 Task: Reply to email with the signature Andrew Lee with the subject Sales pitch from softage.1@softage.net with the message I wanted to confirm the schedule for the upcoming training sessions. Undo the message and rewrite the message as Please note that we will need to reschedule our meeting. Send the email
Action: Mouse moved to (433, 551)
Screenshot: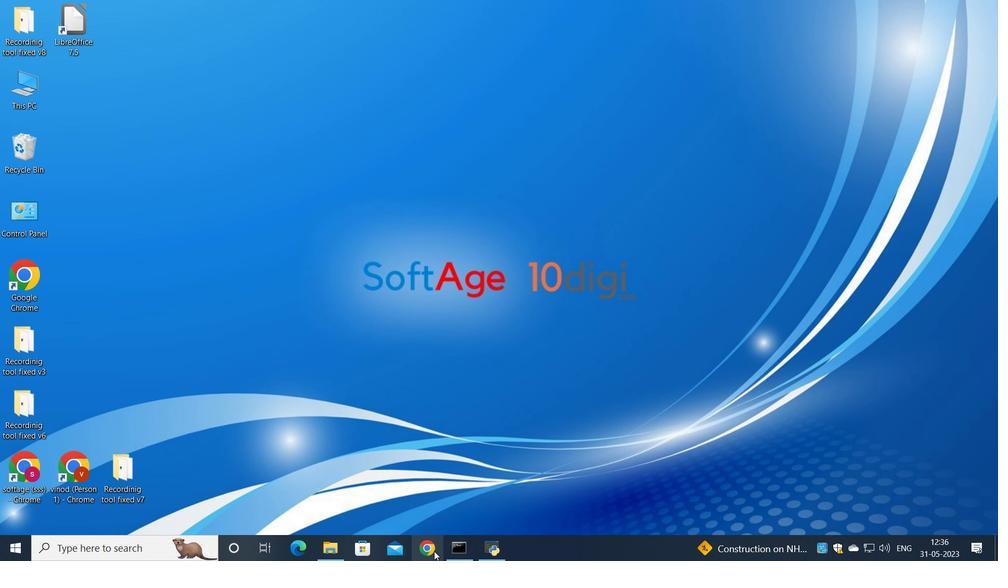 
Action: Mouse pressed left at (433, 551)
Screenshot: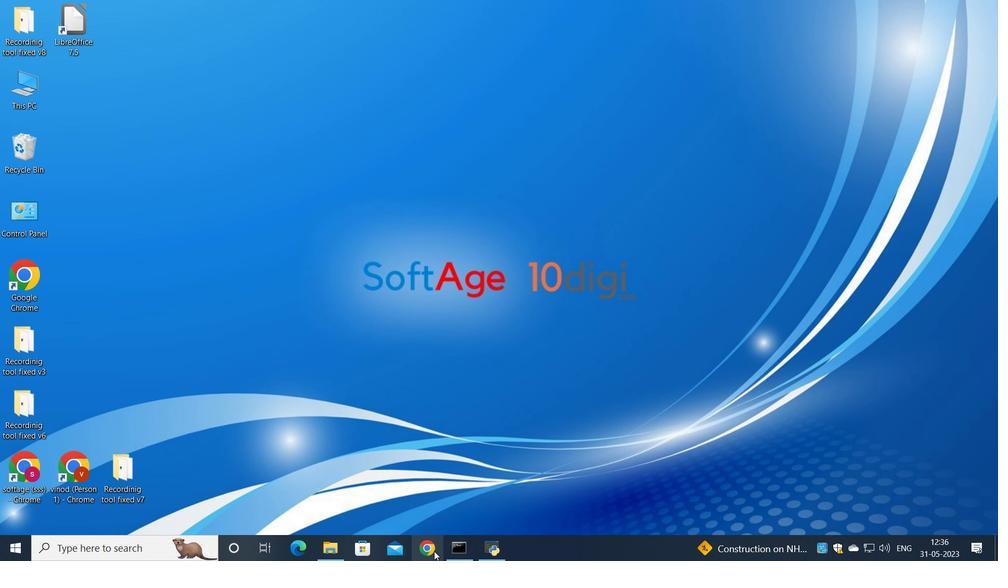 
Action: Mouse moved to (433, 318)
Screenshot: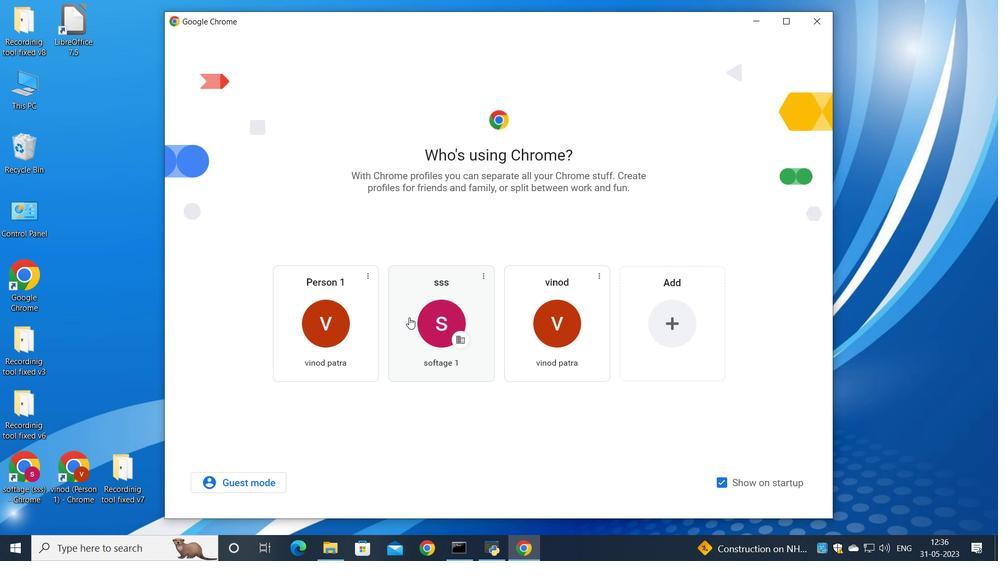 
Action: Mouse pressed left at (433, 318)
Screenshot: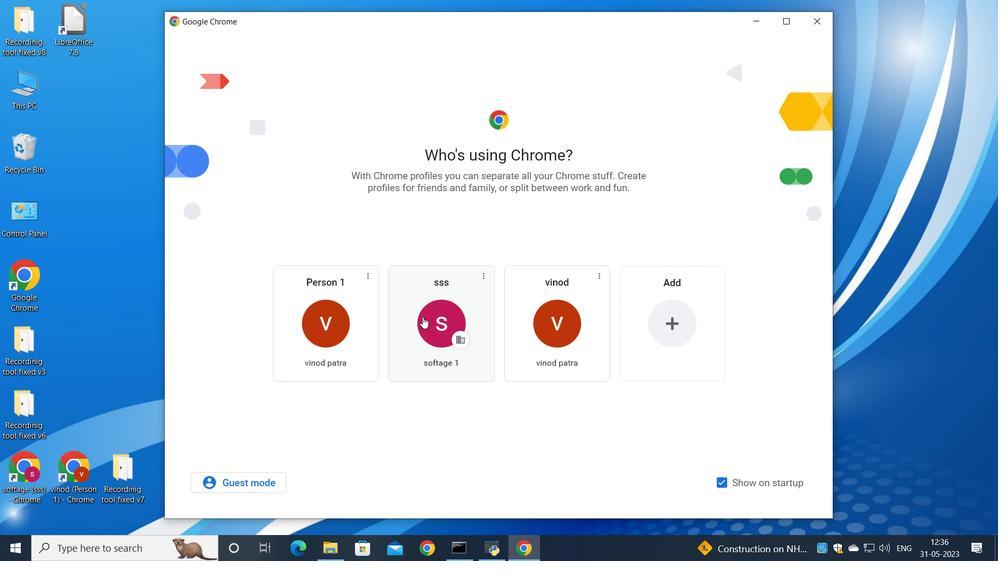 
Action: Mouse moved to (877, 58)
Screenshot: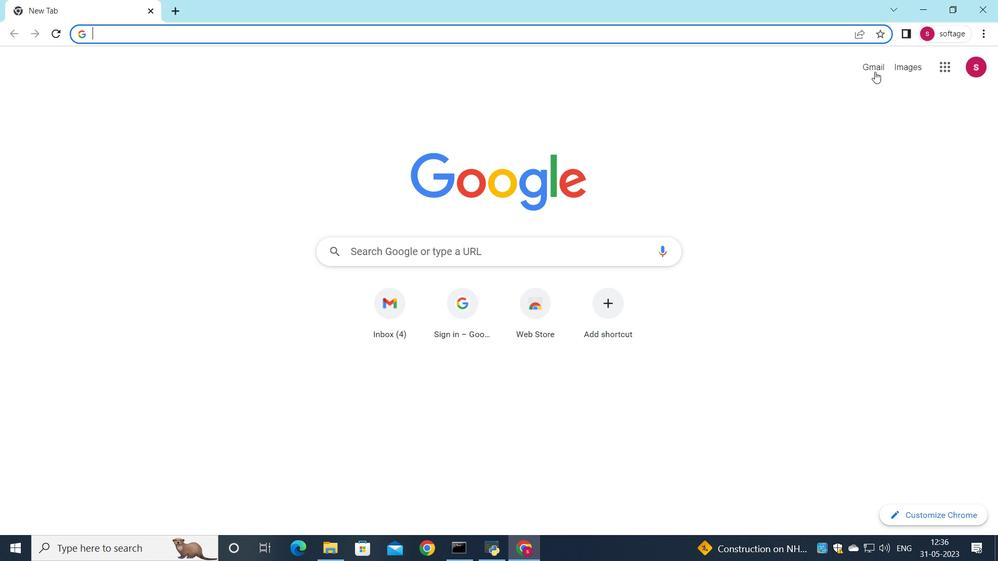 
Action: Mouse pressed left at (877, 58)
Screenshot: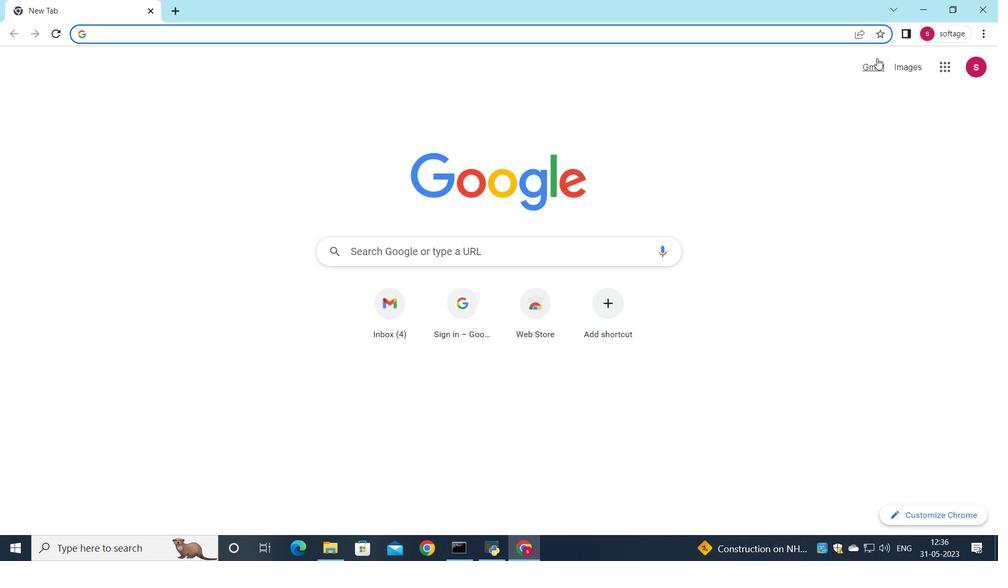 
Action: Mouse moved to (851, 86)
Screenshot: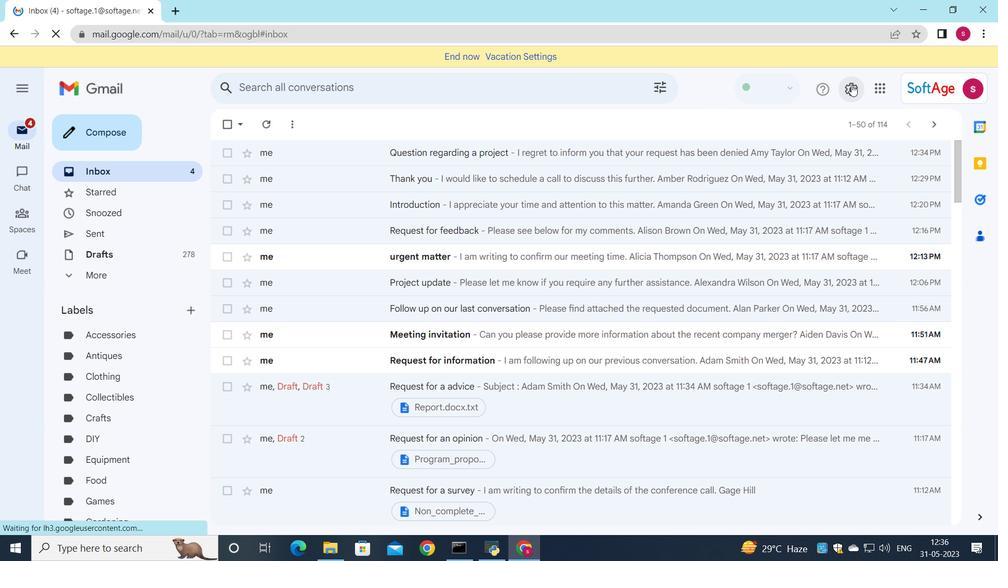 
Action: Mouse pressed left at (851, 86)
Screenshot: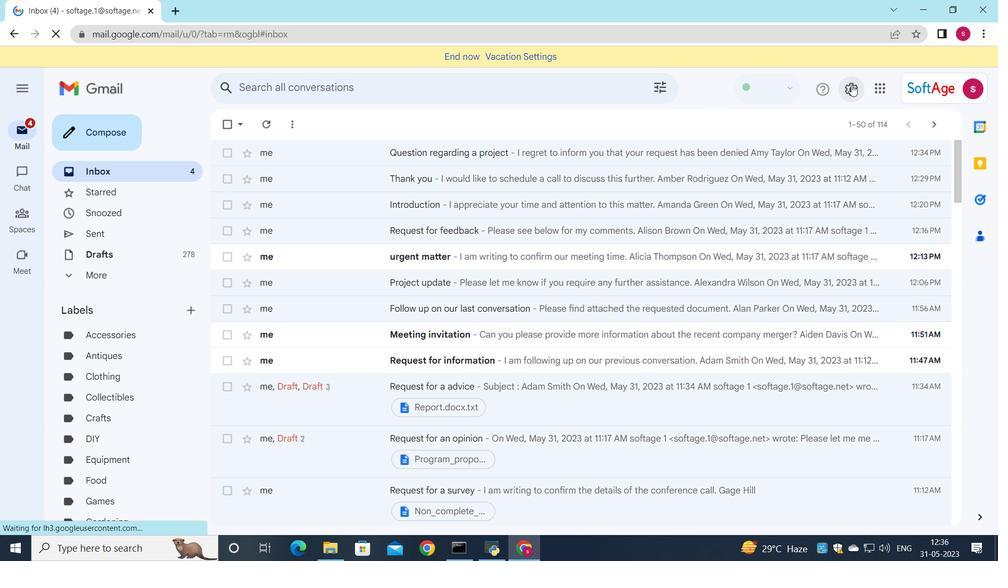
Action: Mouse moved to (852, 158)
Screenshot: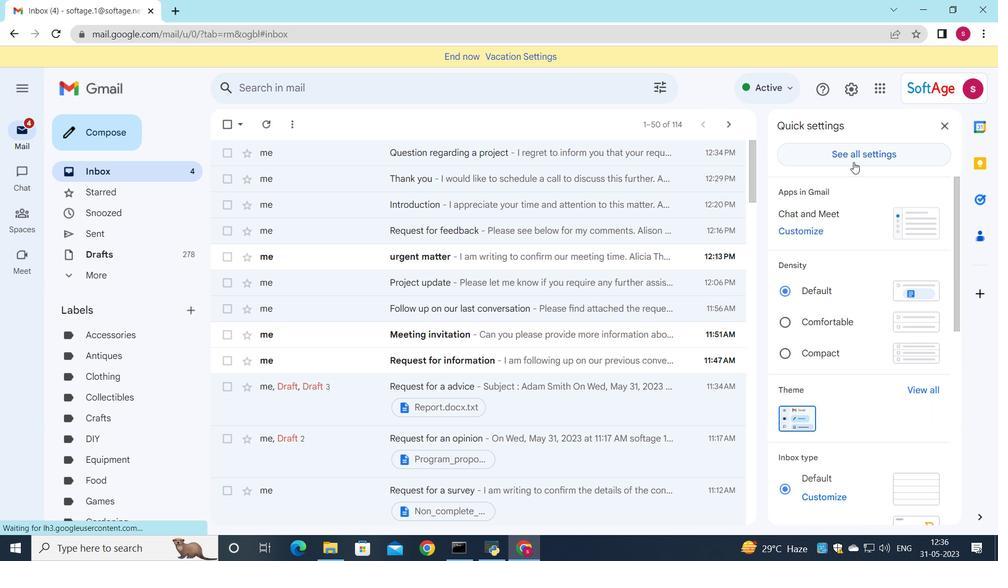 
Action: Mouse pressed left at (852, 158)
Screenshot: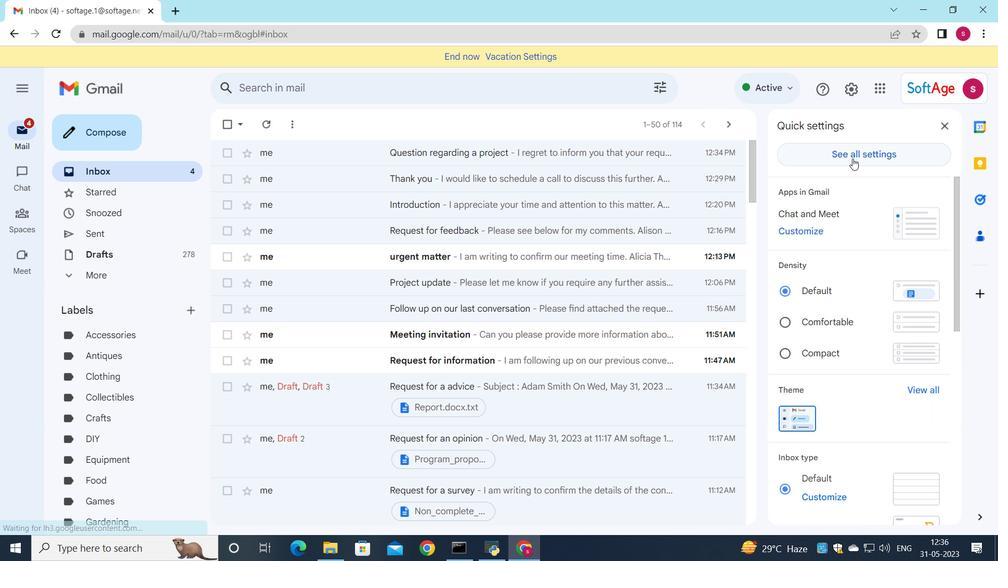 
Action: Mouse moved to (452, 242)
Screenshot: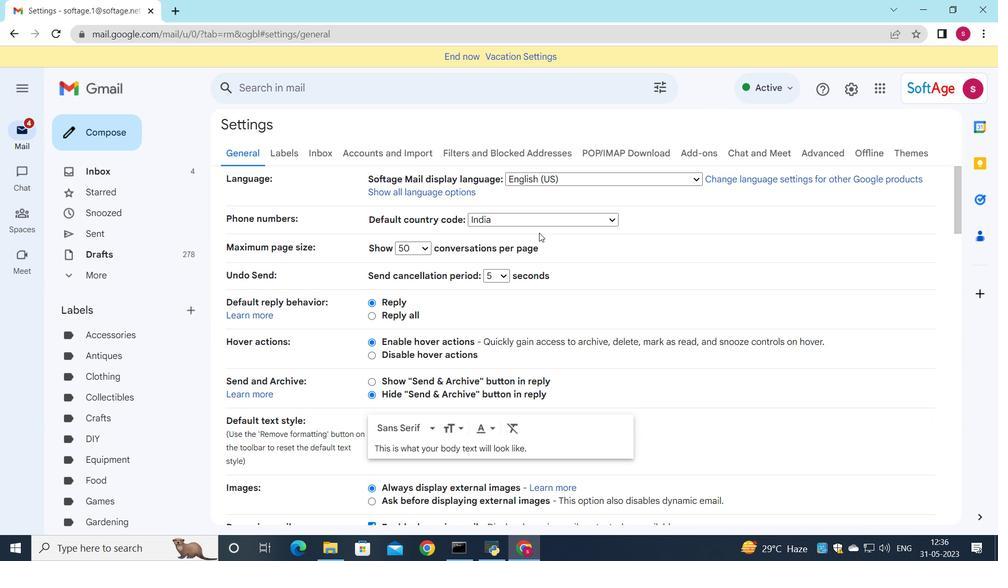 
Action: Mouse scrolled (452, 240) with delta (0, 0)
Screenshot: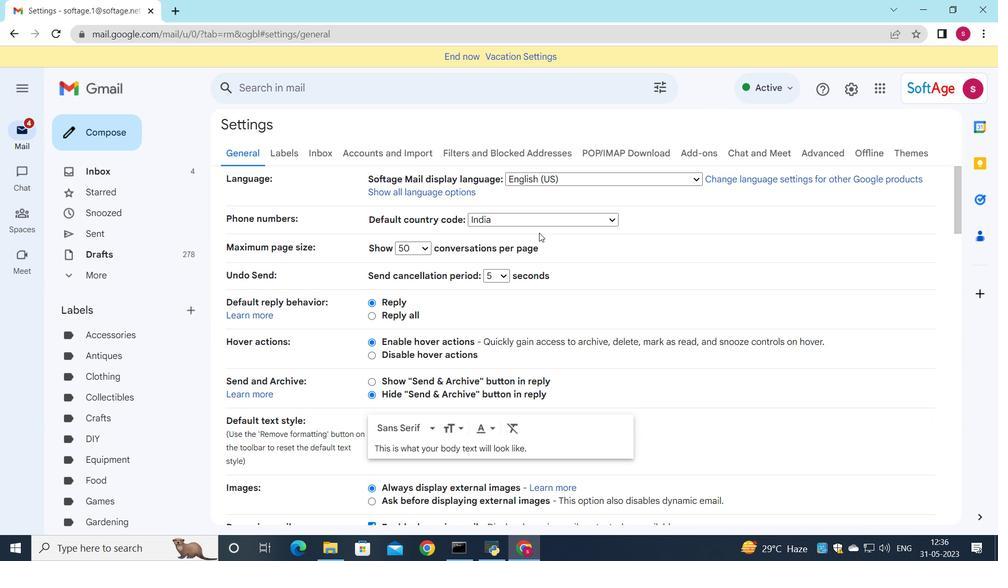 
Action: Mouse scrolled (452, 240) with delta (0, 0)
Screenshot: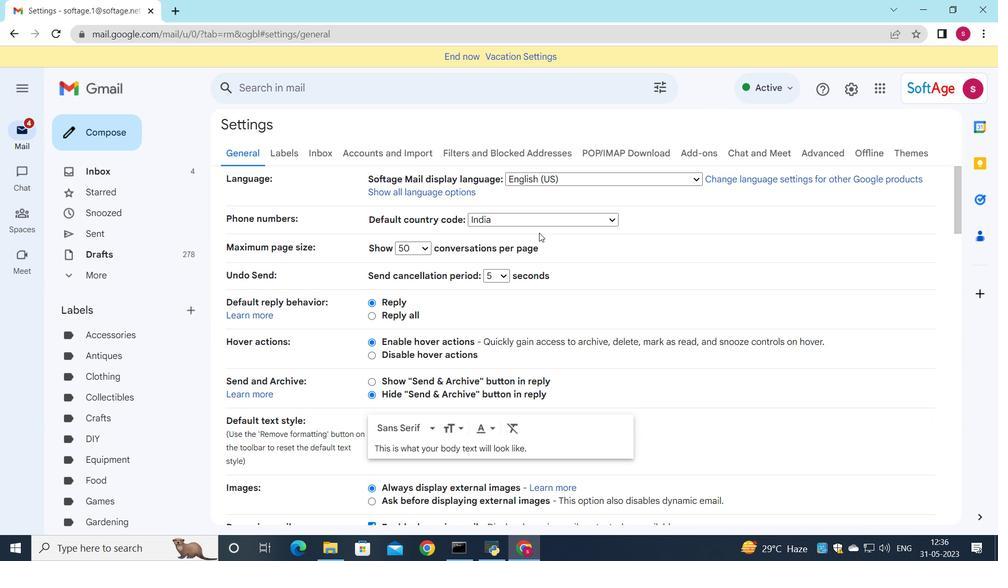 
Action: Mouse scrolled (452, 240) with delta (0, 0)
Screenshot: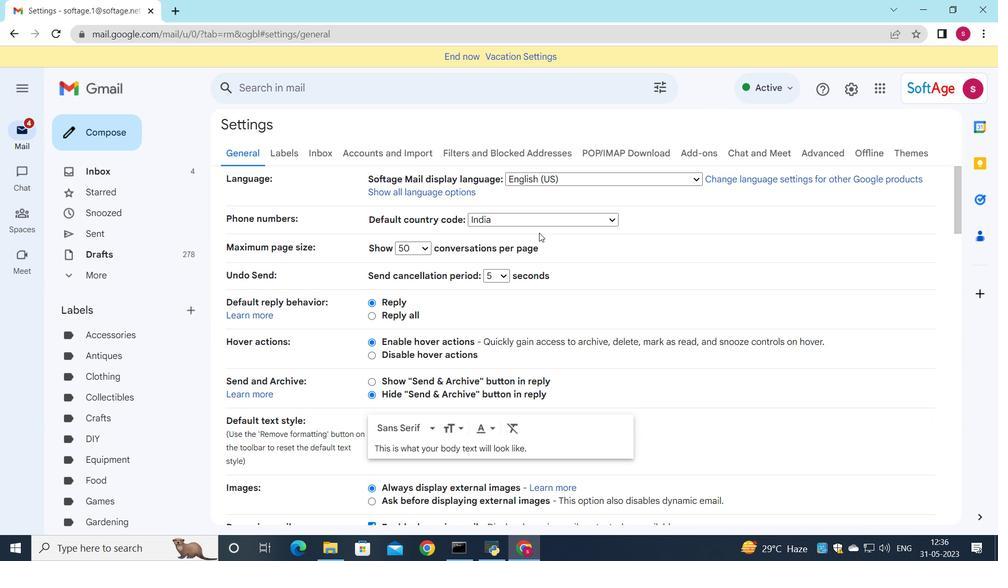
Action: Mouse scrolled (452, 240) with delta (0, 0)
Screenshot: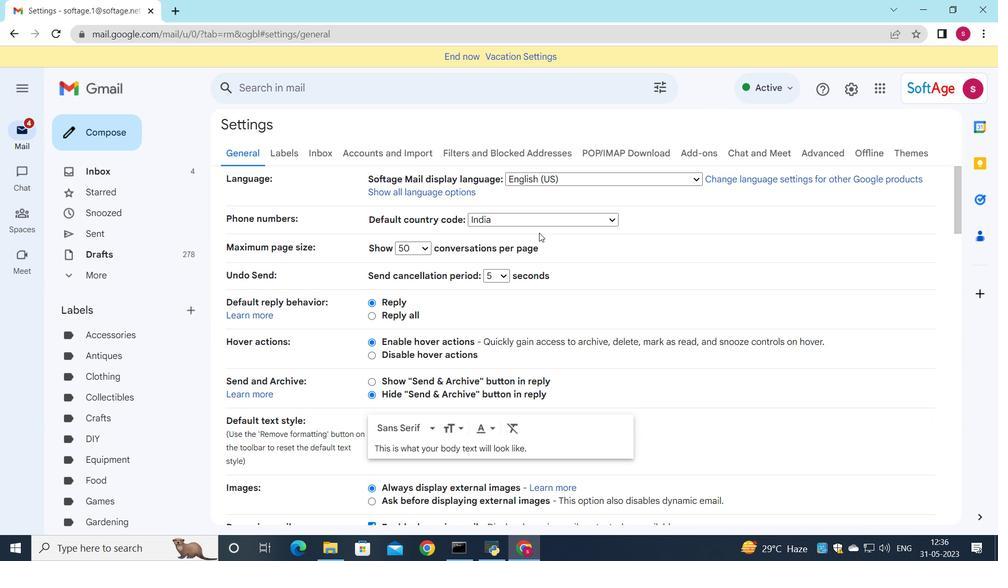 
Action: Mouse scrolled (452, 241) with delta (0, 0)
Screenshot: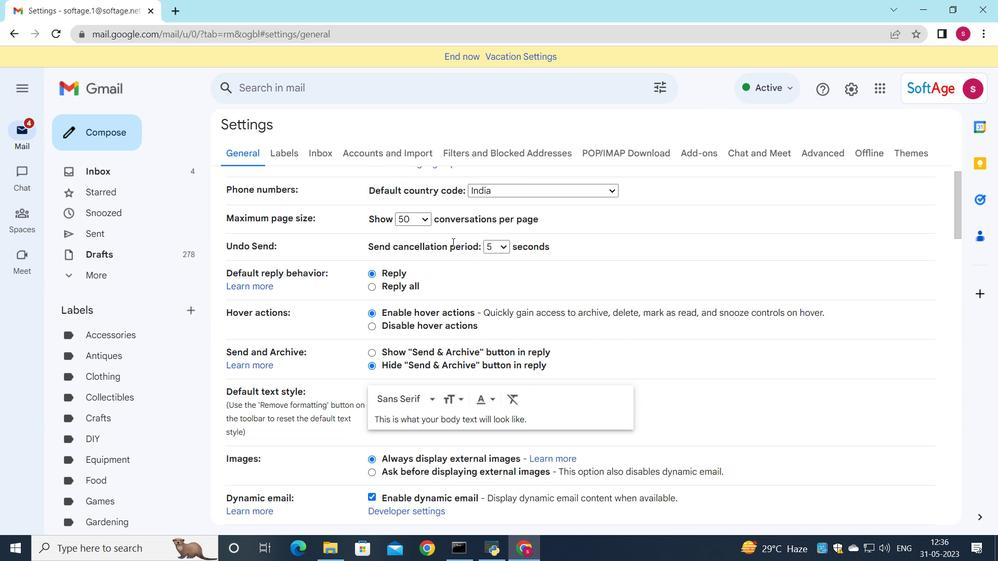
Action: Mouse moved to (474, 289)
Screenshot: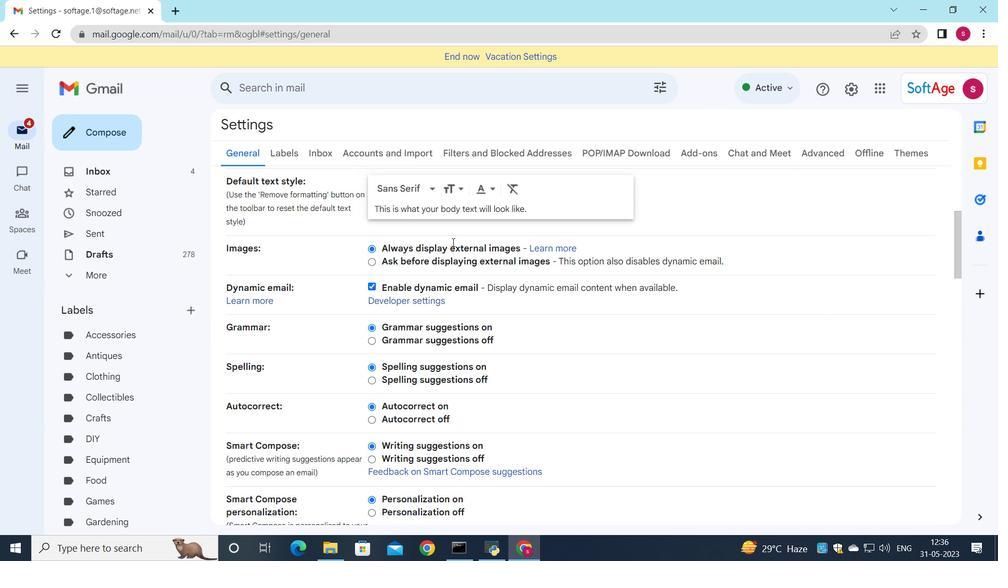 
Action: Mouse scrolled (474, 288) with delta (0, 0)
Screenshot: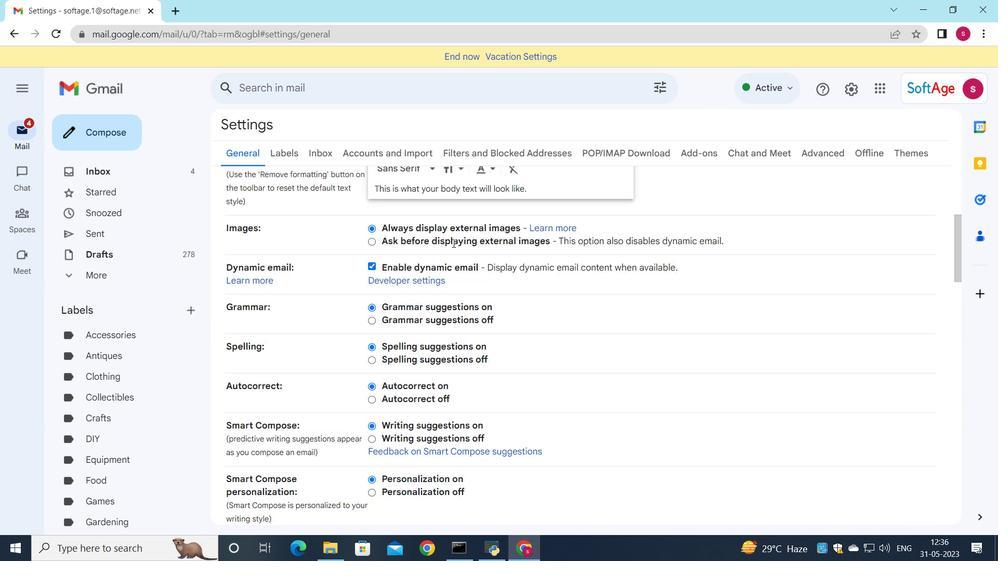 
Action: Mouse moved to (425, 394)
Screenshot: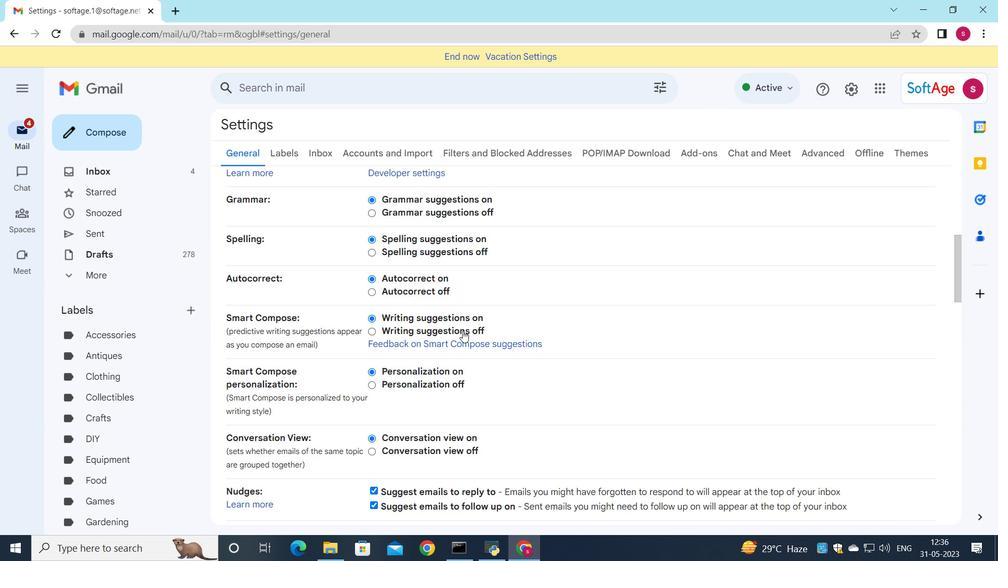 
Action: Mouse scrolled (425, 393) with delta (0, 0)
Screenshot: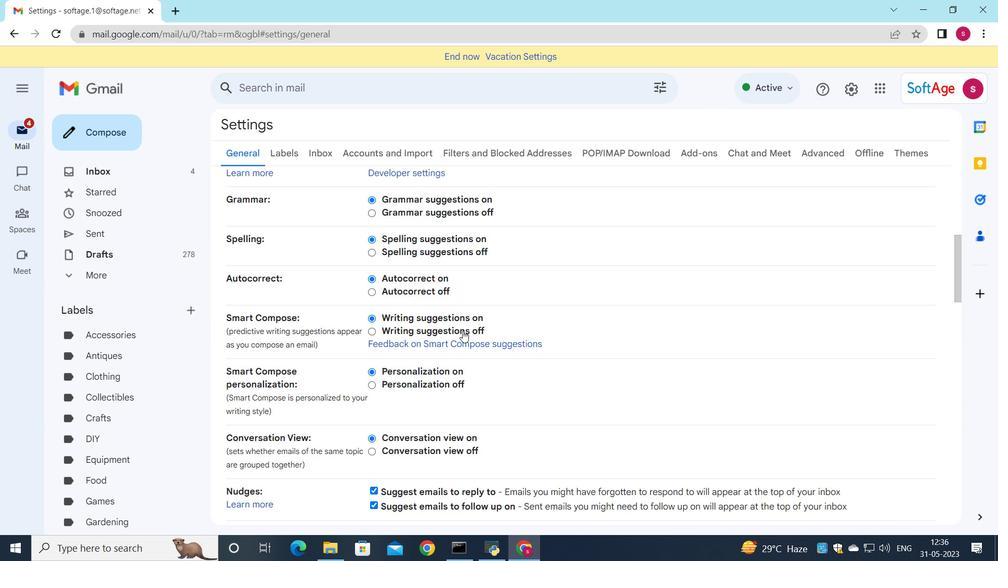 
Action: Mouse moved to (431, 405)
Screenshot: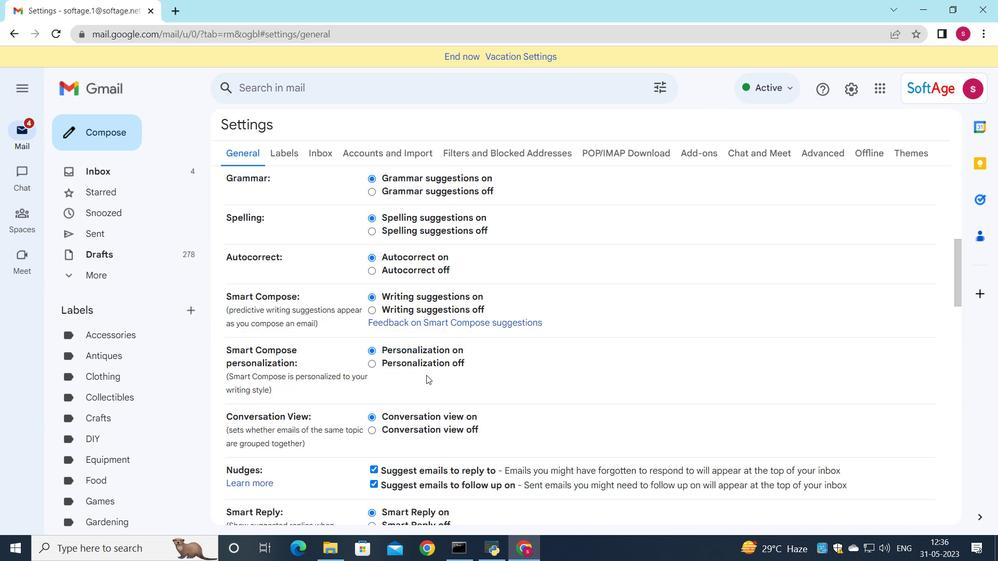 
Action: Mouse scrolled (431, 404) with delta (0, 0)
Screenshot: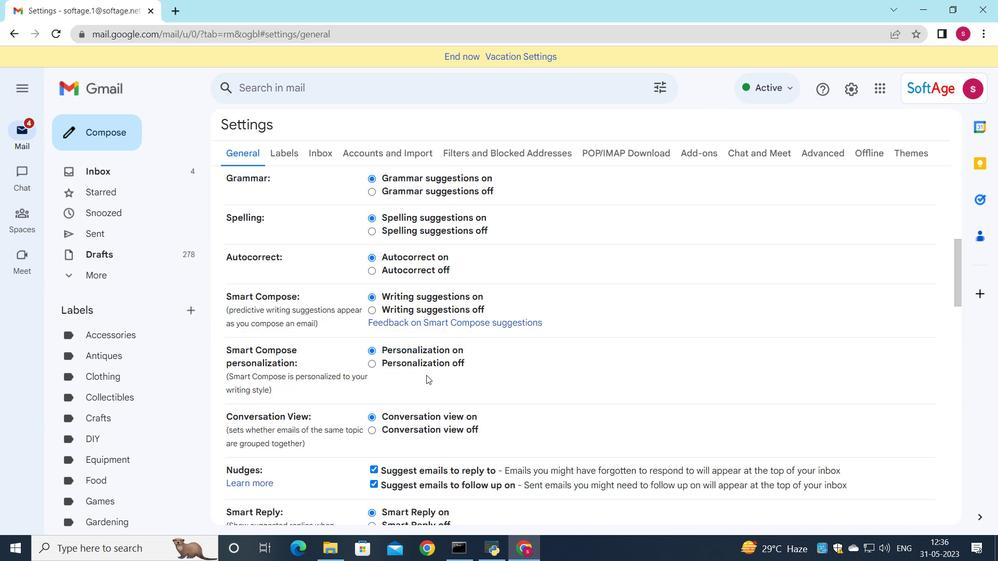 
Action: Mouse moved to (437, 408)
Screenshot: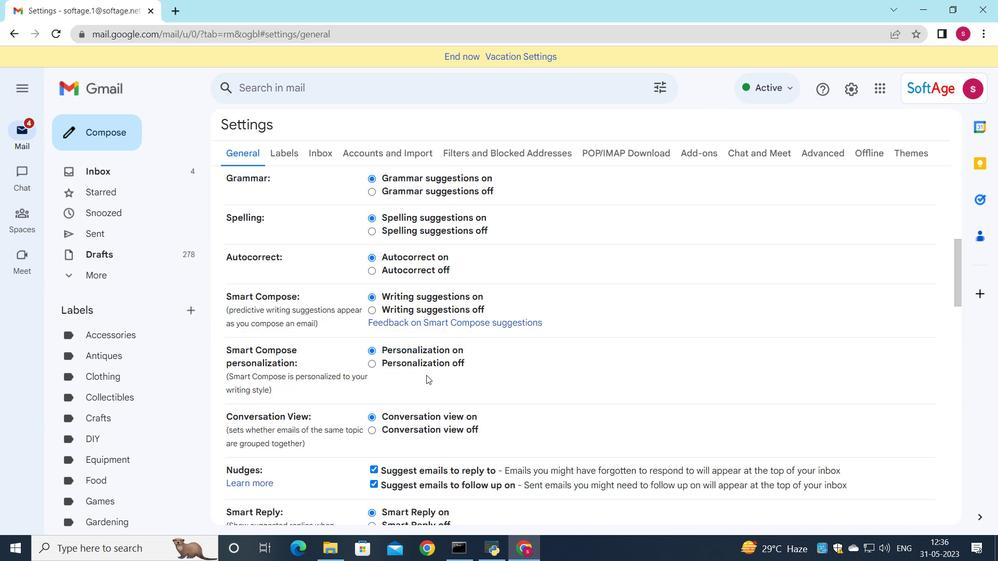 
Action: Mouse scrolled (437, 408) with delta (0, 0)
Screenshot: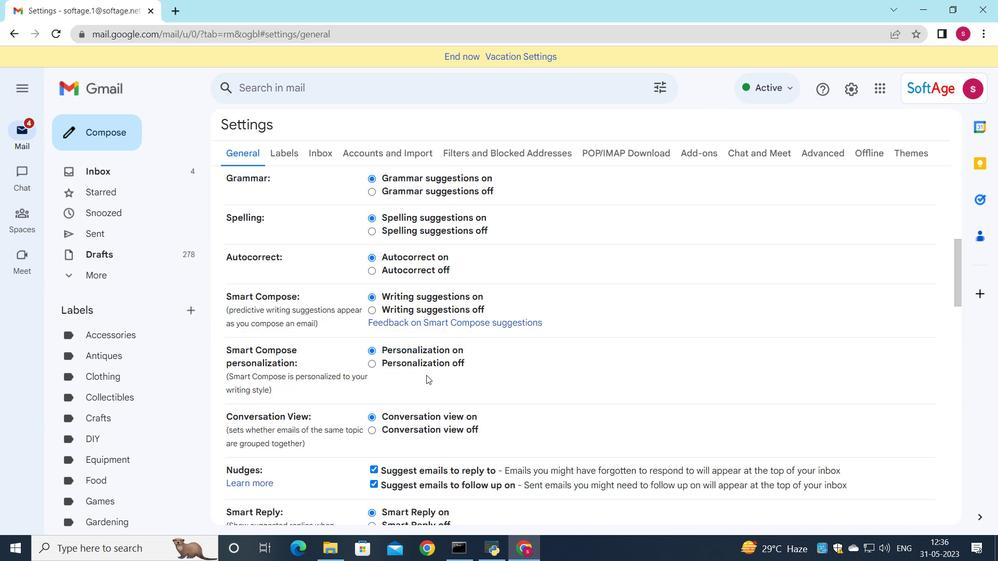 
Action: Mouse moved to (456, 410)
Screenshot: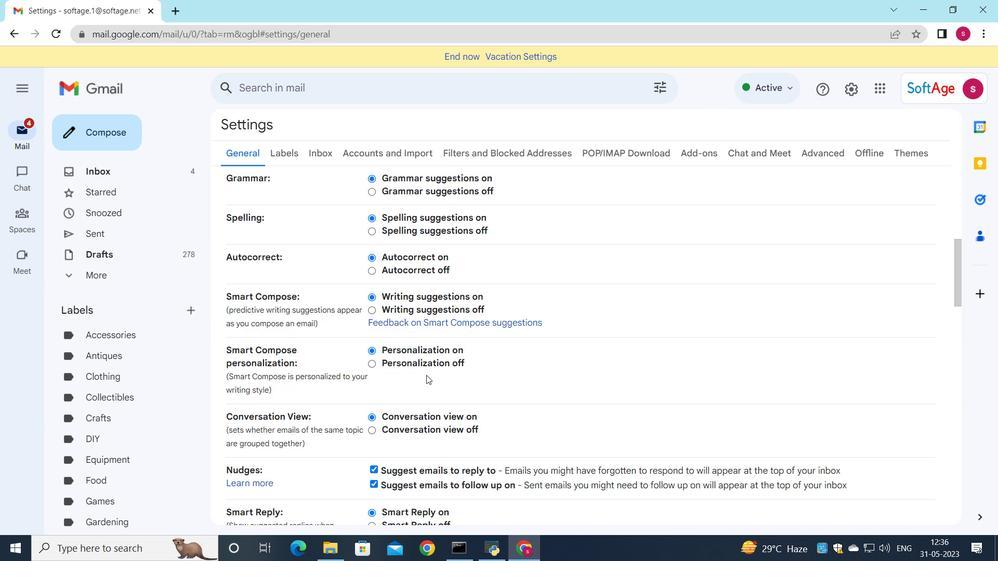 
Action: Mouse scrolled (456, 409) with delta (0, 0)
Screenshot: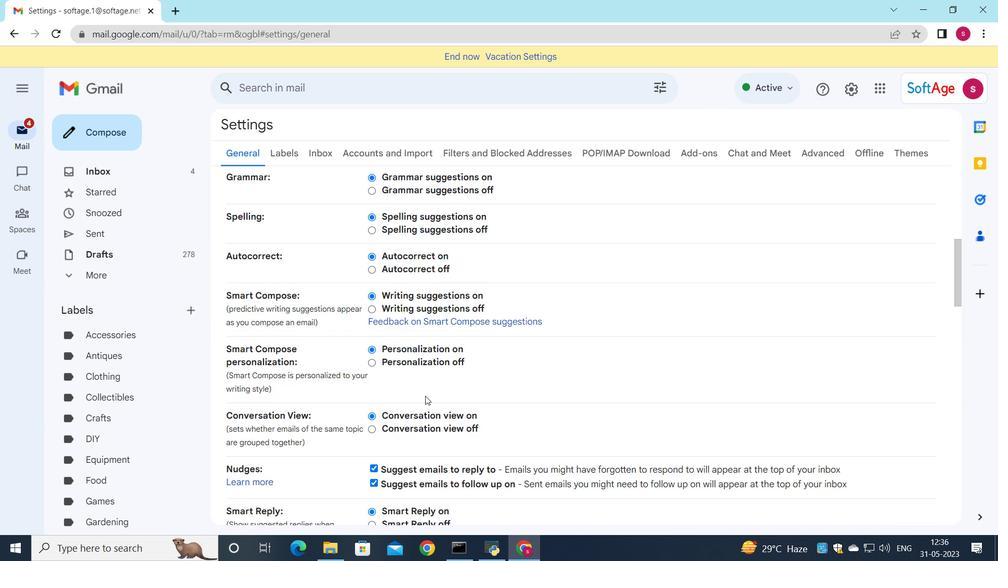 
Action: Mouse moved to (496, 400)
Screenshot: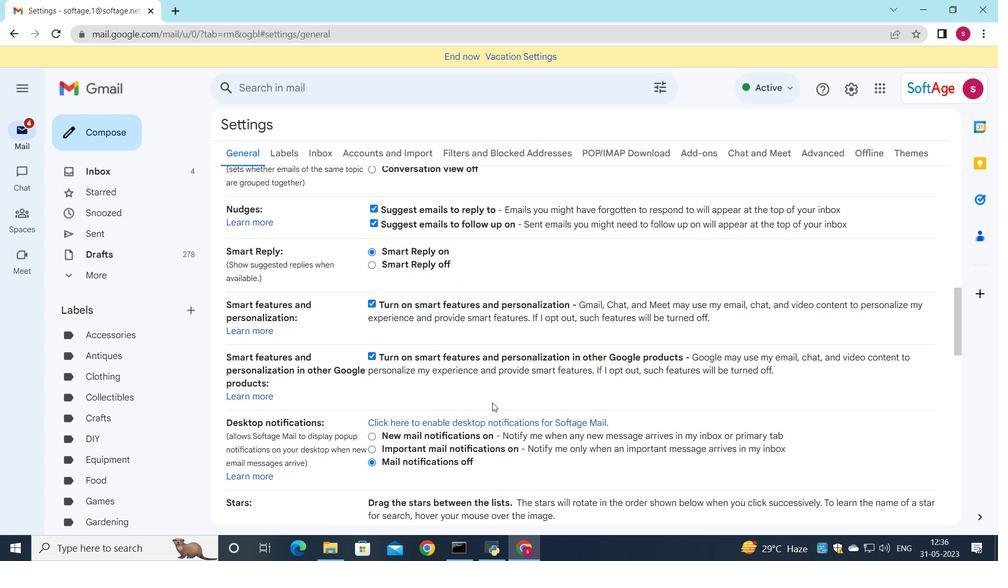 
Action: Mouse scrolled (496, 400) with delta (0, 0)
Screenshot: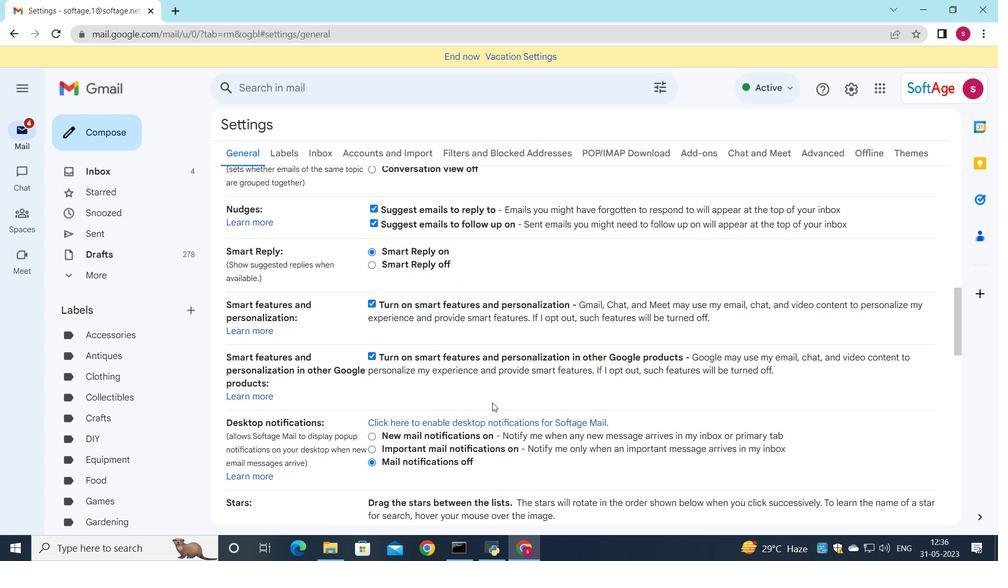 
Action: Mouse scrolled (496, 400) with delta (0, 0)
Screenshot: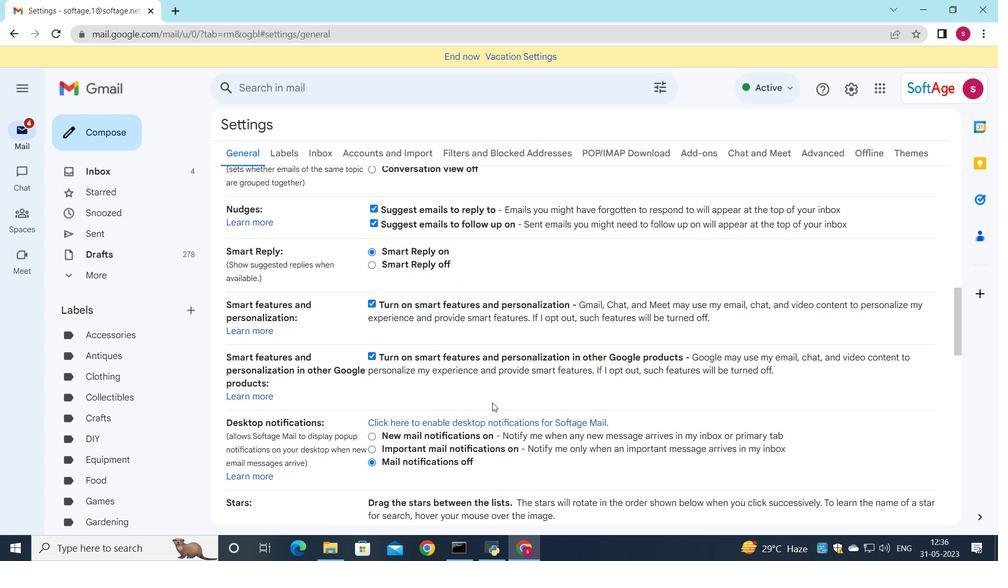 
Action: Mouse scrolled (496, 400) with delta (0, 0)
Screenshot: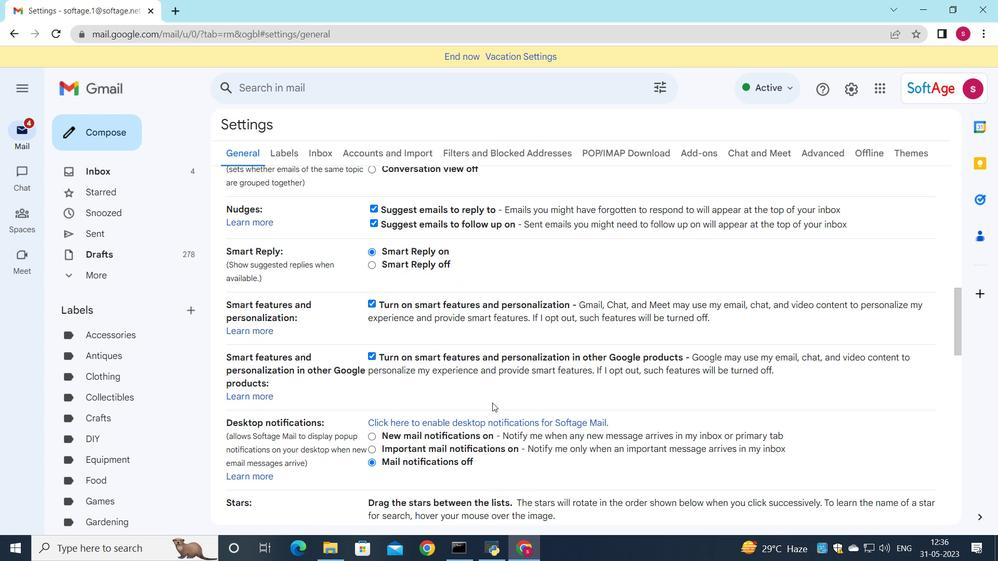 
Action: Mouse scrolled (496, 400) with delta (0, 0)
Screenshot: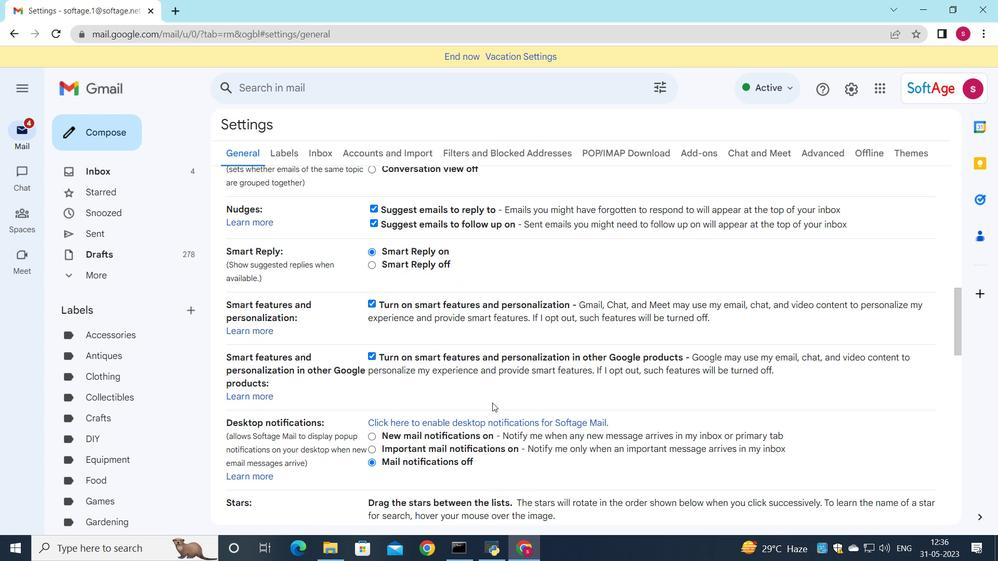 
Action: Mouse moved to (497, 395)
Screenshot: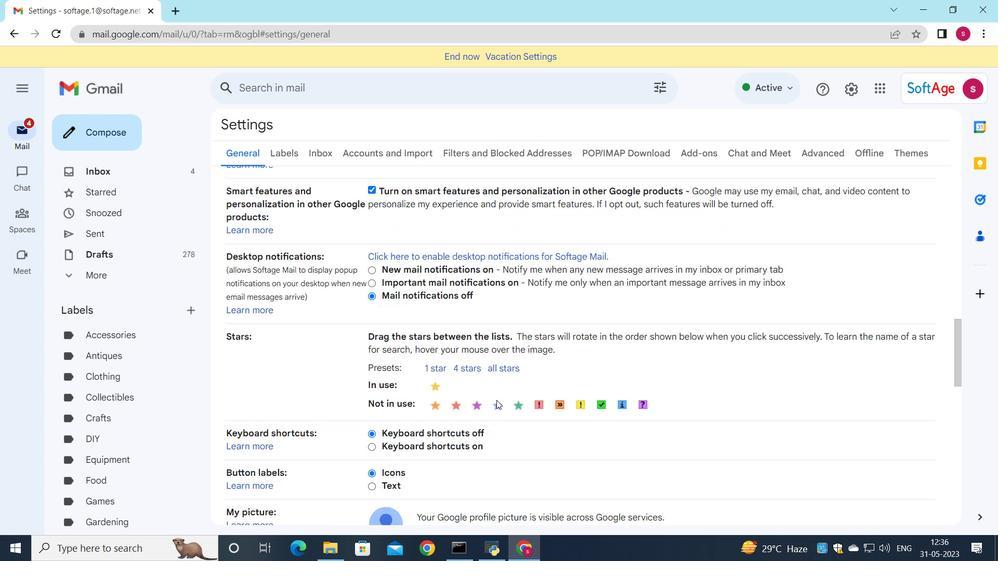 
Action: Mouse scrolled (497, 394) with delta (0, 0)
Screenshot: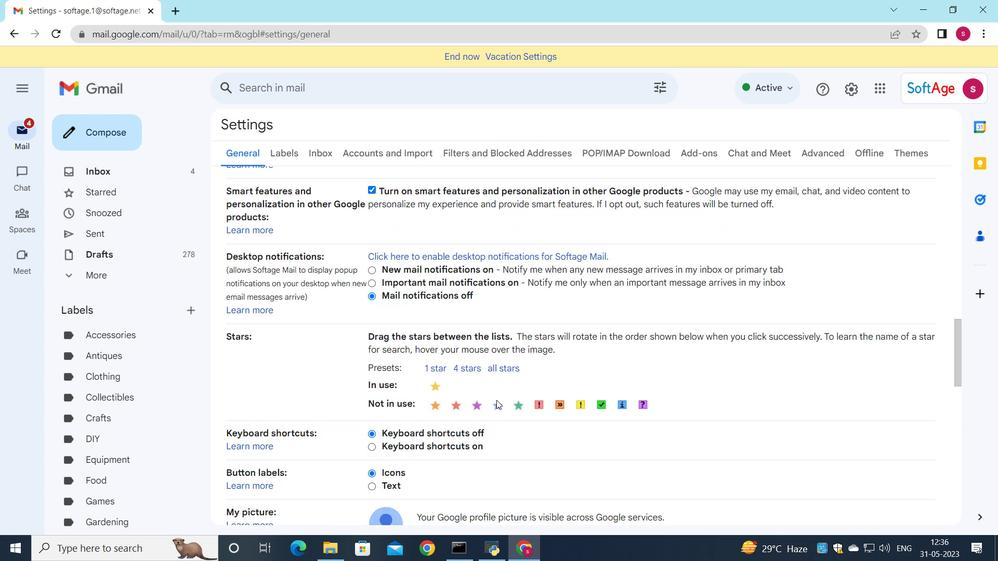 
Action: Mouse moved to (497, 395)
Screenshot: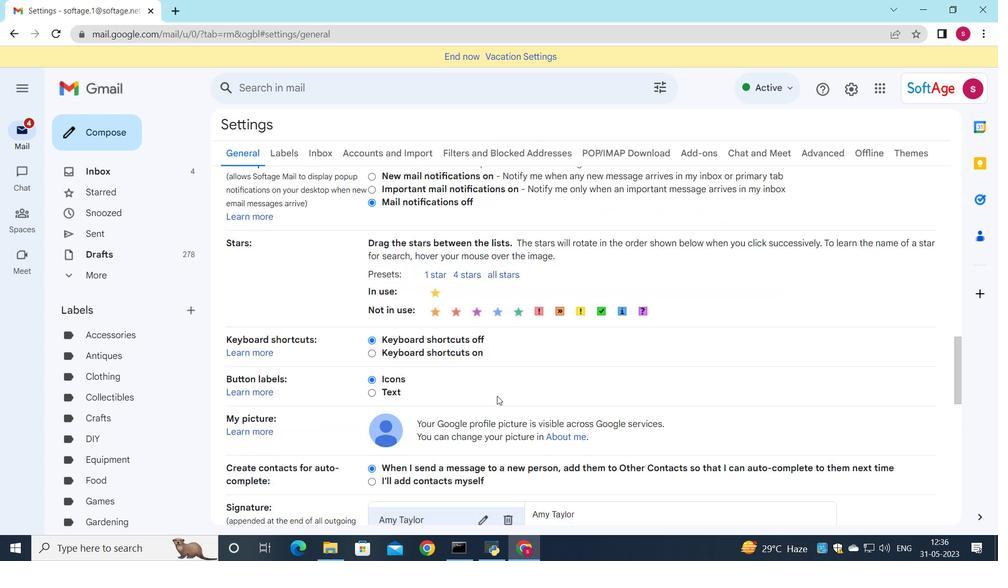 
Action: Mouse scrolled (497, 394) with delta (0, 0)
Screenshot: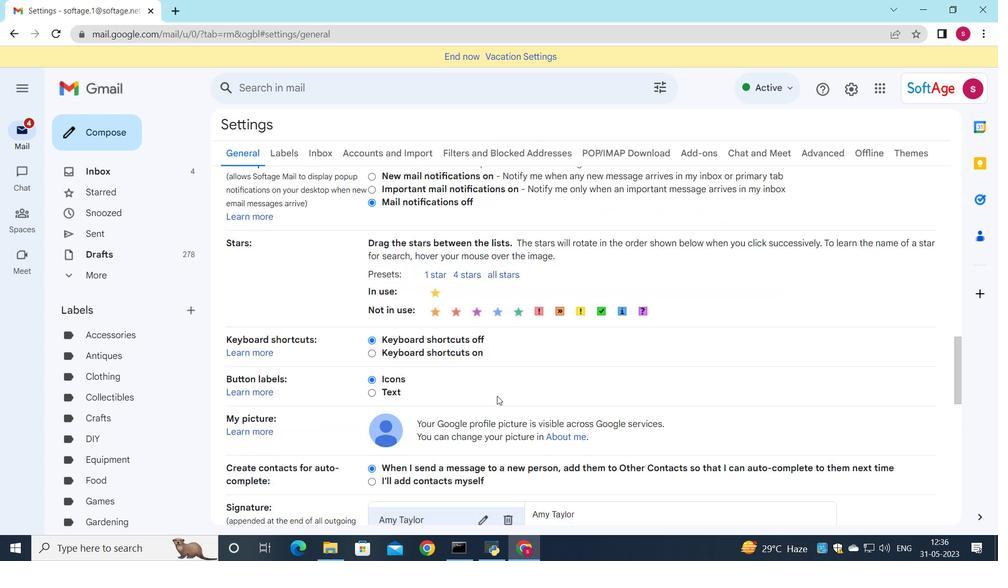 
Action: Mouse moved to (498, 395)
Screenshot: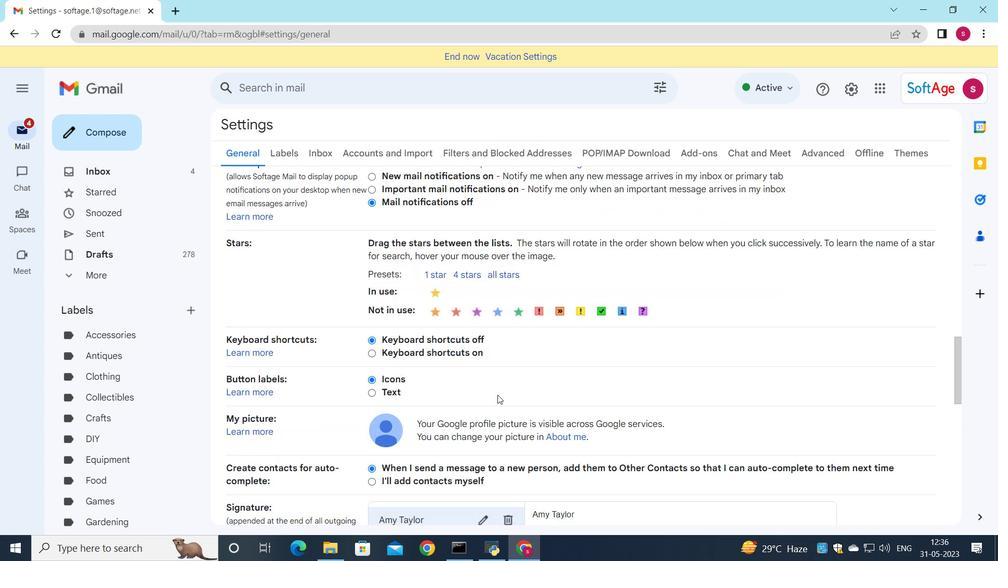 
Action: Mouse scrolled (498, 394) with delta (0, 0)
Screenshot: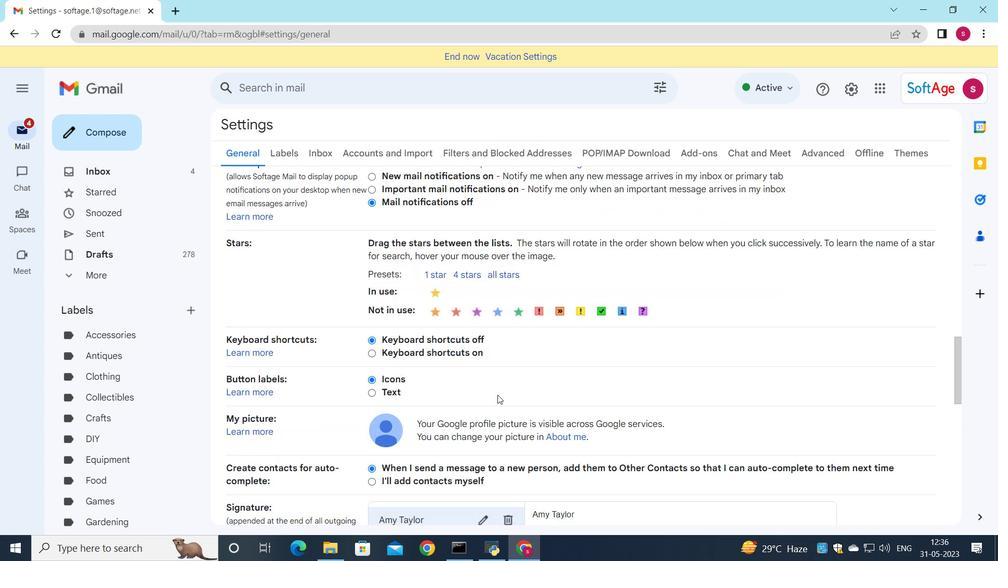 
Action: Mouse moved to (512, 327)
Screenshot: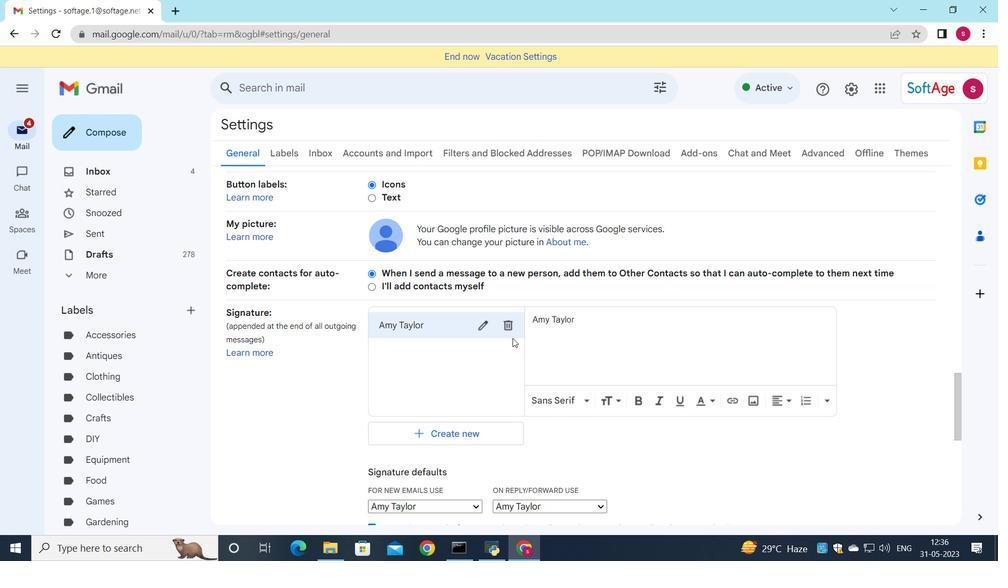 
Action: Mouse pressed left at (512, 327)
Screenshot: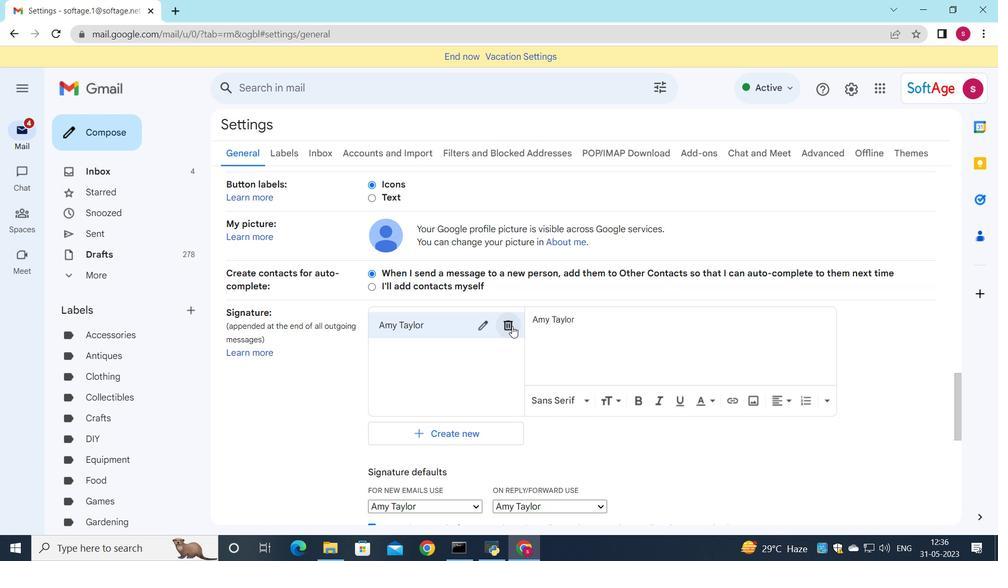 
Action: Mouse moved to (595, 327)
Screenshot: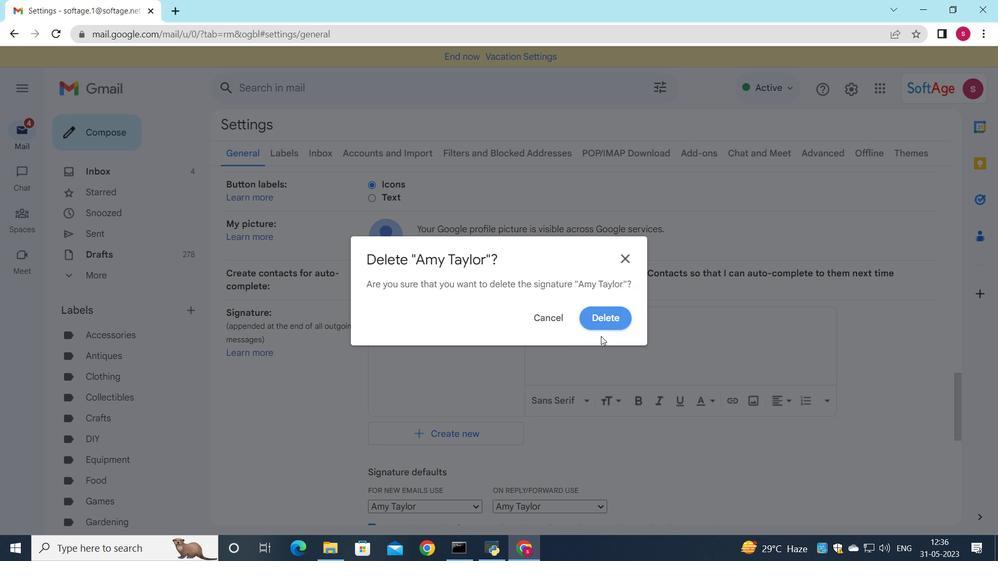 
Action: Mouse pressed left at (595, 327)
Screenshot: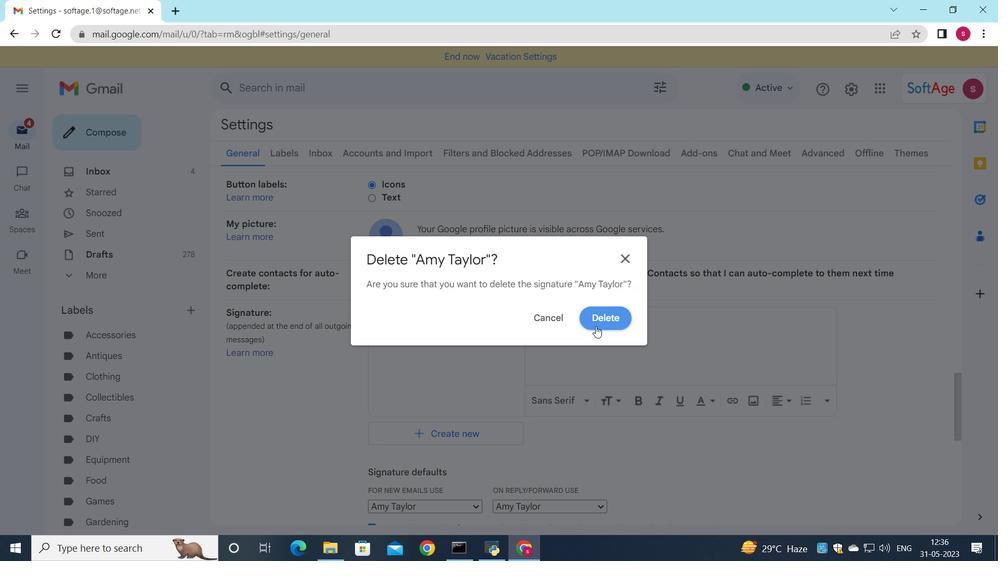 
Action: Mouse moved to (431, 345)
Screenshot: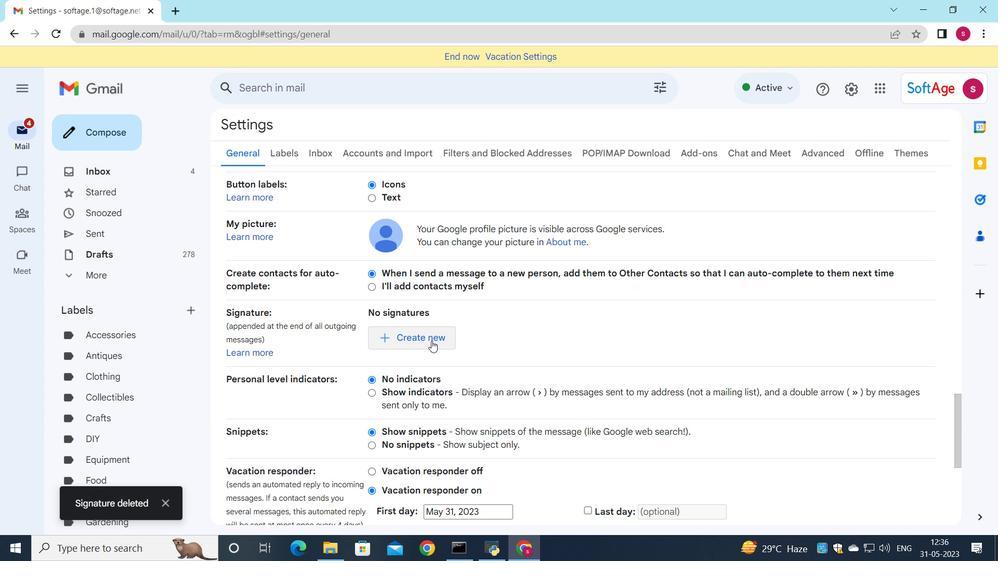 
Action: Mouse pressed left at (431, 345)
Screenshot: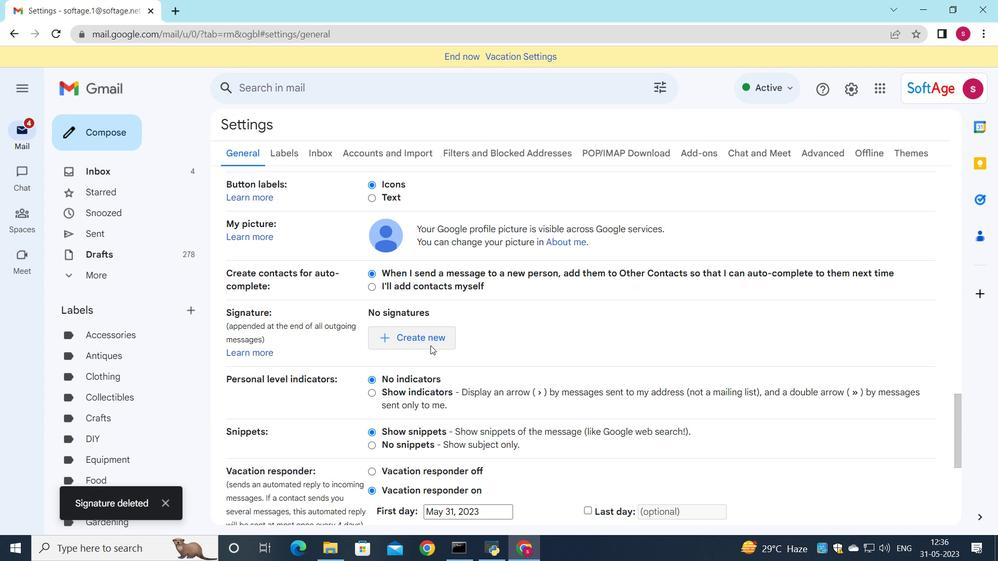 
Action: Mouse moved to (738, 350)
Screenshot: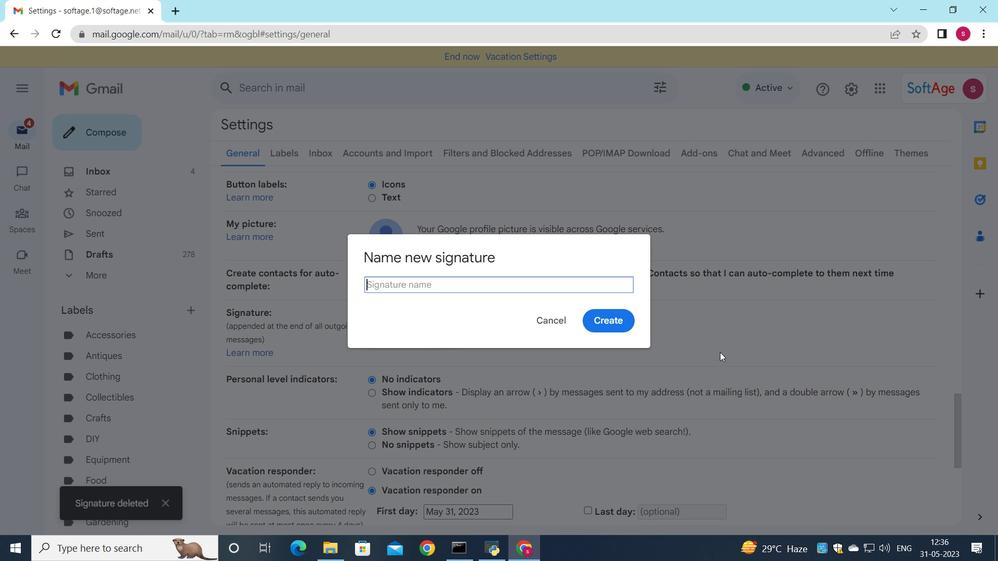 
Action: Key pressed <Key.shift>an<Key.backspace><Key.backspace><Key.shift>Andrew<Key.space><Key.shift>Lee
Screenshot: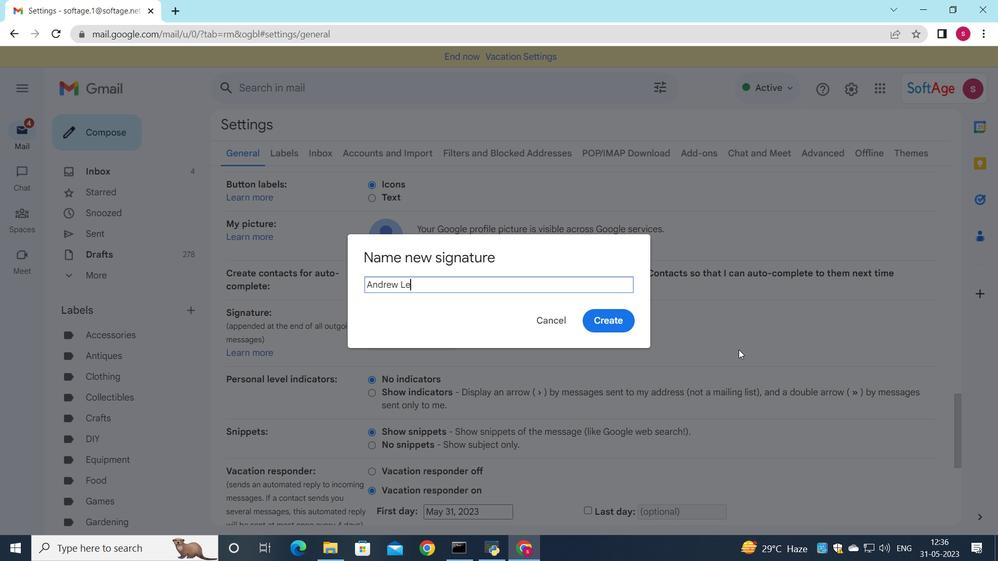
Action: Mouse moved to (607, 316)
Screenshot: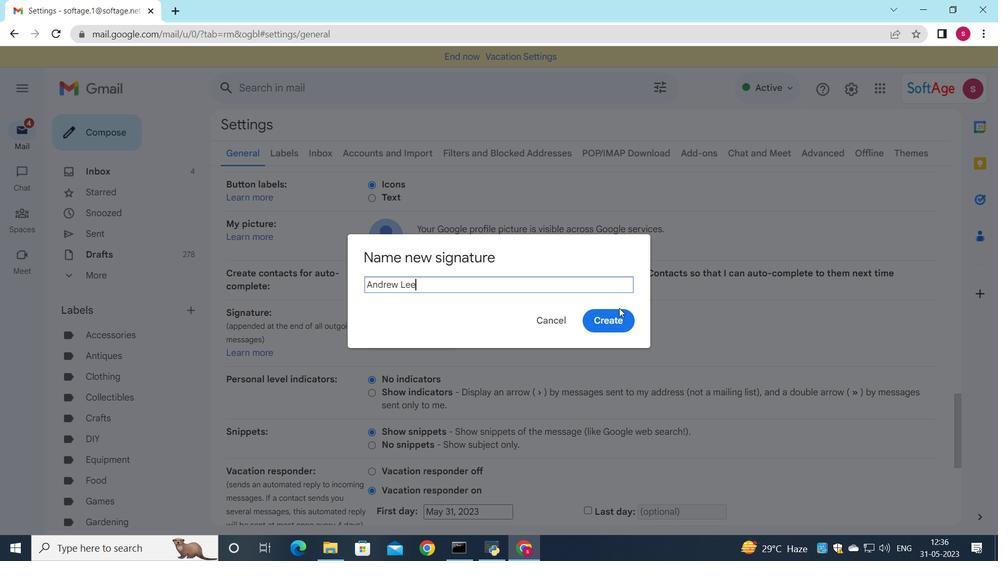 
Action: Mouse pressed left at (607, 316)
Screenshot: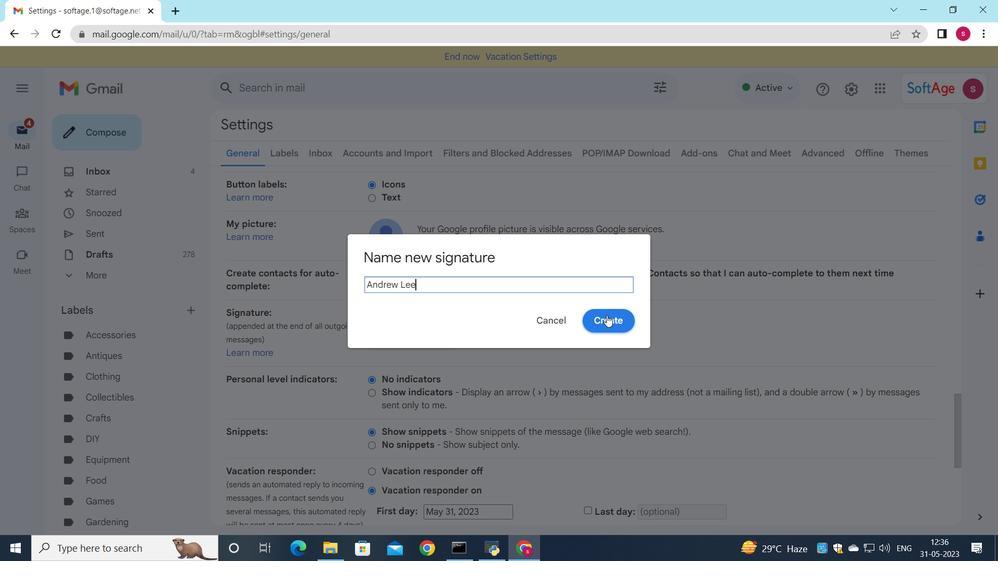 
Action: Mouse pressed left at (607, 316)
Screenshot: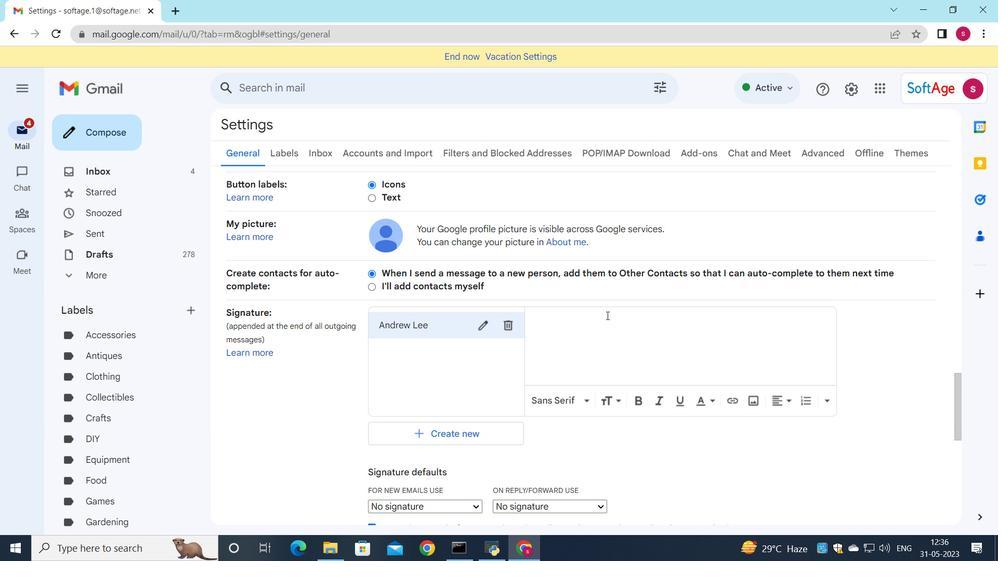 
Action: Mouse moved to (593, 332)
Screenshot: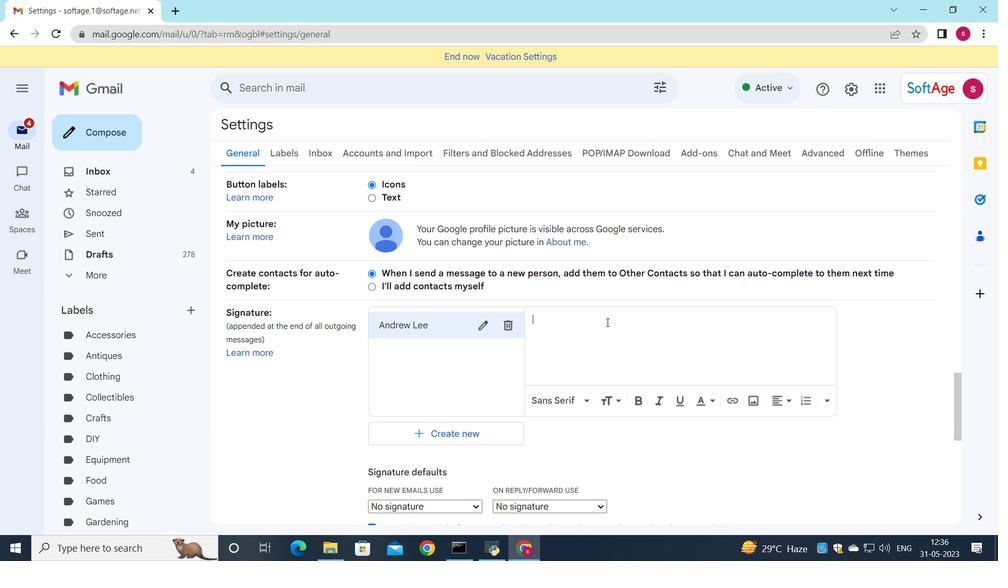 
Action: Key pressed <Key.shift>andrew<Key.space><Key.shift>lee
Screenshot: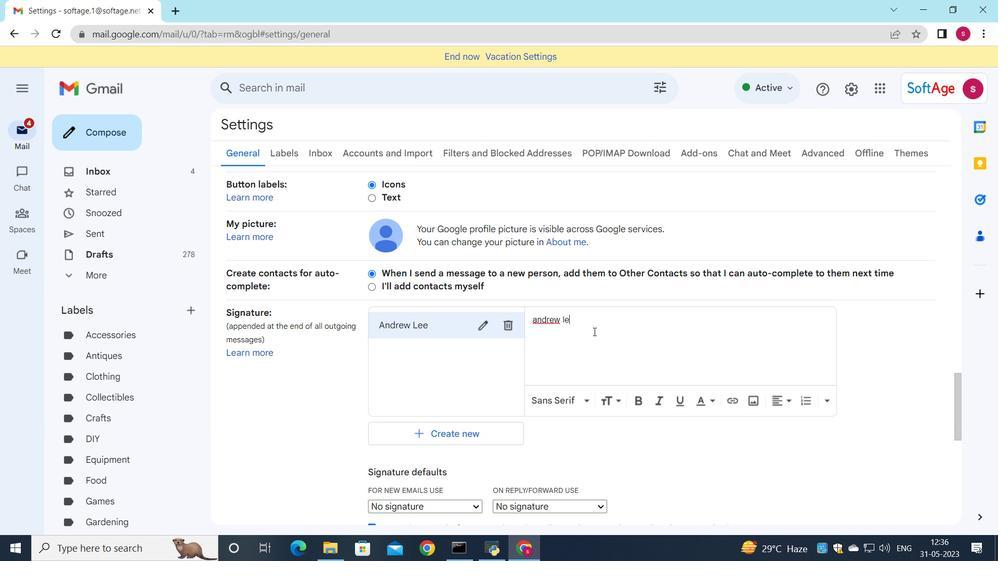 
Action: Mouse moved to (538, 323)
Screenshot: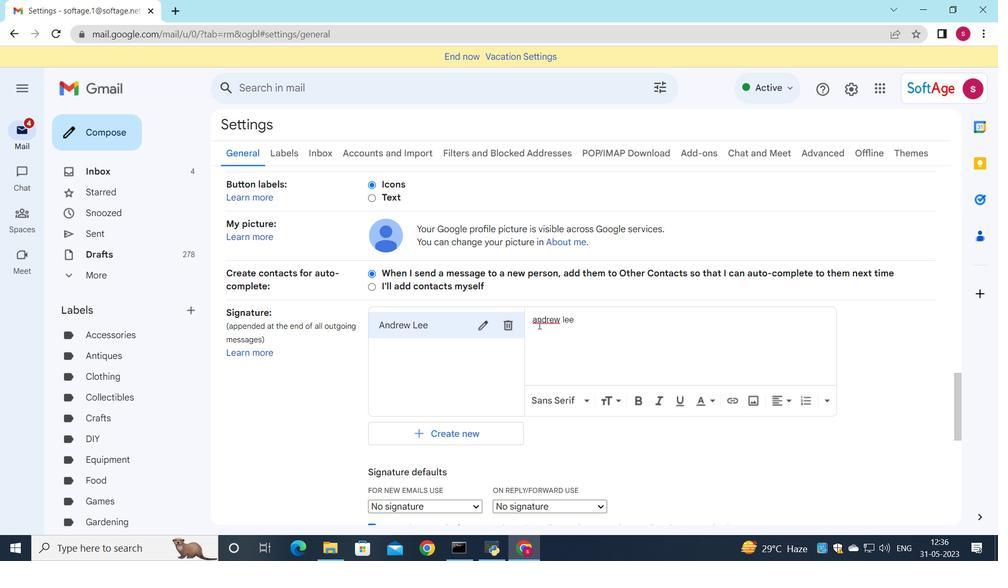 
Action: Mouse pressed left at (538, 323)
Screenshot: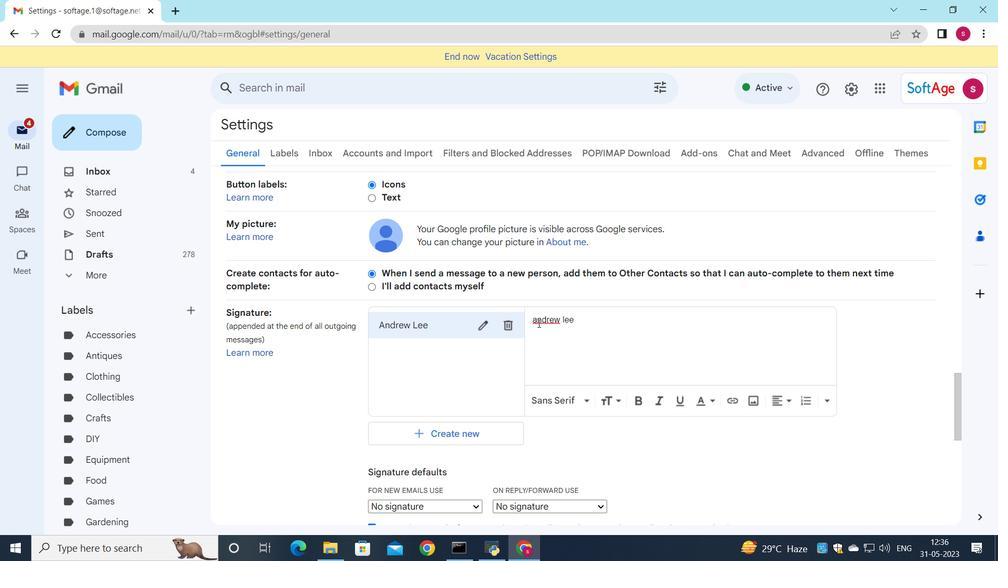 
Action: Key pressed <Key.backspace><Key.shift>A
Screenshot: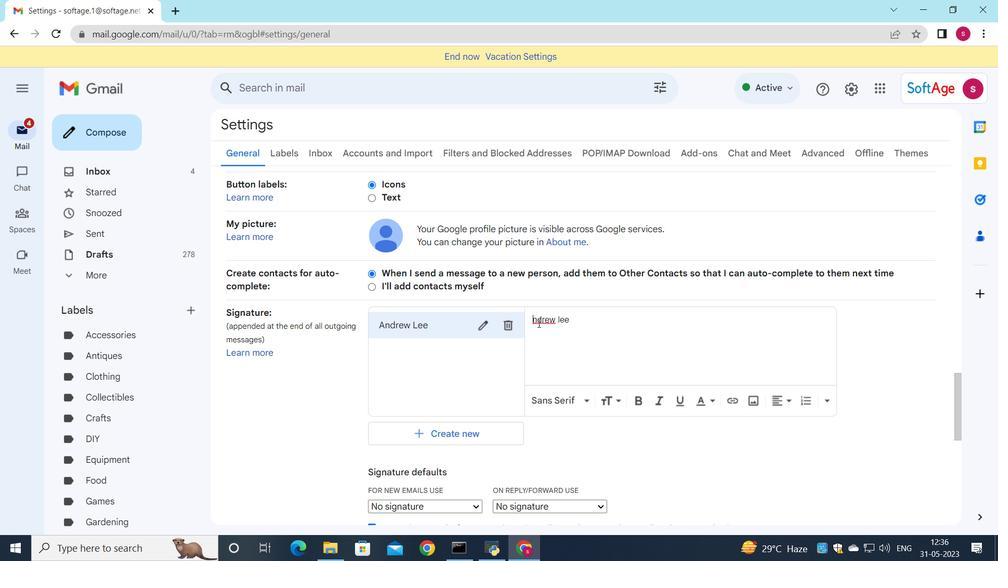 
Action: Mouse moved to (565, 318)
Screenshot: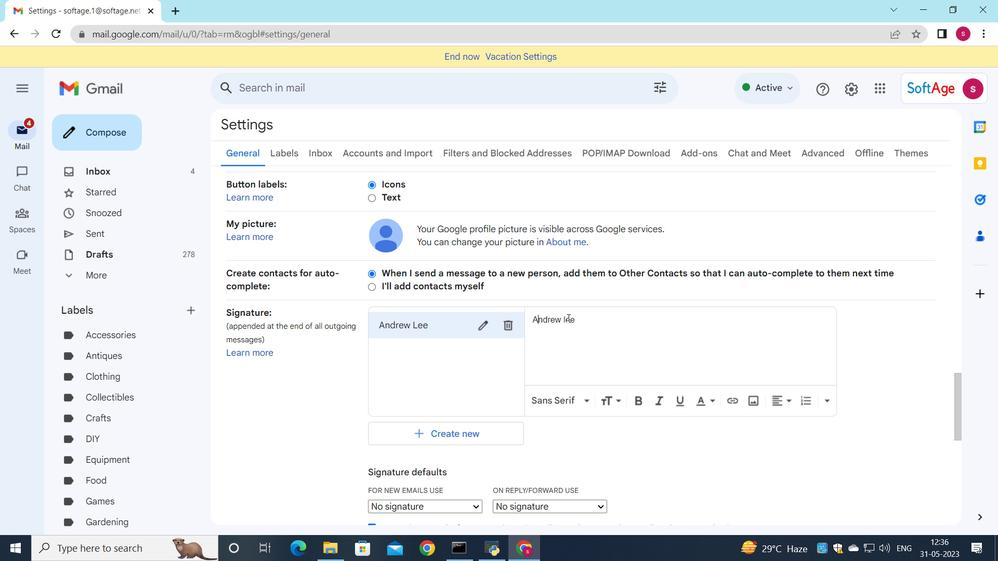 
Action: Mouse pressed left at (565, 318)
Screenshot: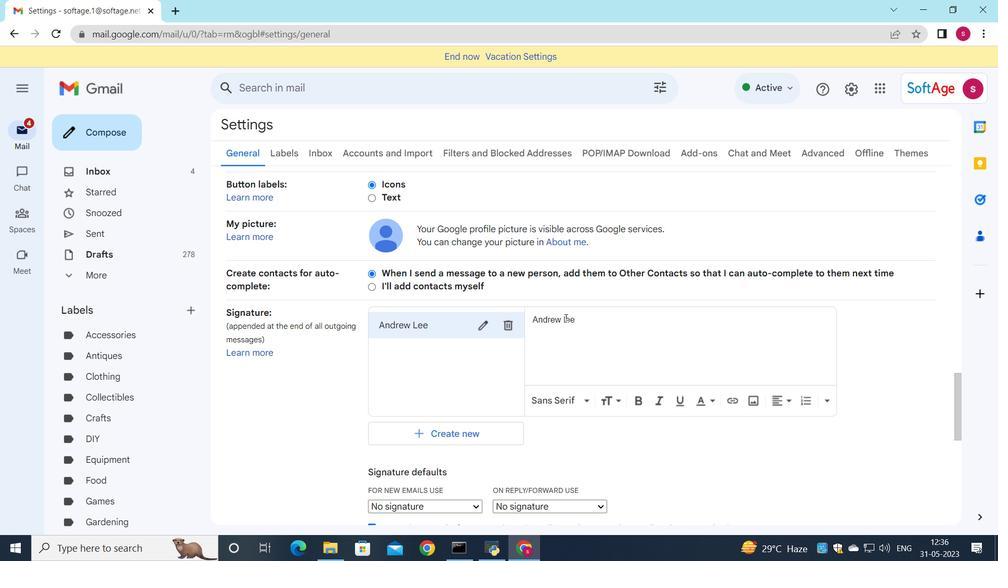 
Action: Key pressed <Key.backspace><Key.shift>L
Screenshot: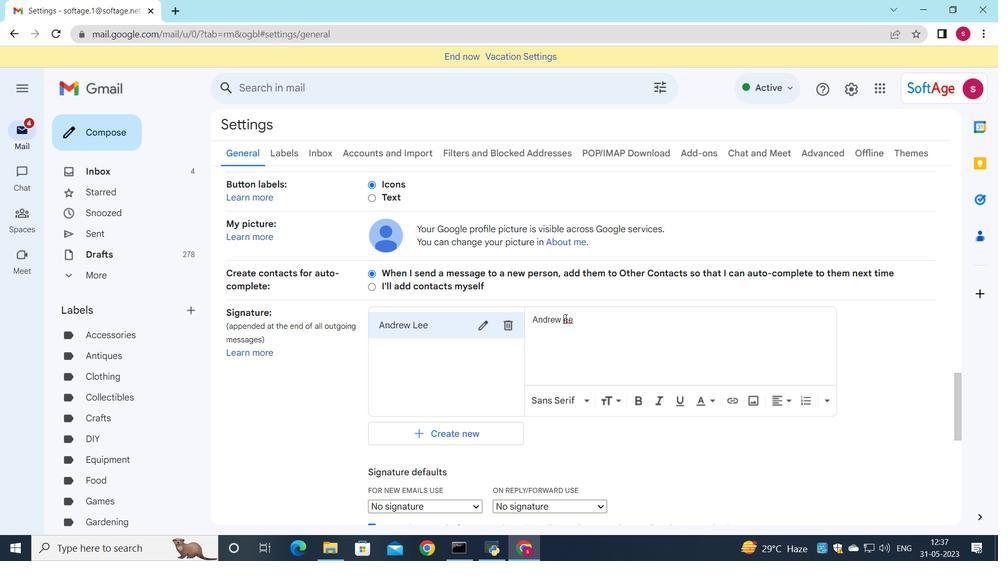
Action: Mouse moved to (431, 508)
Screenshot: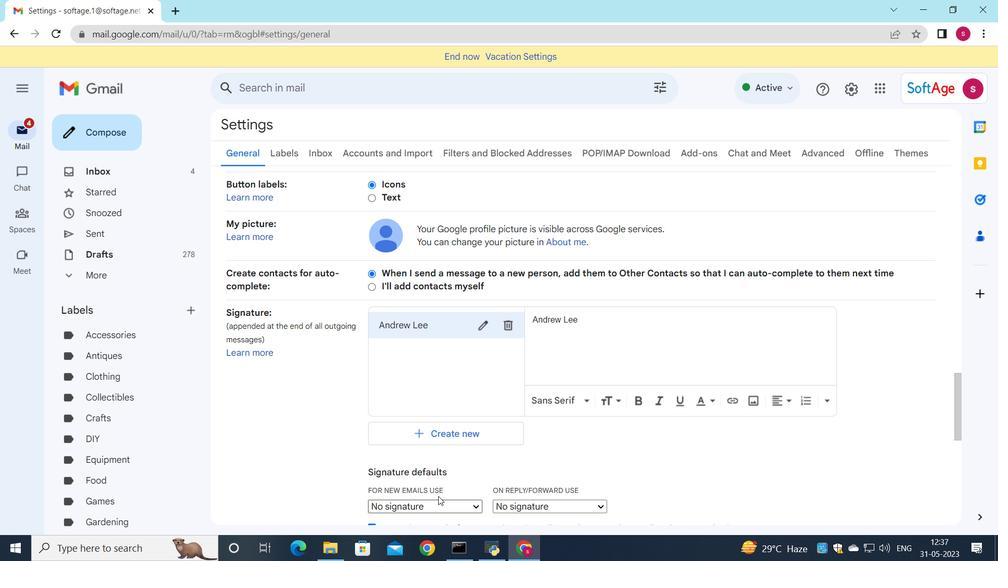 
Action: Mouse pressed left at (431, 508)
Screenshot: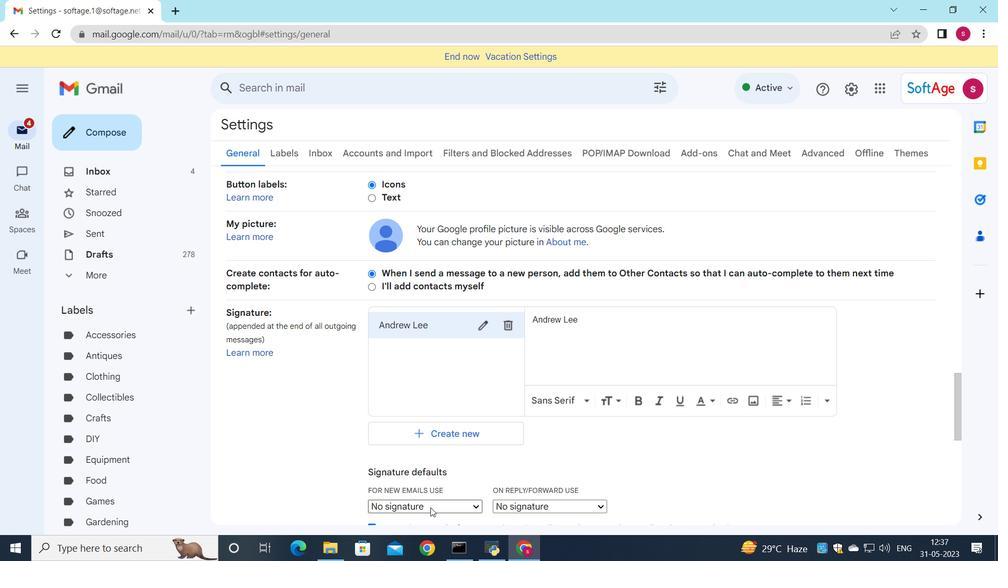 
Action: Mouse moved to (434, 499)
Screenshot: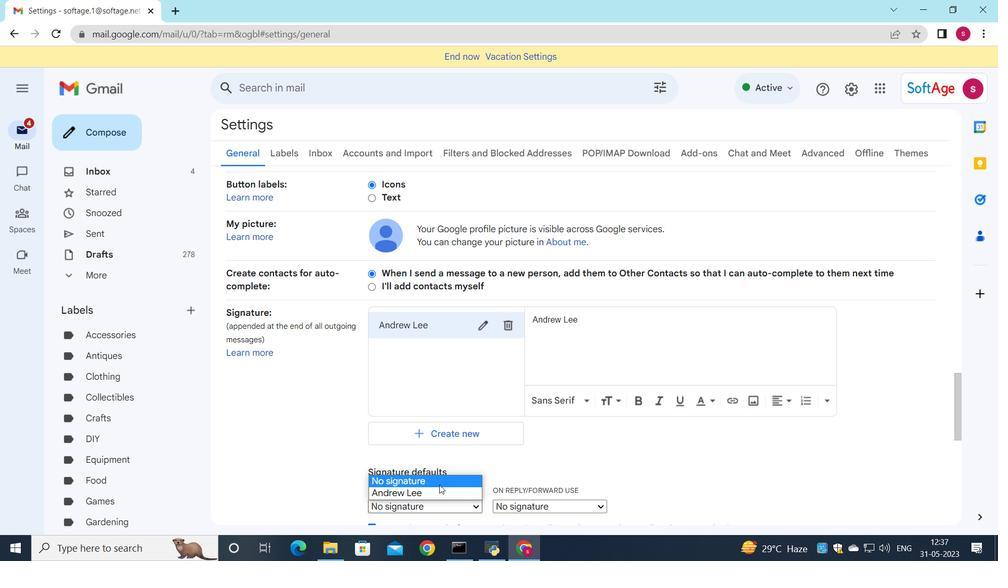 
Action: Mouse pressed left at (434, 499)
Screenshot: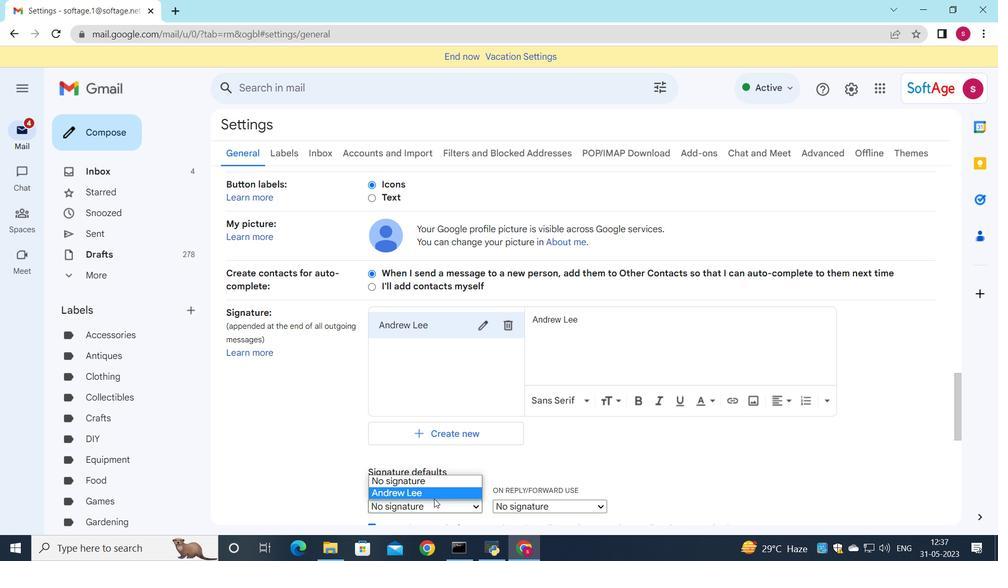 
Action: Mouse moved to (513, 506)
Screenshot: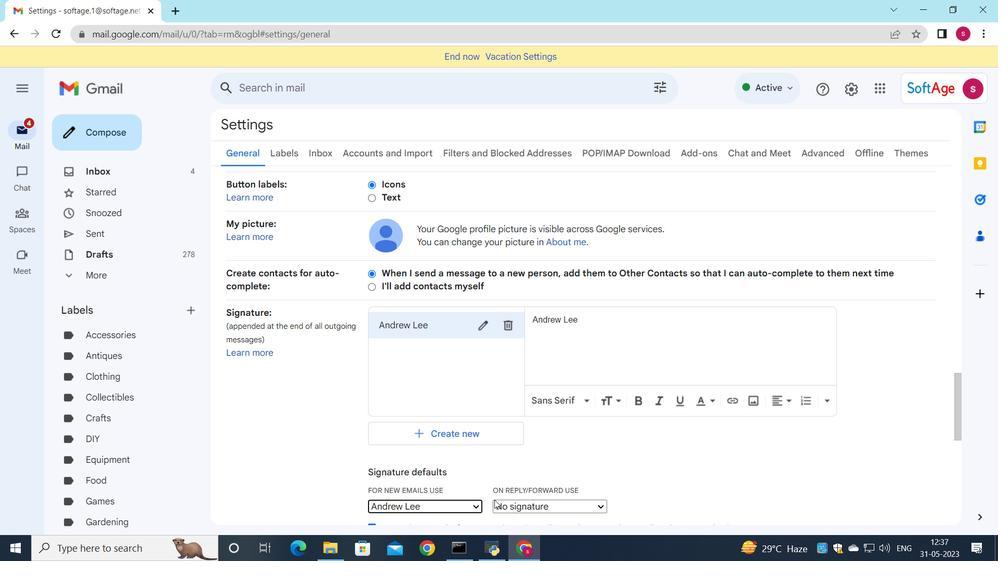 
Action: Mouse pressed left at (513, 506)
Screenshot: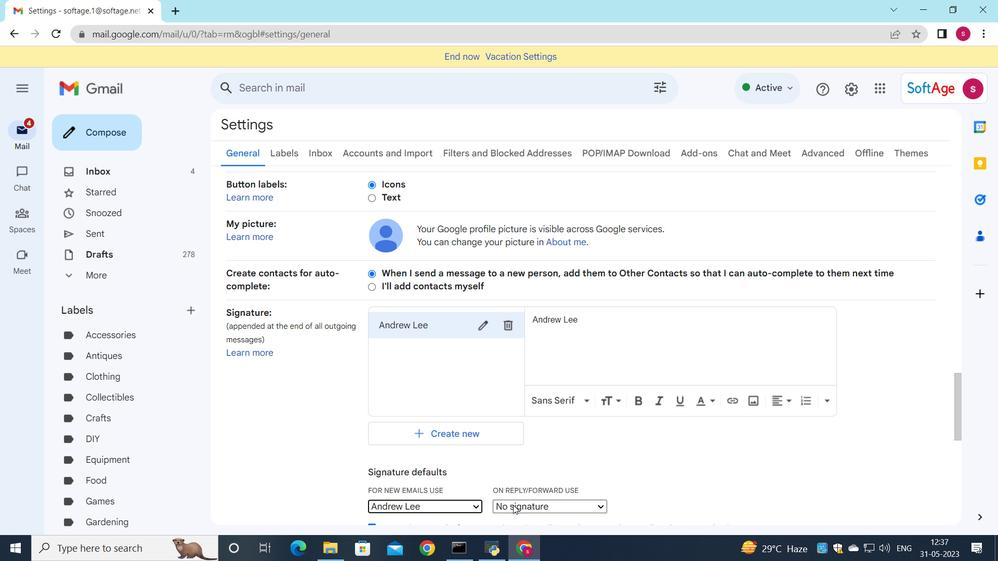 
Action: Mouse moved to (514, 494)
Screenshot: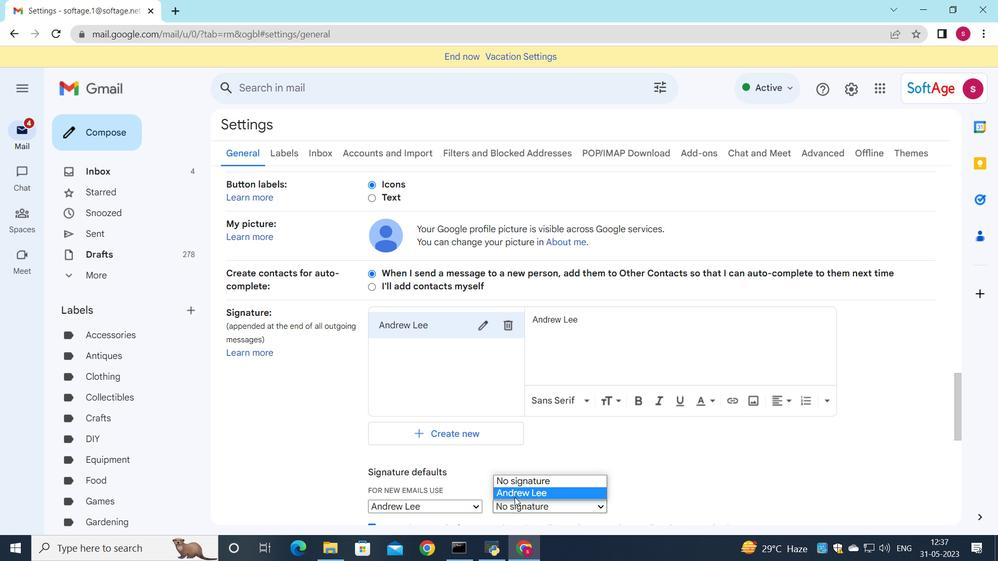 
Action: Mouse pressed left at (514, 494)
Screenshot: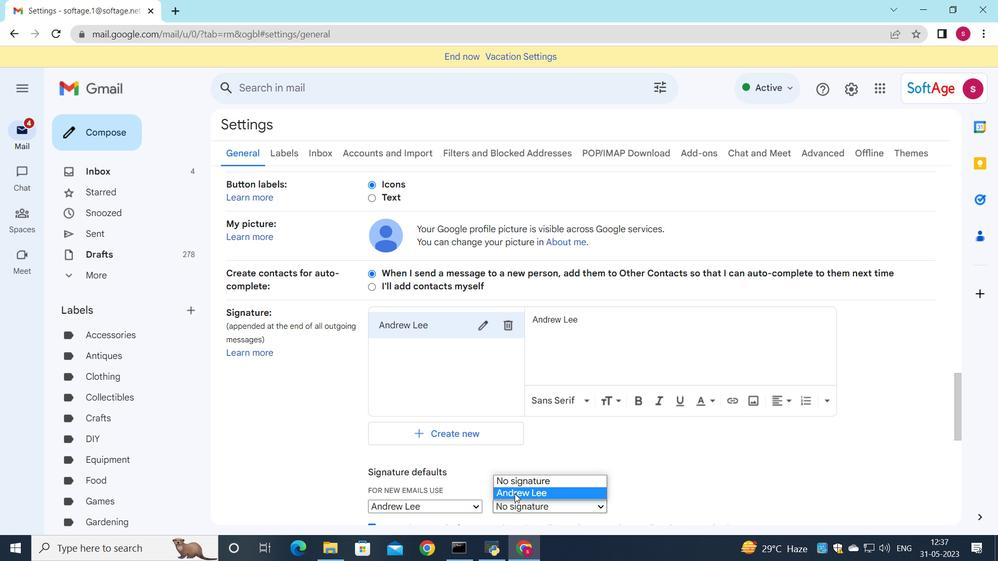 
Action: Mouse moved to (495, 434)
Screenshot: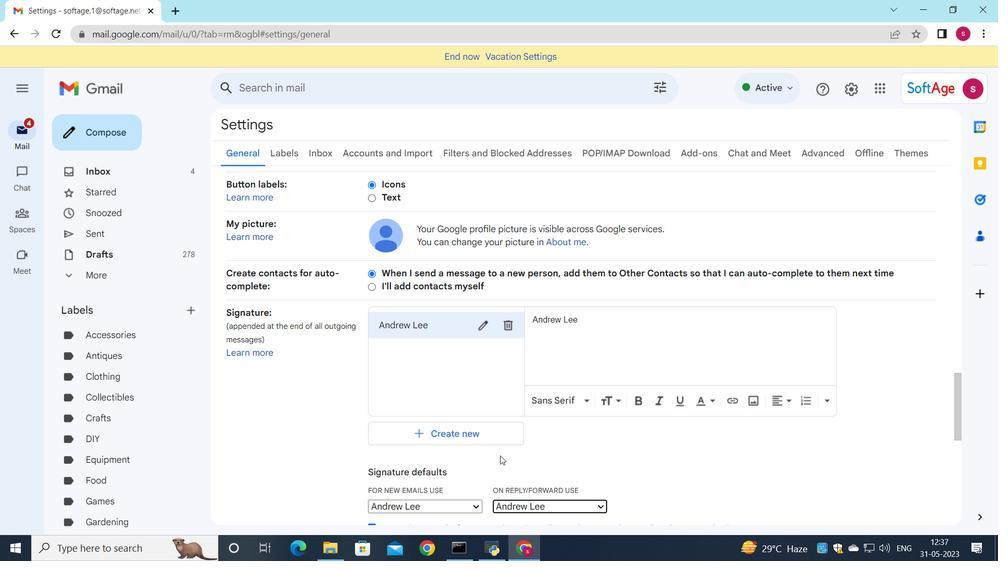 
Action: Mouse scrolled (495, 434) with delta (0, 0)
Screenshot: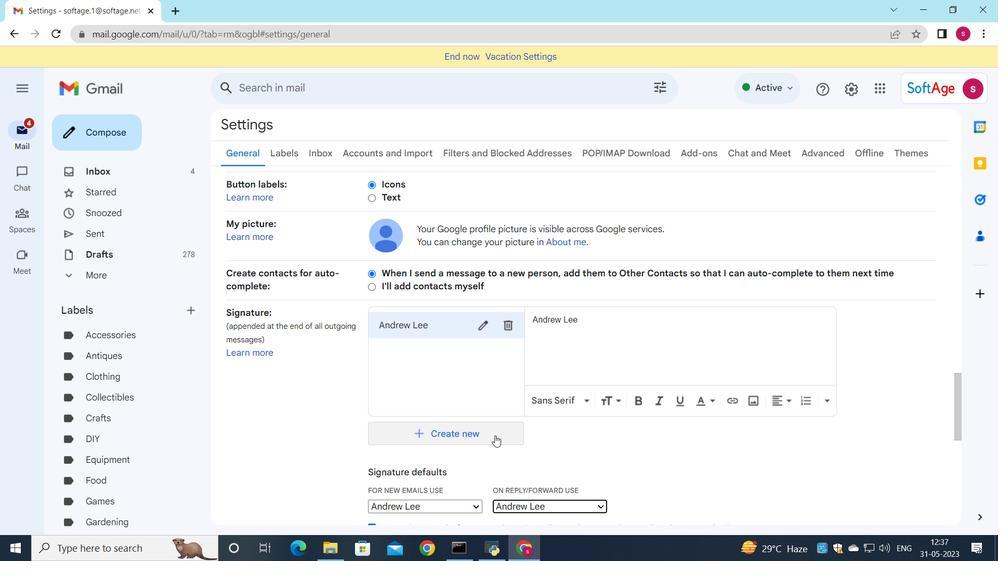 
Action: Mouse scrolled (495, 434) with delta (0, 0)
Screenshot: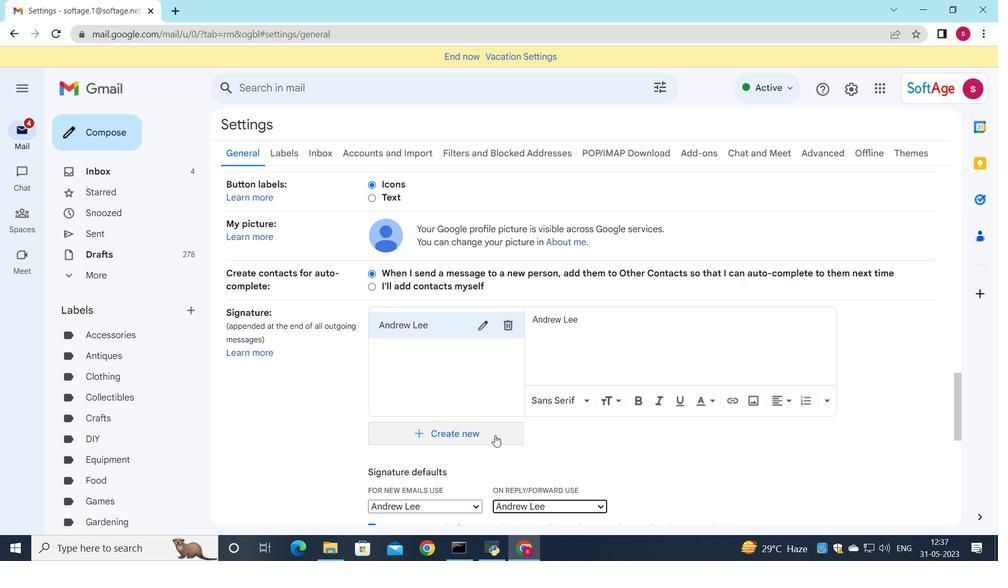 
Action: Mouse scrolled (495, 434) with delta (0, 0)
Screenshot: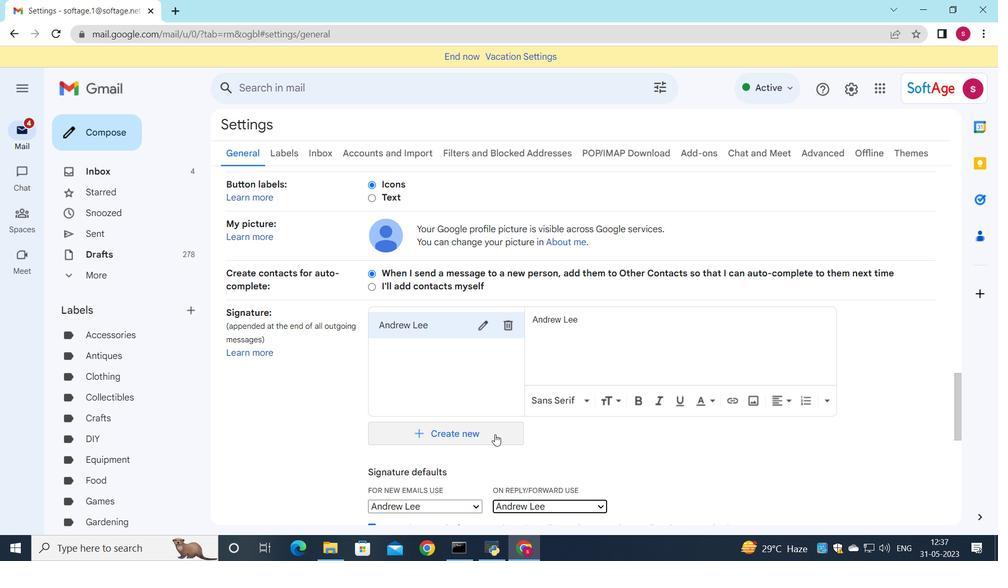 
Action: Mouse scrolled (495, 434) with delta (0, 0)
Screenshot: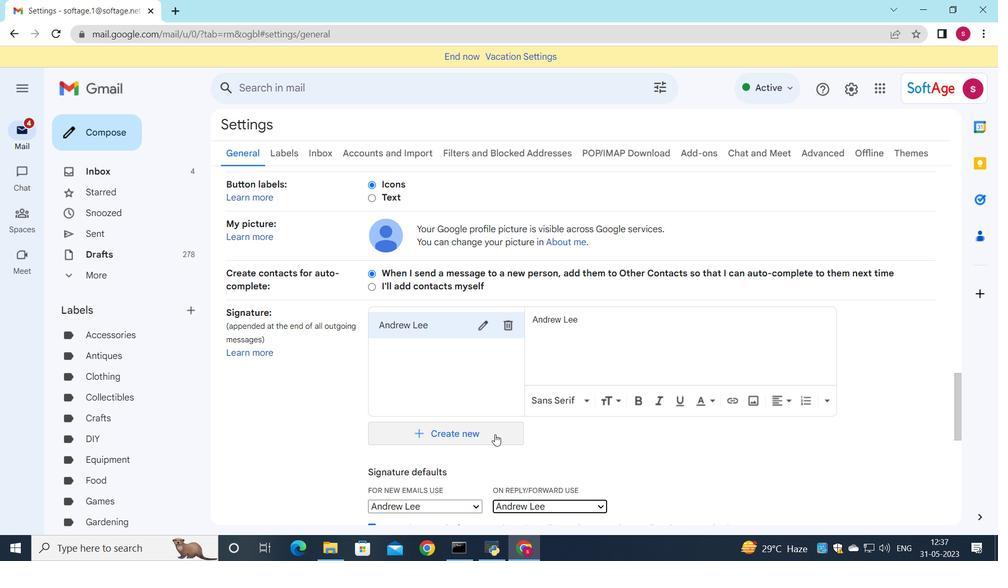 
Action: Mouse scrolled (495, 434) with delta (0, 0)
Screenshot: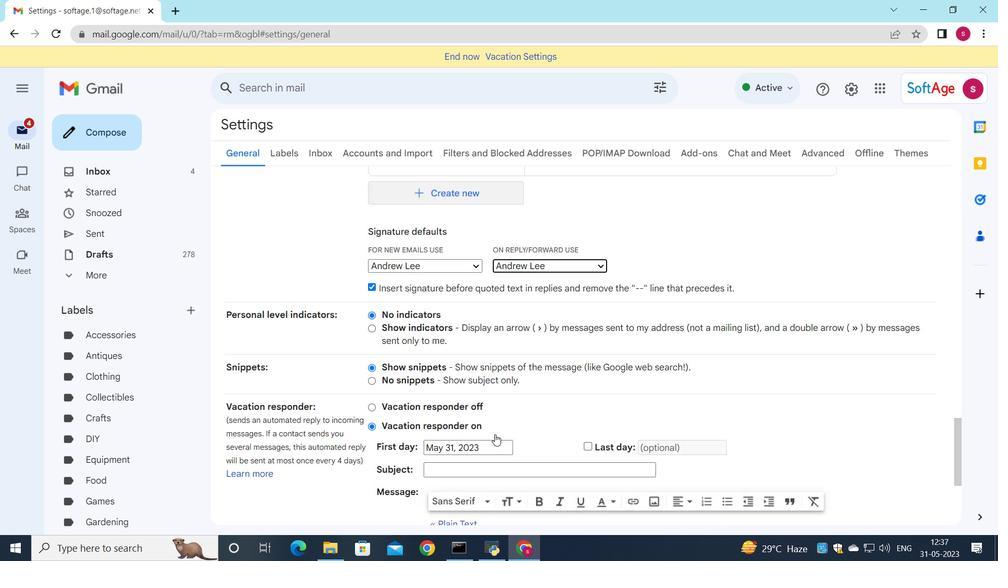 
Action: Mouse moved to (495, 436)
Screenshot: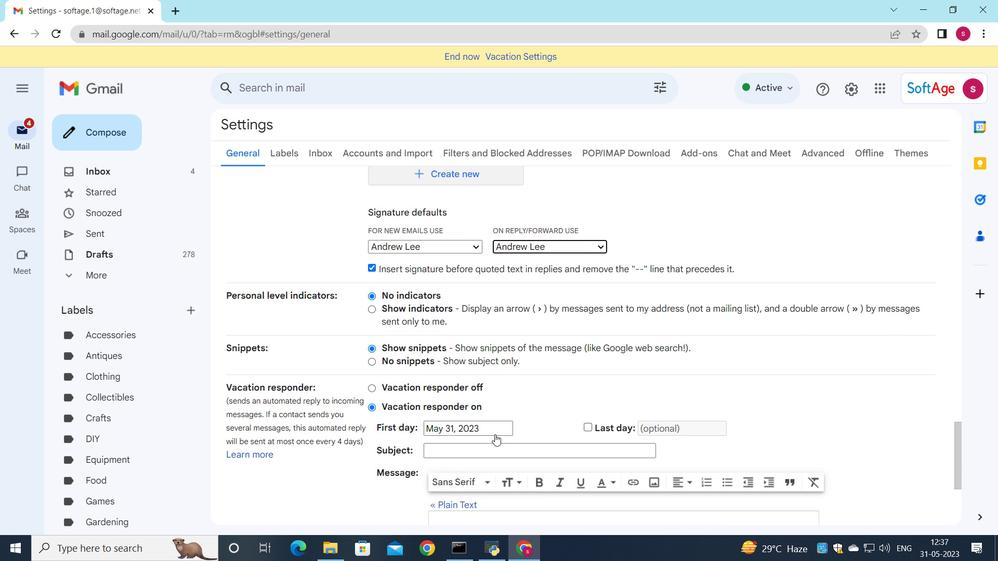 
Action: Mouse scrolled (495, 434) with delta (0, 0)
Screenshot: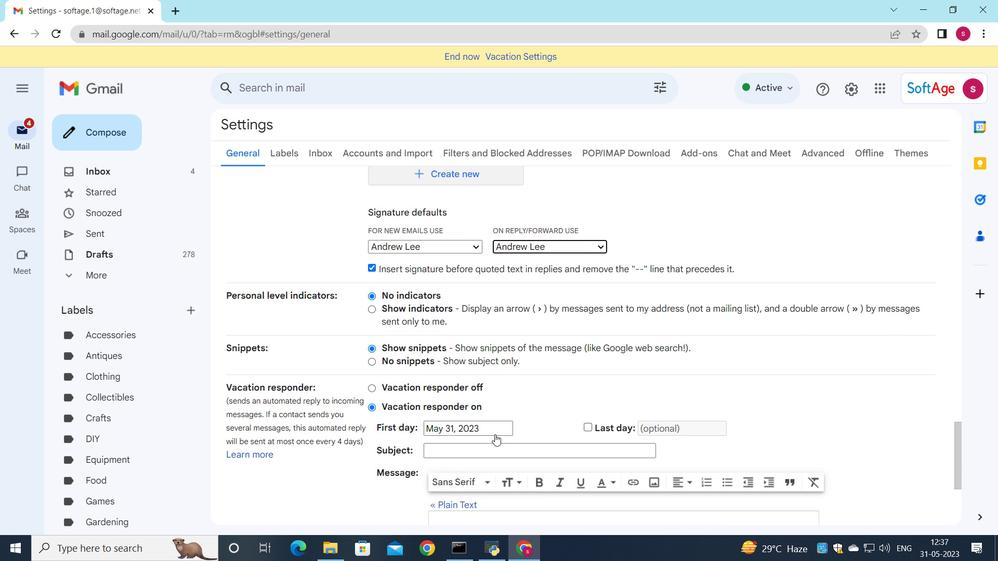 
Action: Mouse moved to (495, 438)
Screenshot: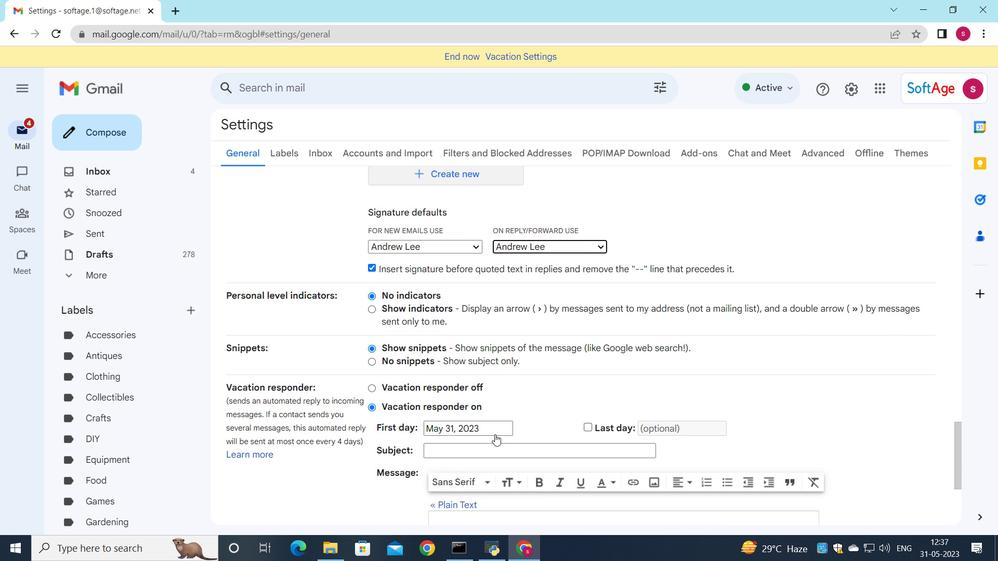 
Action: Mouse scrolled (495, 434) with delta (0, 0)
Screenshot: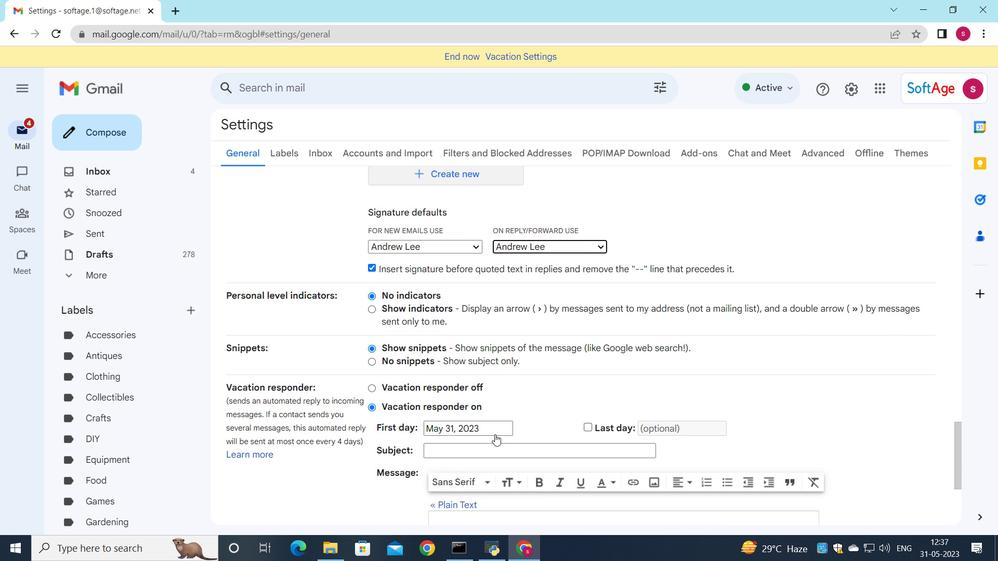 
Action: Mouse moved to (495, 438)
Screenshot: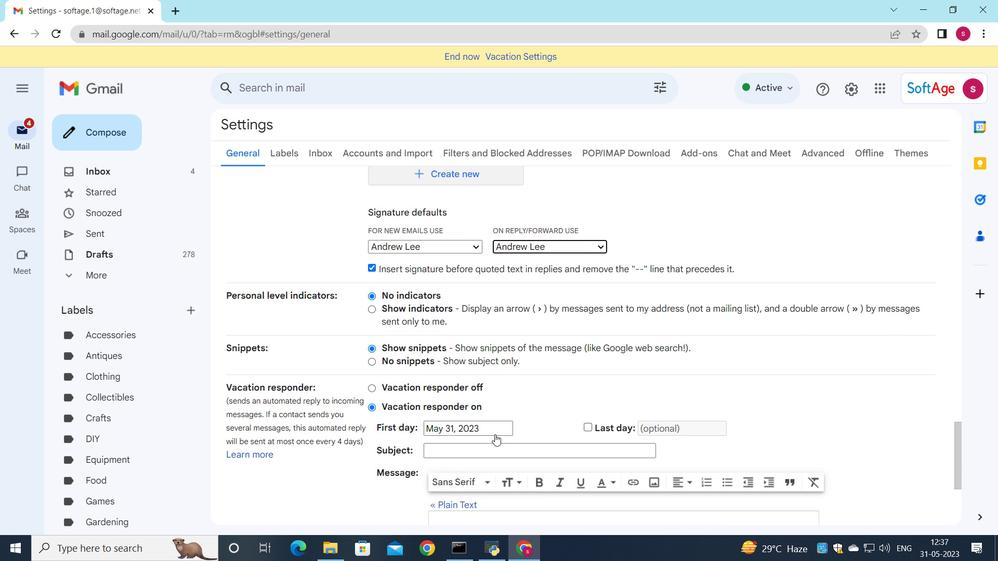 
Action: Mouse scrolled (495, 434) with delta (0, 0)
Screenshot: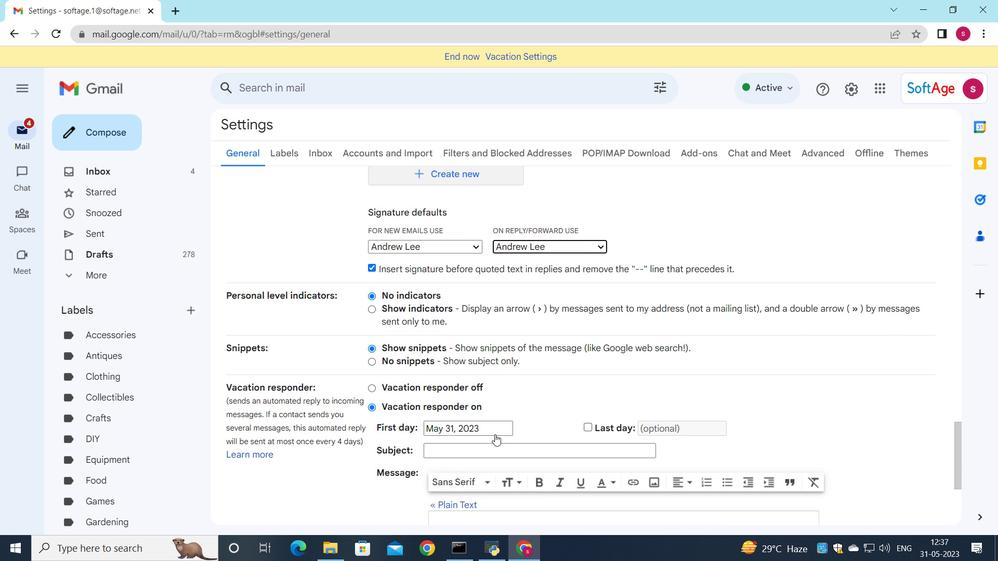 
Action: Mouse moved to (499, 450)
Screenshot: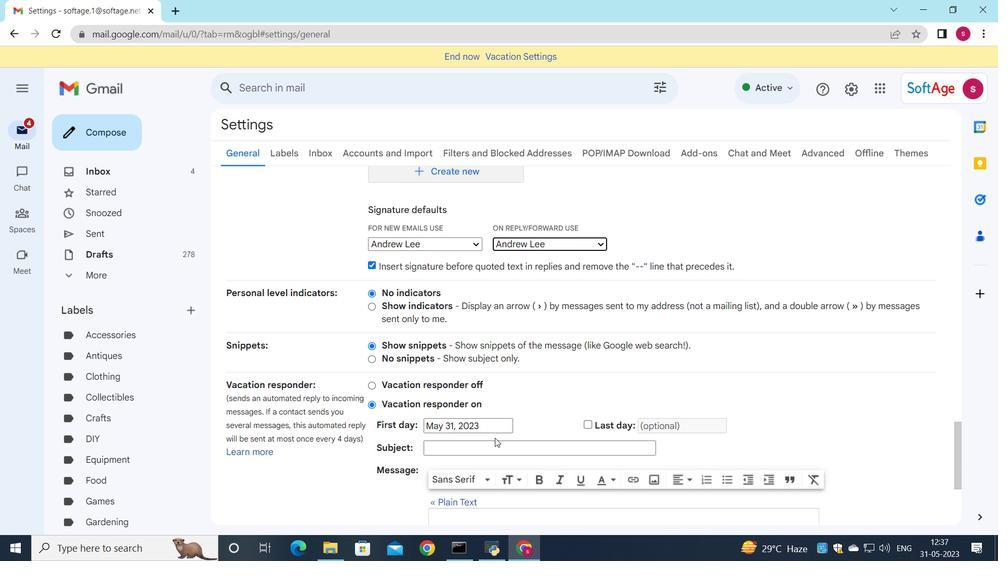 
Action: Mouse scrolled (499, 449) with delta (0, 0)
Screenshot: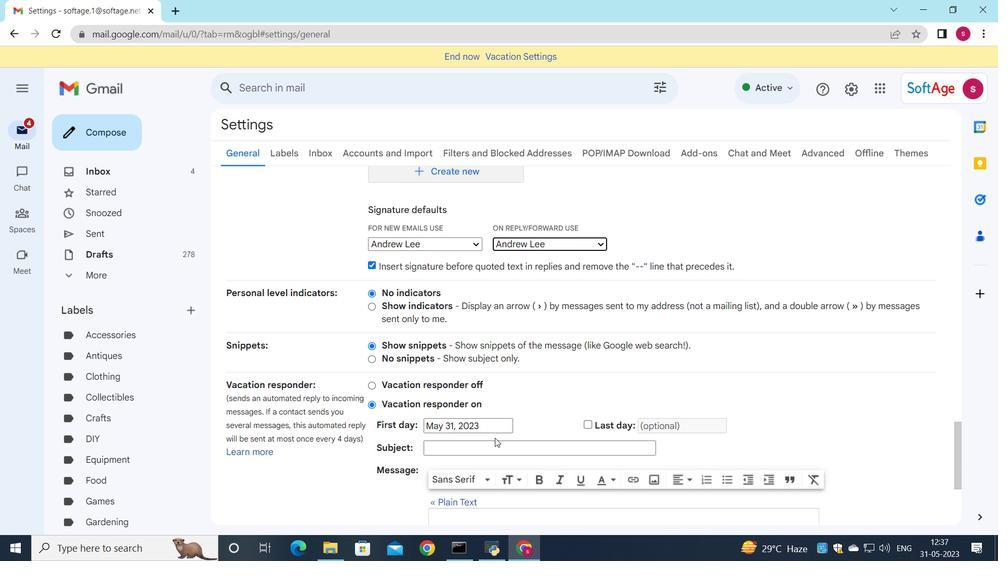 
Action: Mouse moved to (504, 459)
Screenshot: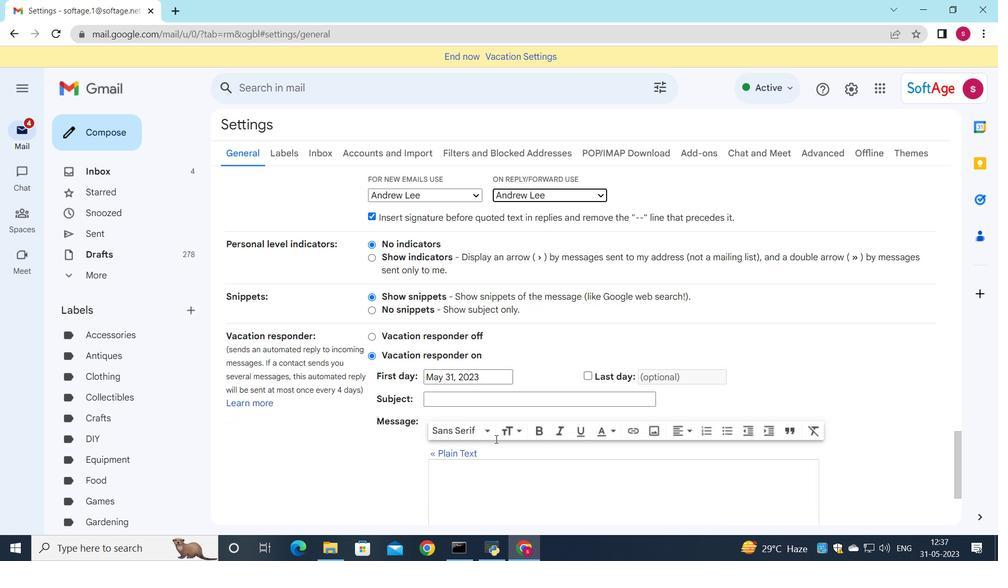 
Action: Mouse scrolled (504, 458) with delta (0, 0)
Screenshot: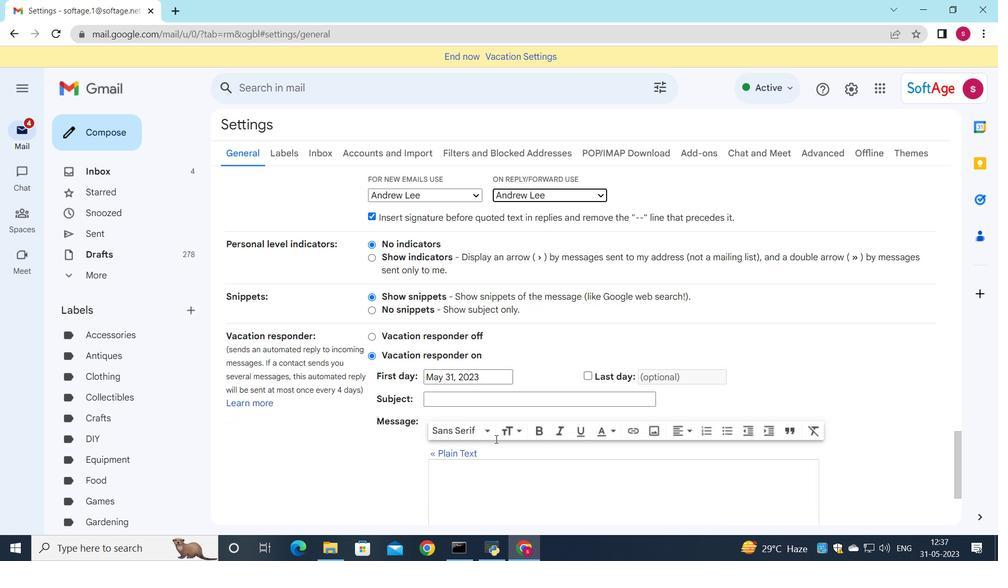 
Action: Mouse moved to (512, 472)
Screenshot: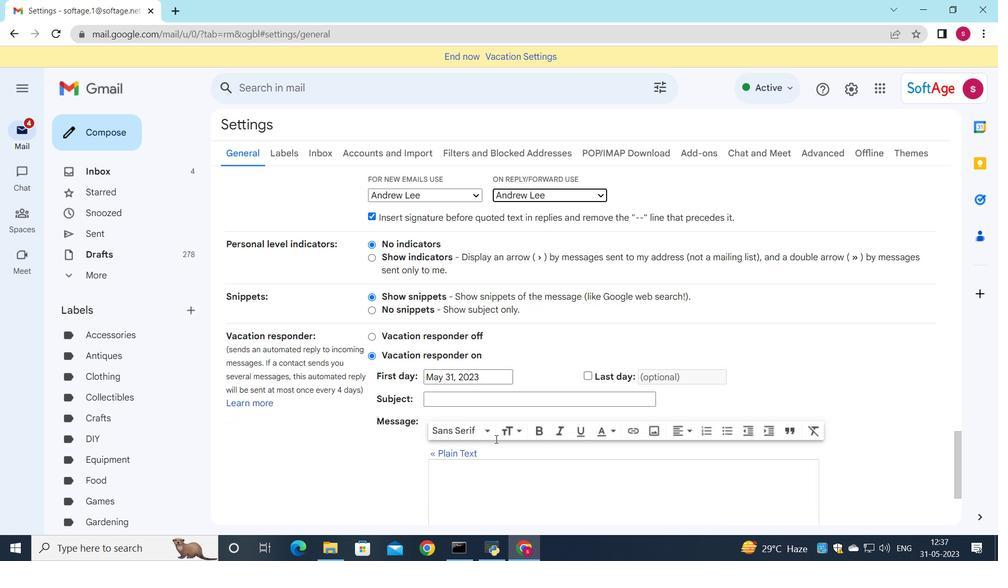 
Action: Mouse scrolled (512, 471) with delta (0, 0)
Screenshot: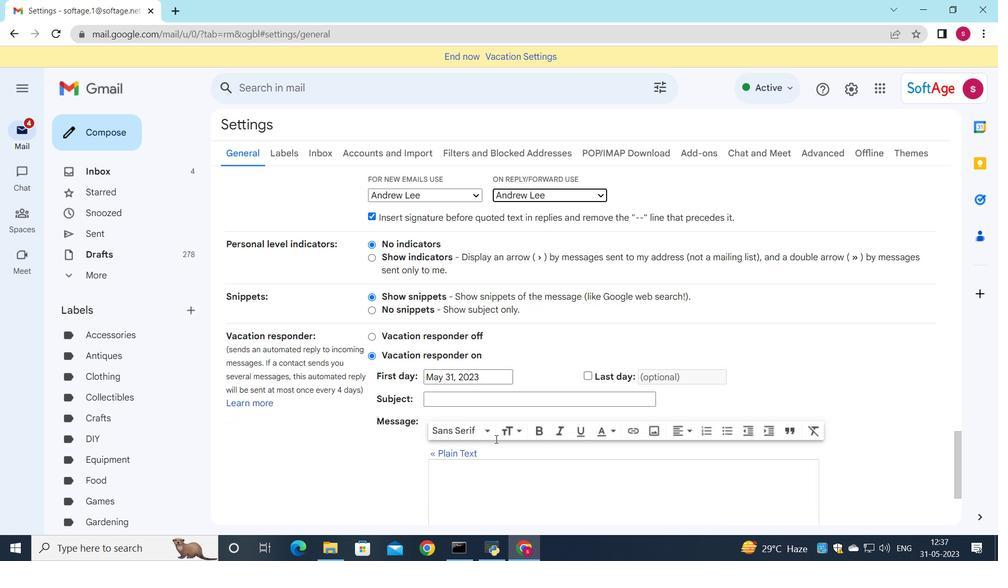 
Action: Mouse moved to (551, 451)
Screenshot: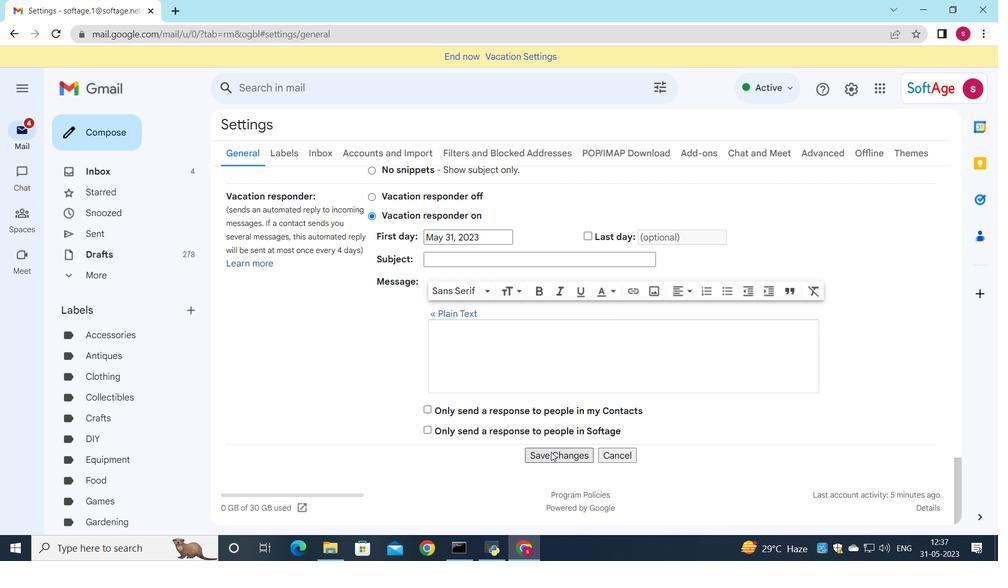 
Action: Mouse pressed left at (551, 451)
Screenshot: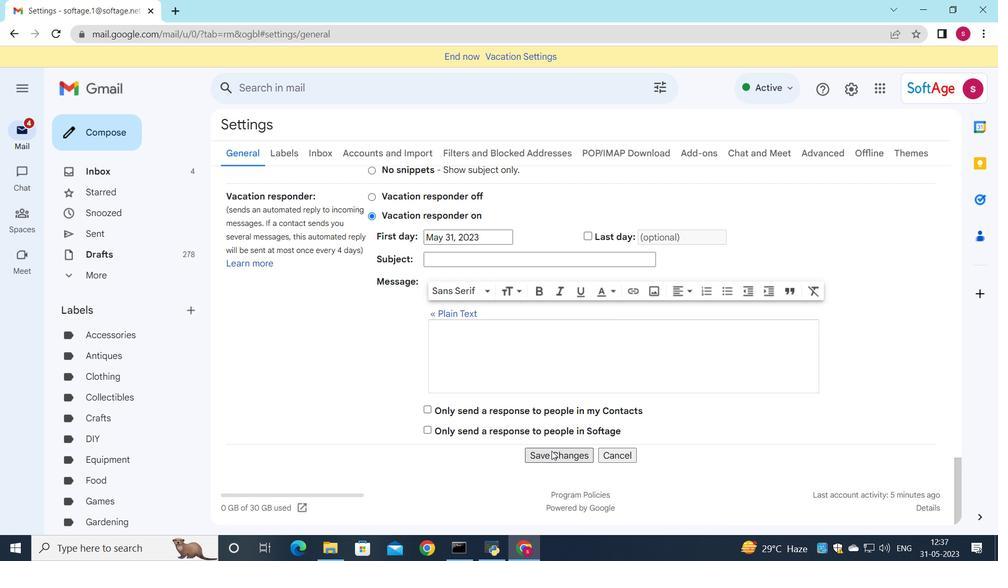 
Action: Mouse moved to (468, 495)
Screenshot: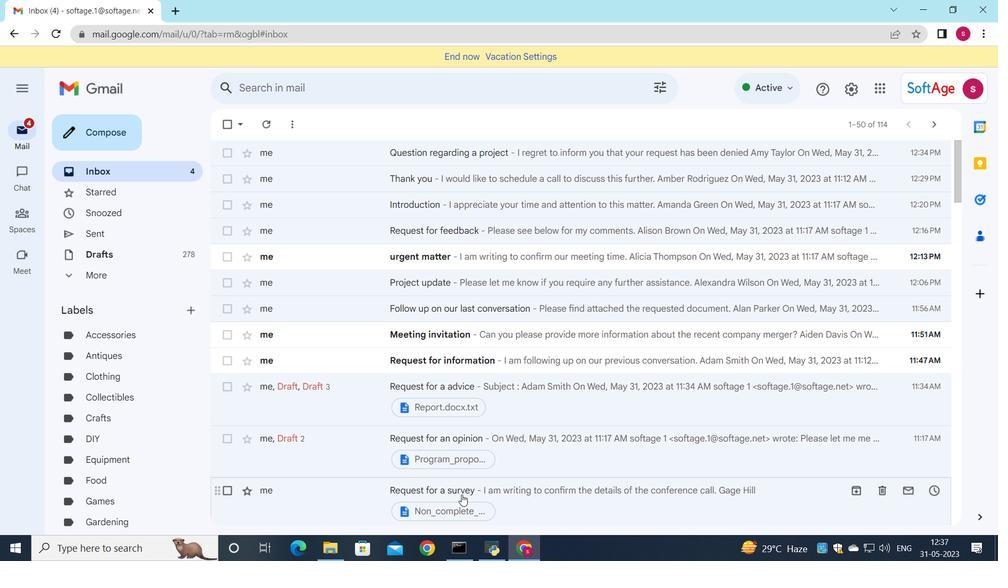 
Action: Mouse pressed left at (468, 495)
Screenshot: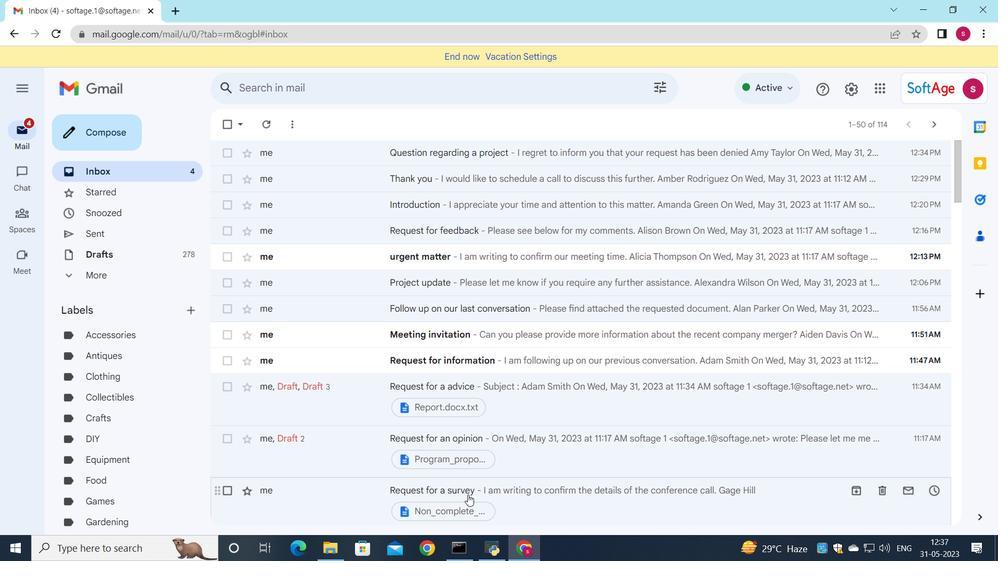 
Action: Mouse moved to (296, 411)
Screenshot: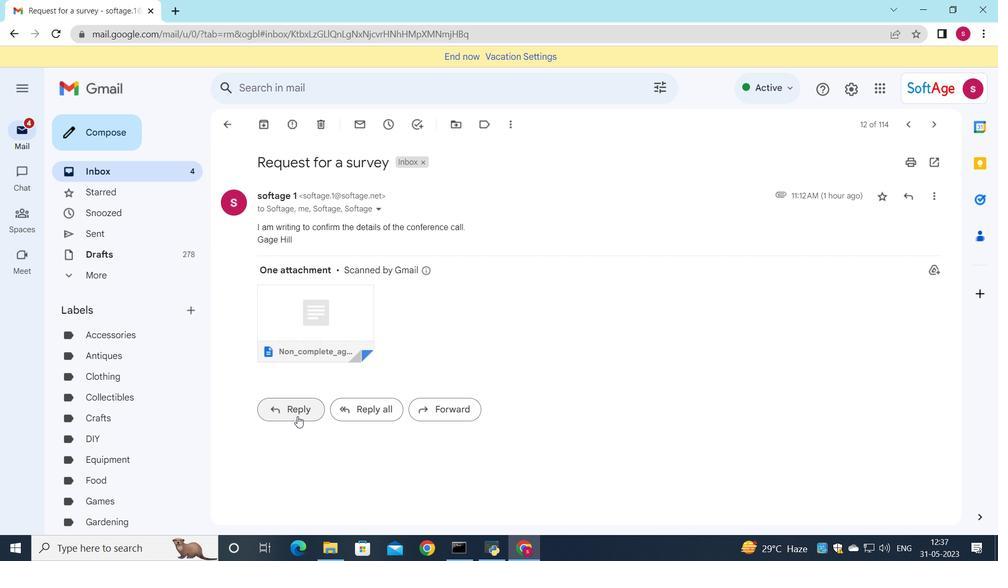 
Action: Mouse pressed left at (296, 411)
Screenshot: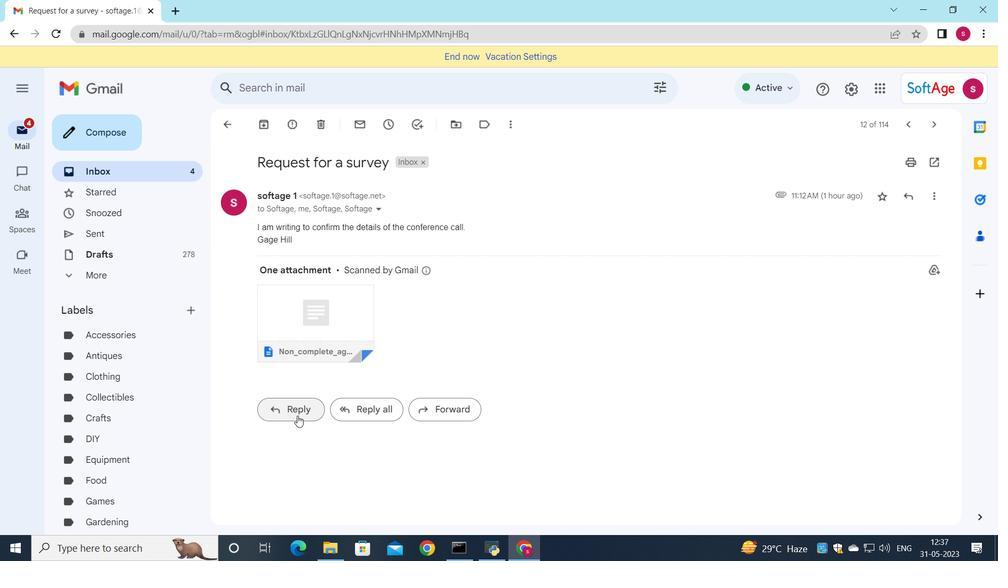 
Action: Mouse moved to (280, 358)
Screenshot: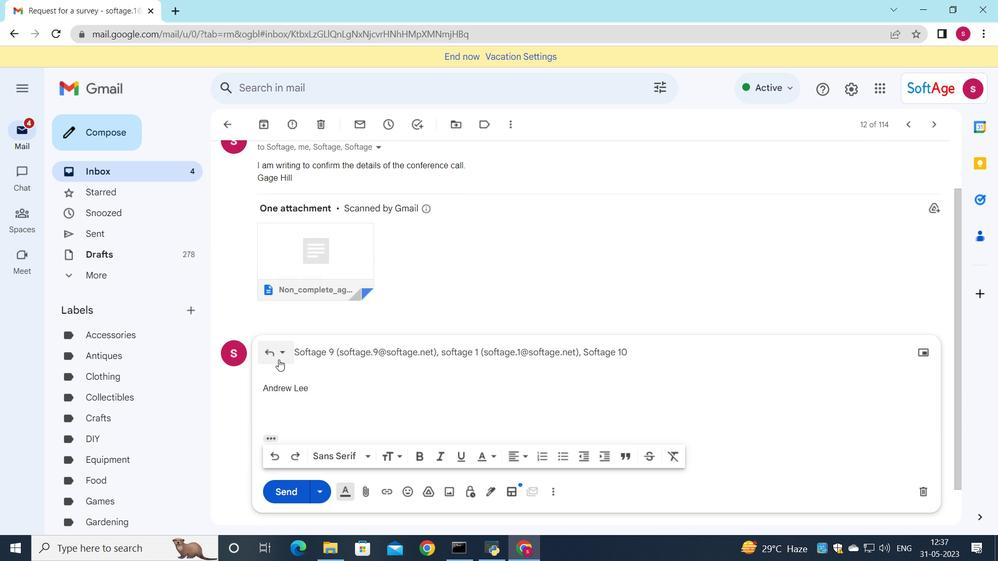 
Action: Mouse pressed left at (280, 358)
Screenshot: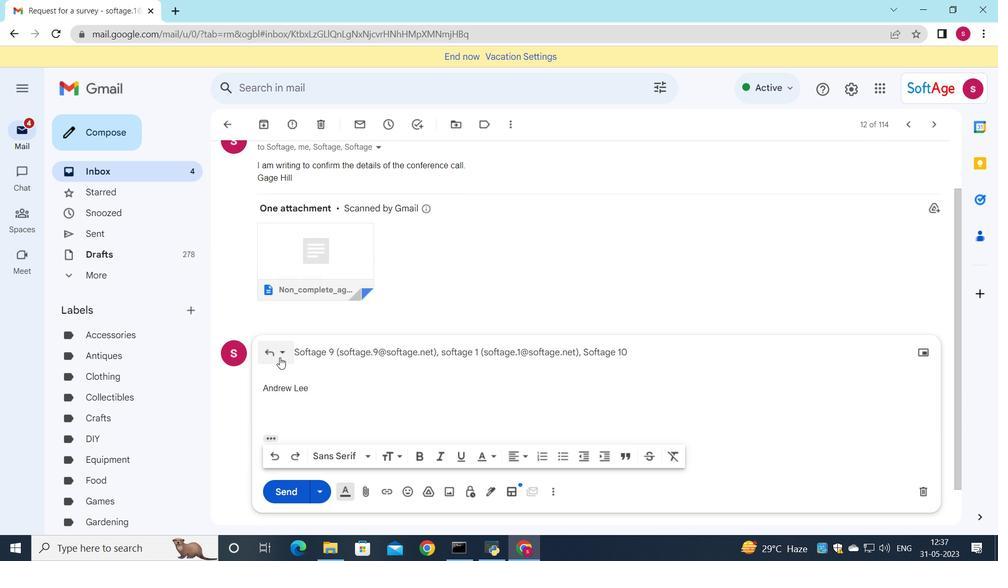 
Action: Mouse moved to (297, 444)
Screenshot: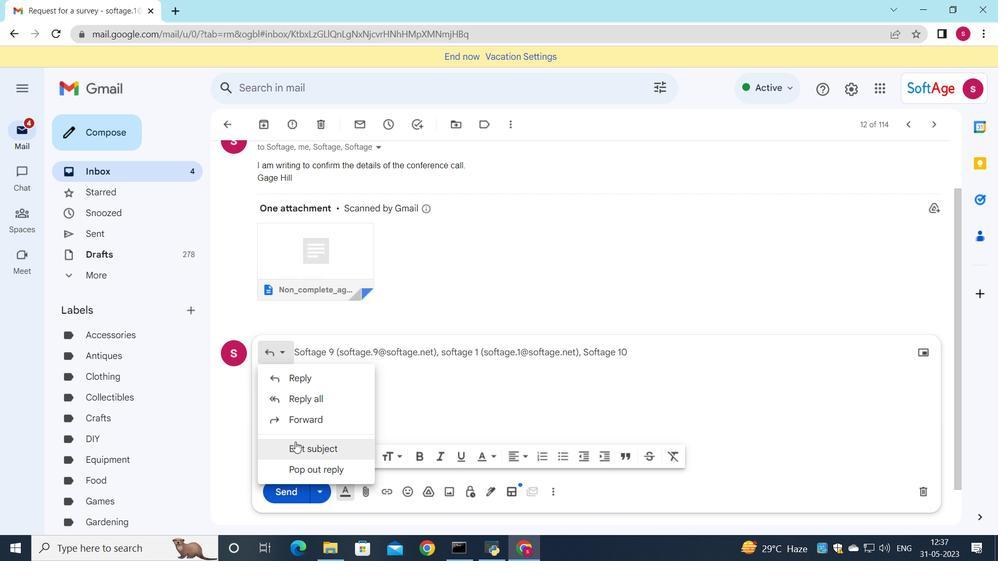 
Action: Mouse pressed left at (297, 444)
Screenshot: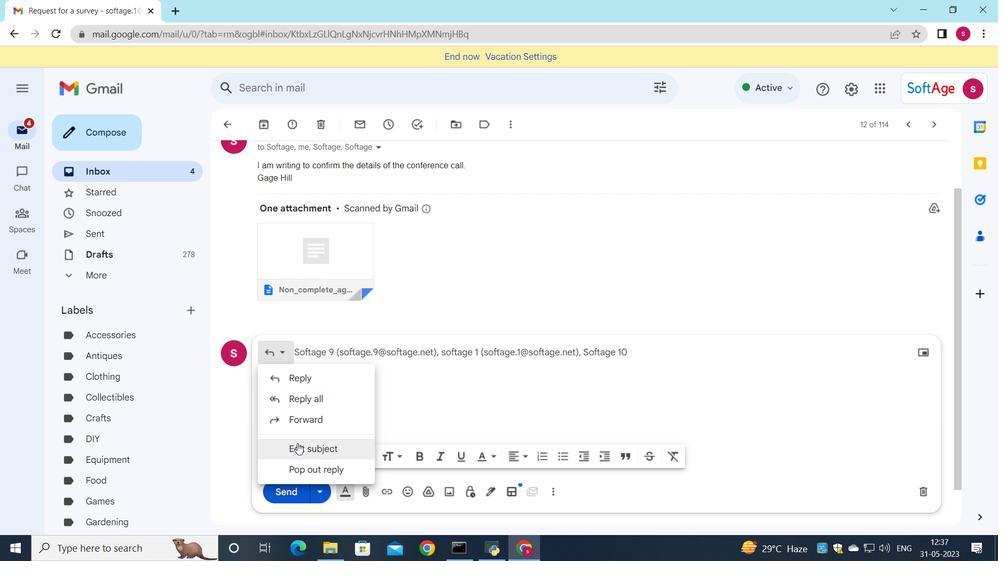 
Action: Mouse moved to (895, 231)
Screenshot: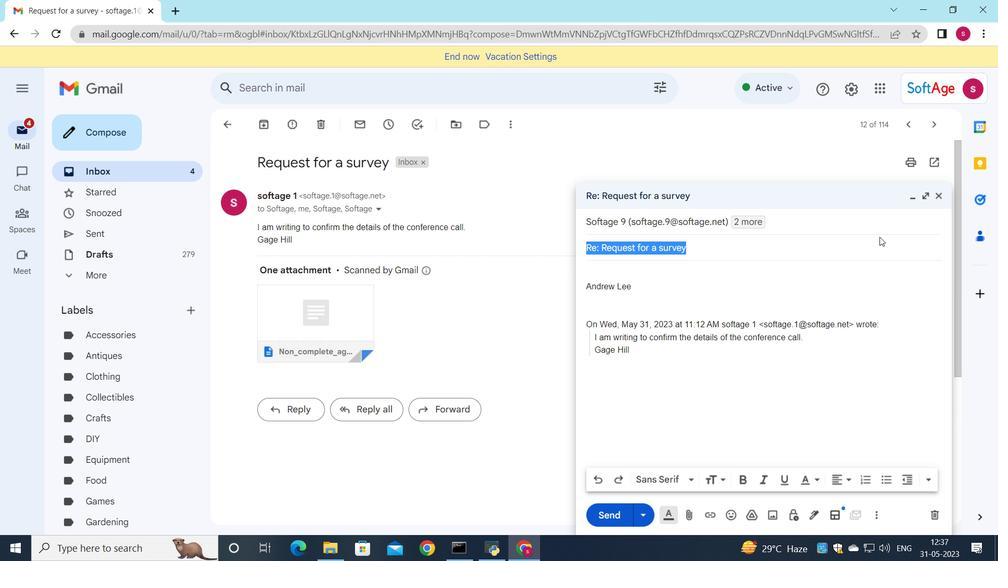 
Action: Key pressed <Key.shift>sales<Key.space>pitch
Screenshot: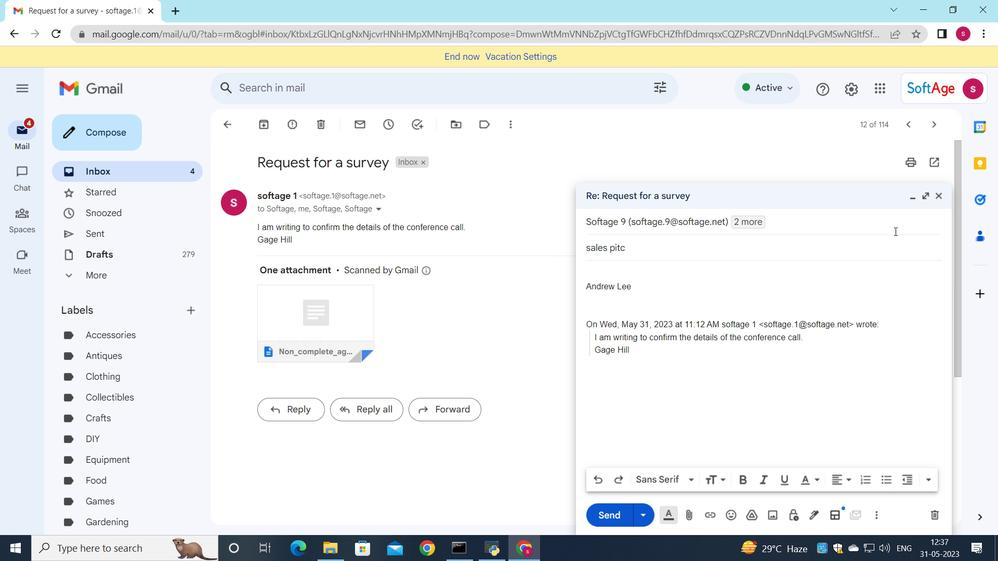 
Action: Mouse moved to (590, 247)
Screenshot: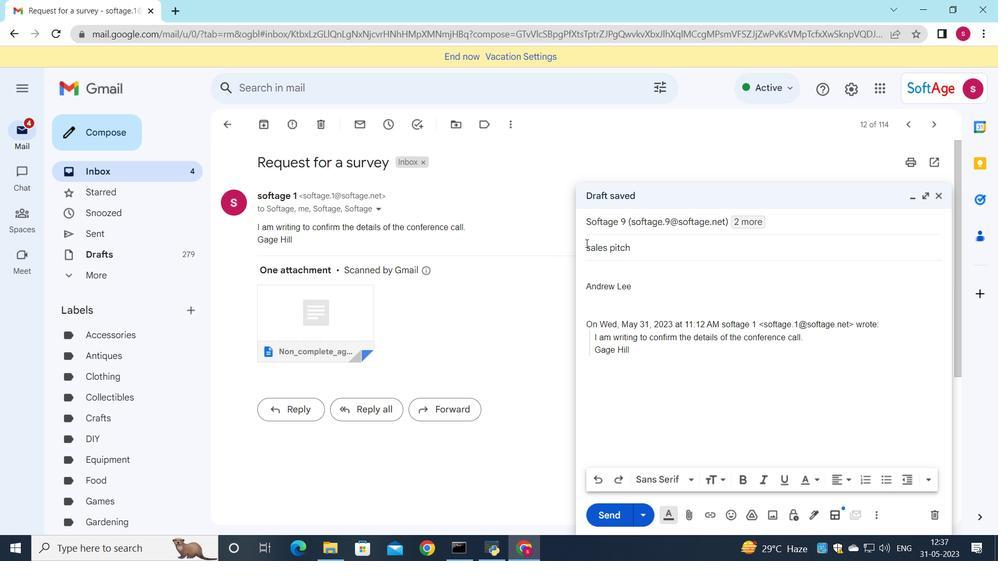 
Action: Mouse pressed left at (590, 247)
Screenshot: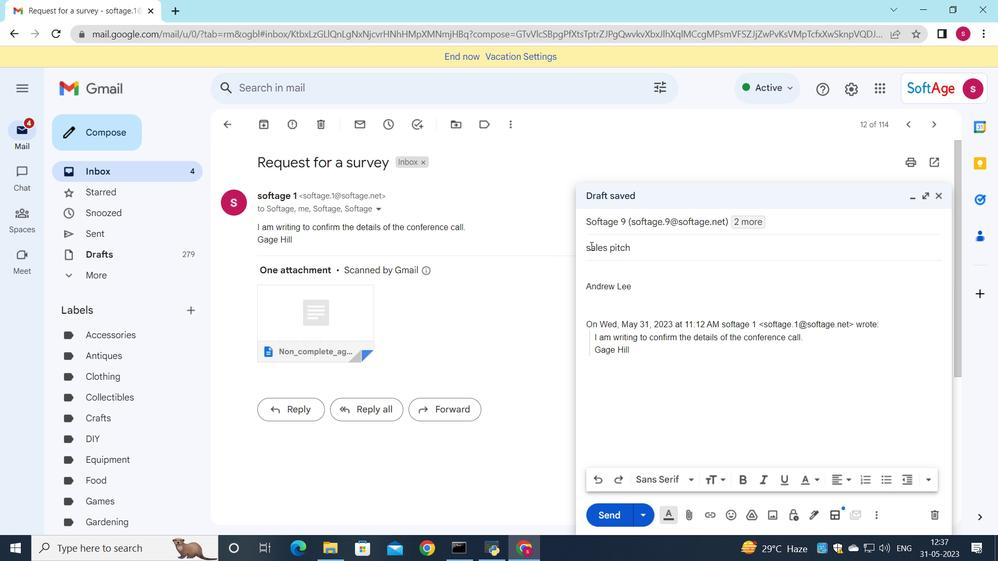 
Action: Key pressed <Key.backspace><Key.shift>S
Screenshot: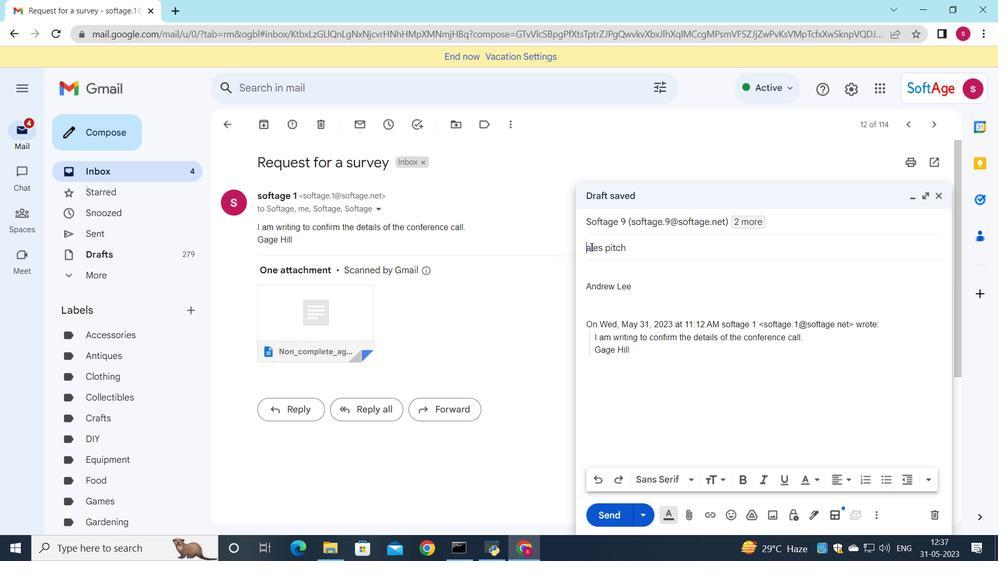
Action: Mouse moved to (599, 275)
Screenshot: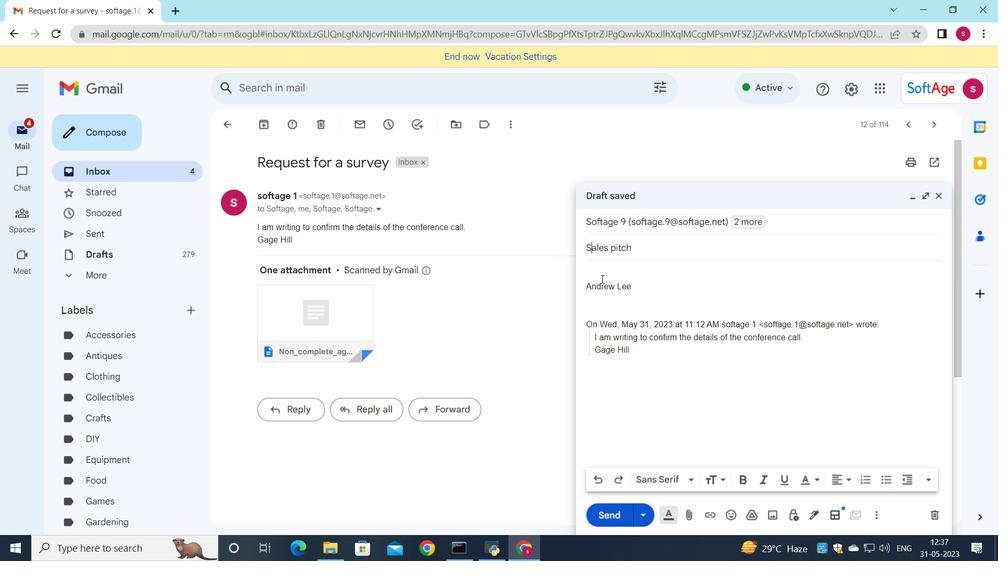 
Action: Mouse pressed left at (599, 275)
Screenshot: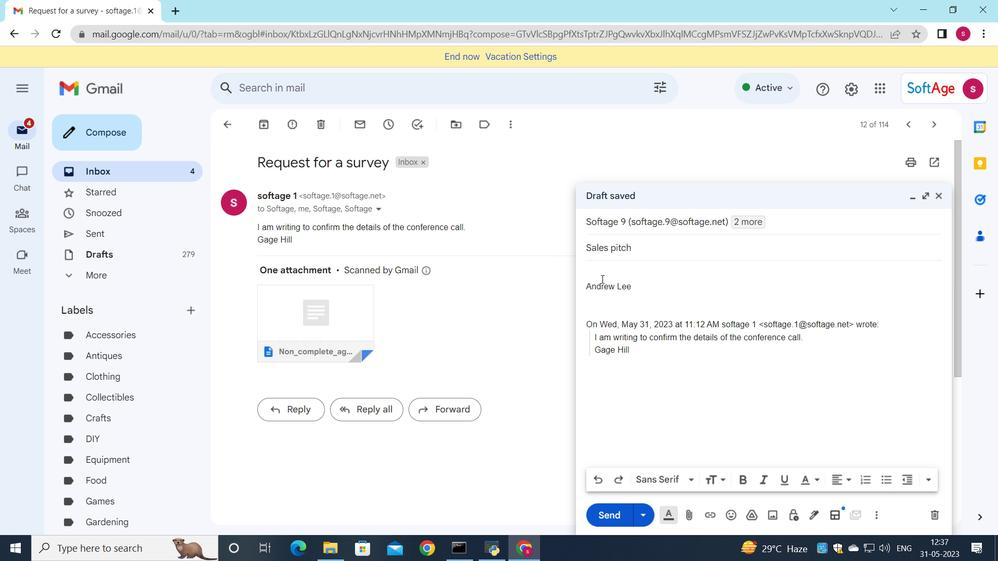 
Action: Mouse moved to (802, 212)
Screenshot: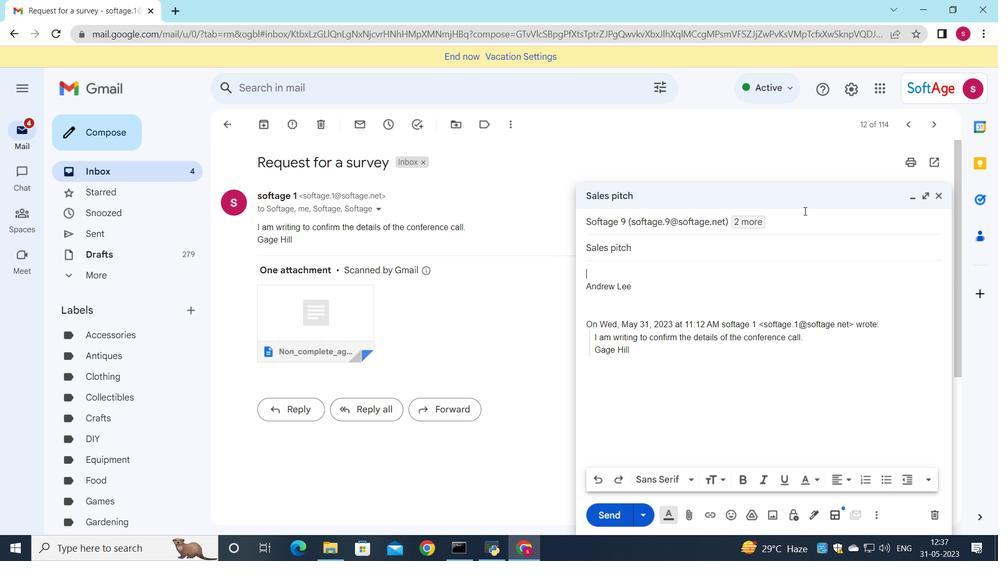 
Action: Key pressed <Key.shift>I<Key.space>wanted<Key.space>to<Key.space>confirm<Key.space>the<Key.space>schedule<Key.space>for<Key.space>the<Key.space>upcoming<Key.space>trau<Key.backspace>ining<Key.space>sea<Key.backspace>ssions<Key.shift><Key.shift><Key.shift><Key.shift><Key.shift><Key.shift><Key.shift><Key.shift><Key.shift><Key.shift><Key.shift><Key.shift><Key.shift><Key.shift><Key.shift><Key.shift><Key.shift><Key.shift>?
Screenshot: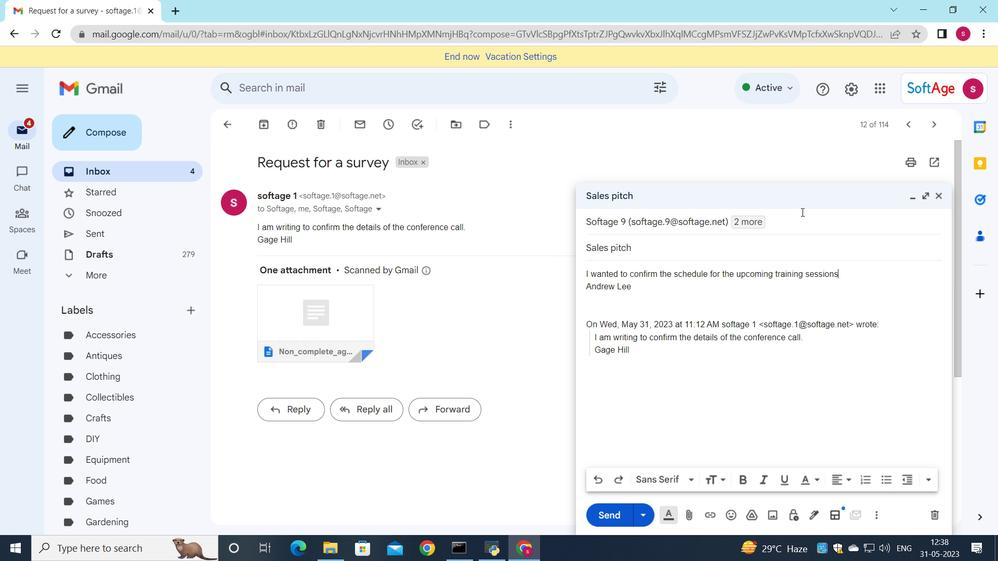 
Action: Mouse moved to (593, 481)
Screenshot: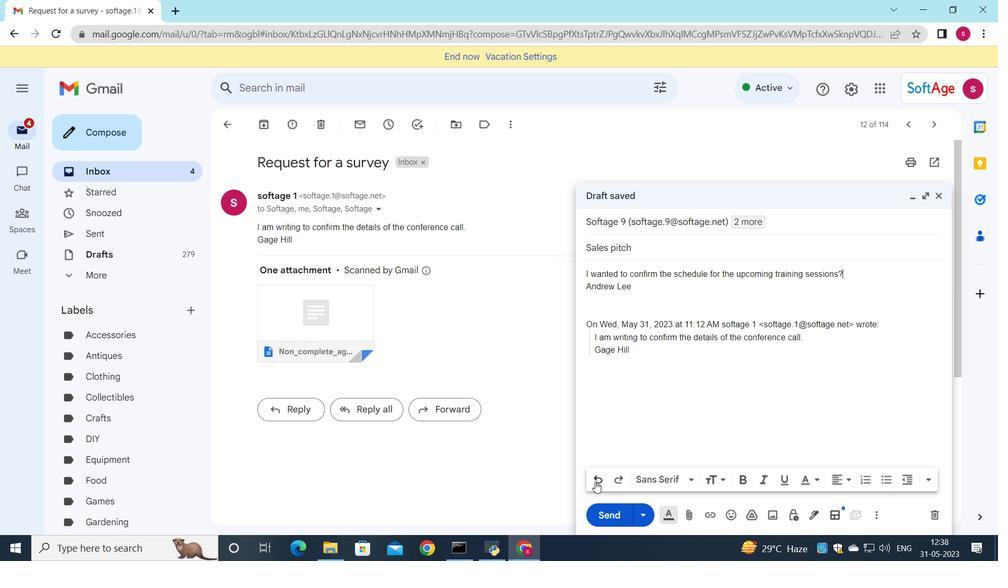 
Action: Mouse pressed left at (593, 481)
Screenshot: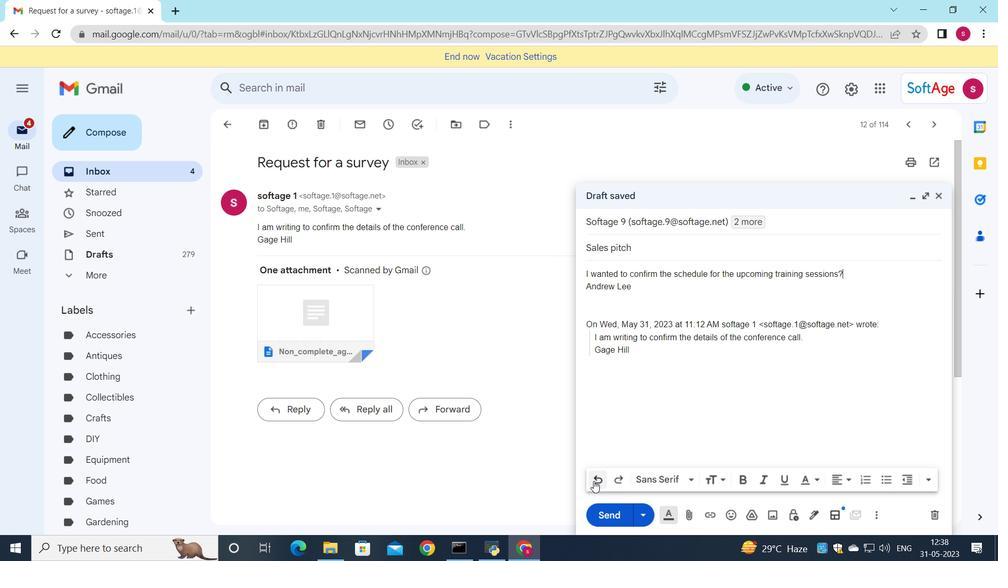 
Action: Mouse pressed left at (593, 481)
Screenshot: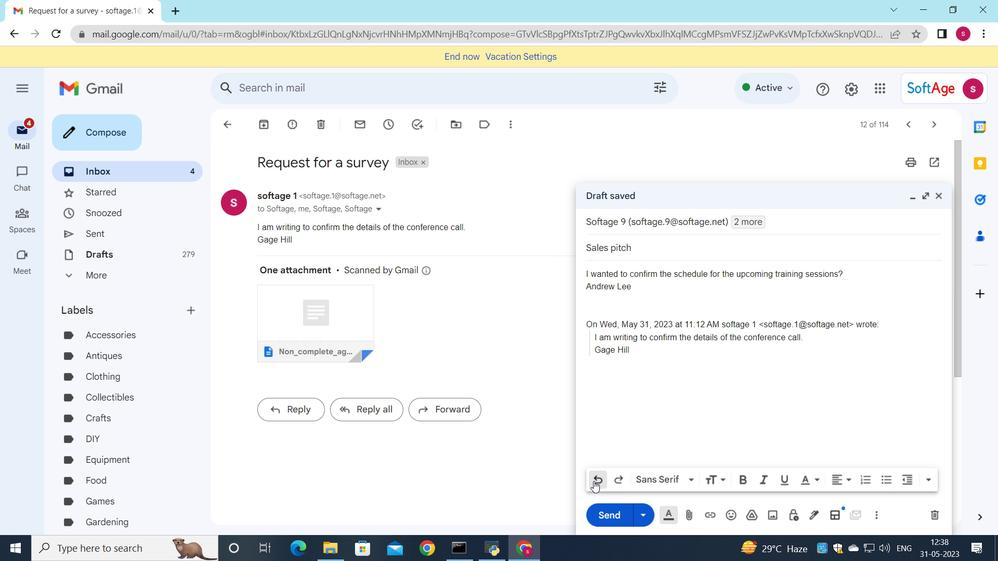 
Action: Mouse pressed left at (593, 481)
Screenshot: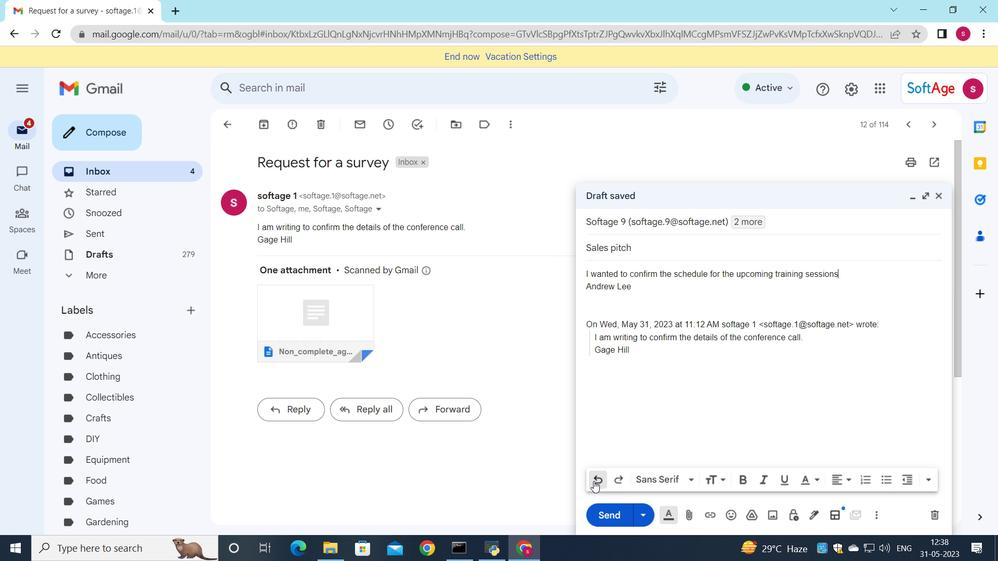 
Action: Mouse pressed left at (593, 481)
Screenshot: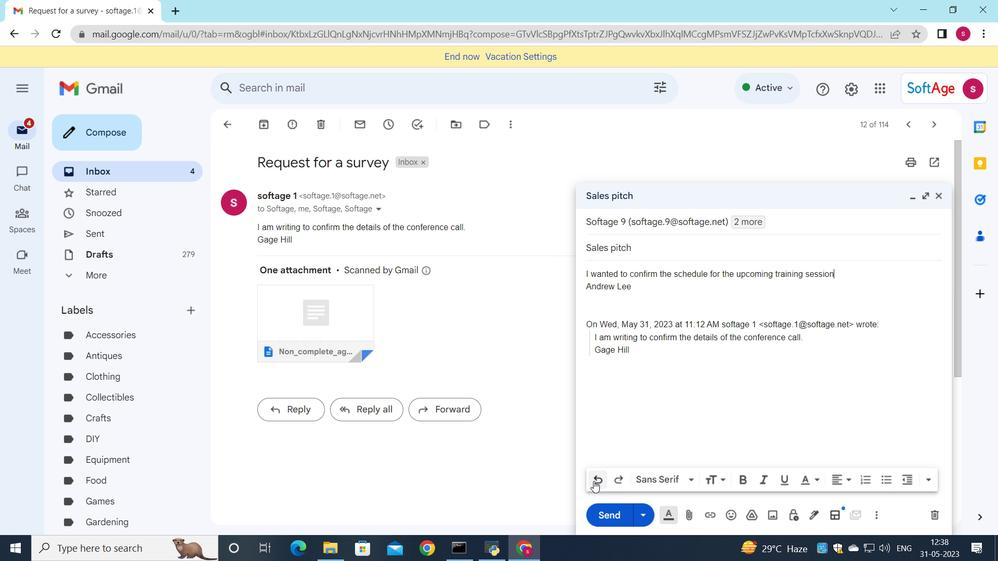 
Action: Mouse pressed left at (593, 481)
Screenshot: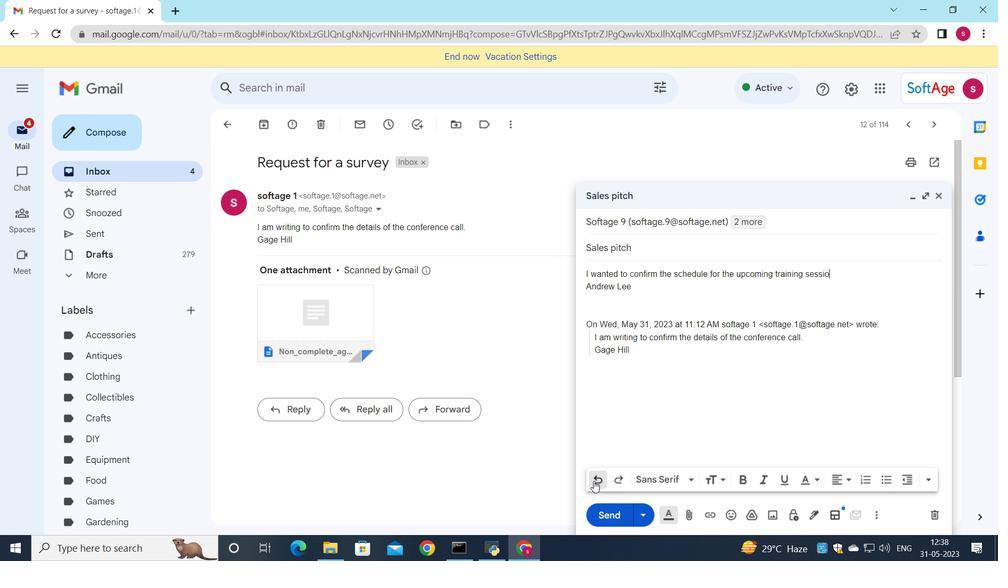 
Action: Mouse pressed left at (593, 481)
Screenshot: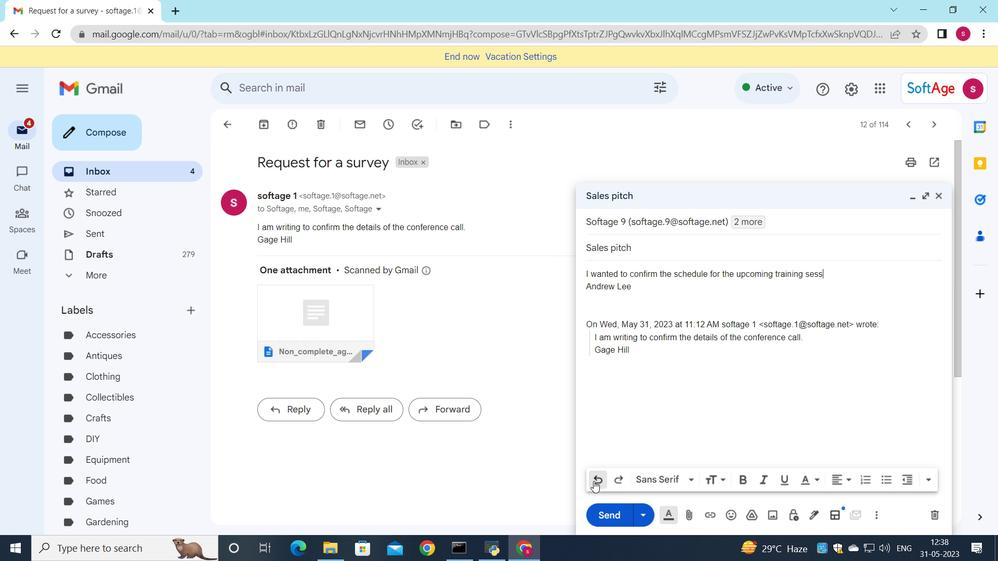 
Action: Mouse pressed left at (593, 481)
Screenshot: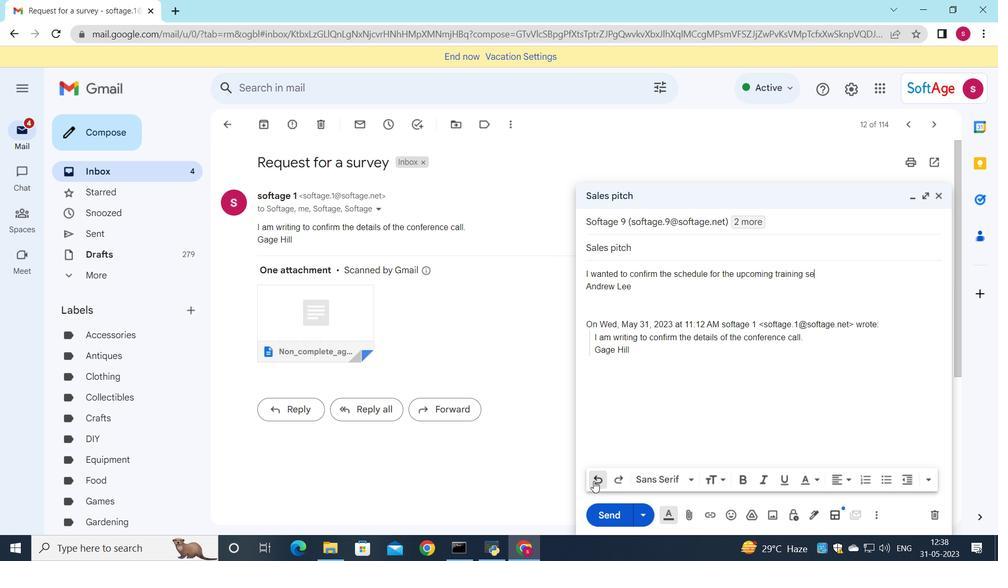 
Action: Mouse pressed left at (593, 481)
Screenshot: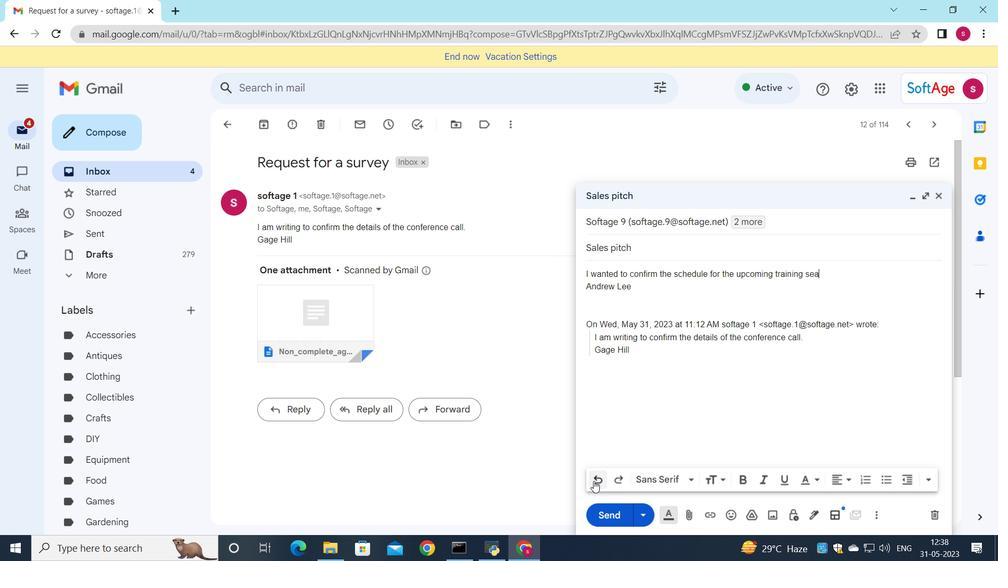
Action: Mouse pressed left at (593, 481)
Screenshot: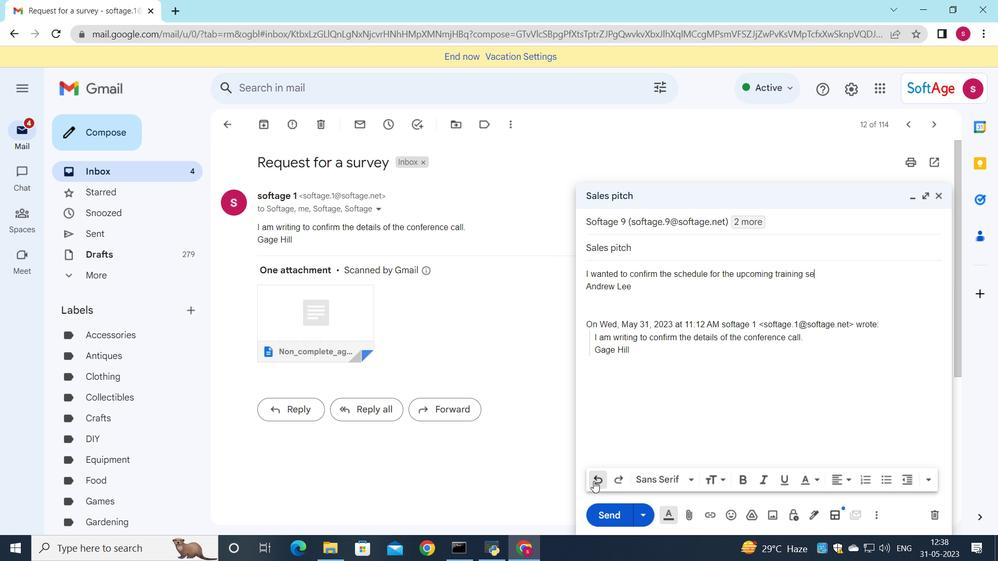 
Action: Mouse pressed left at (593, 481)
Screenshot: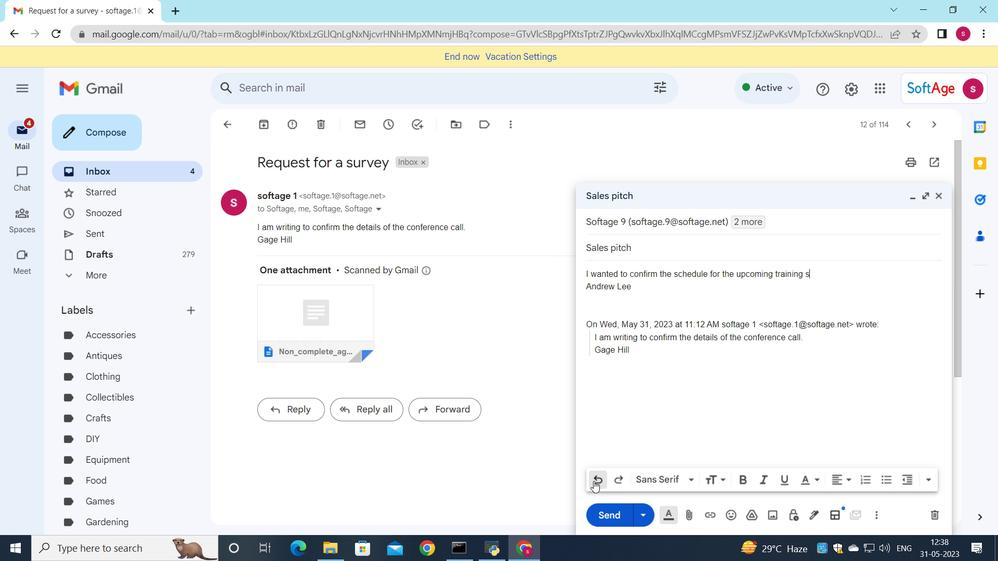 
Action: Mouse pressed left at (593, 481)
Screenshot: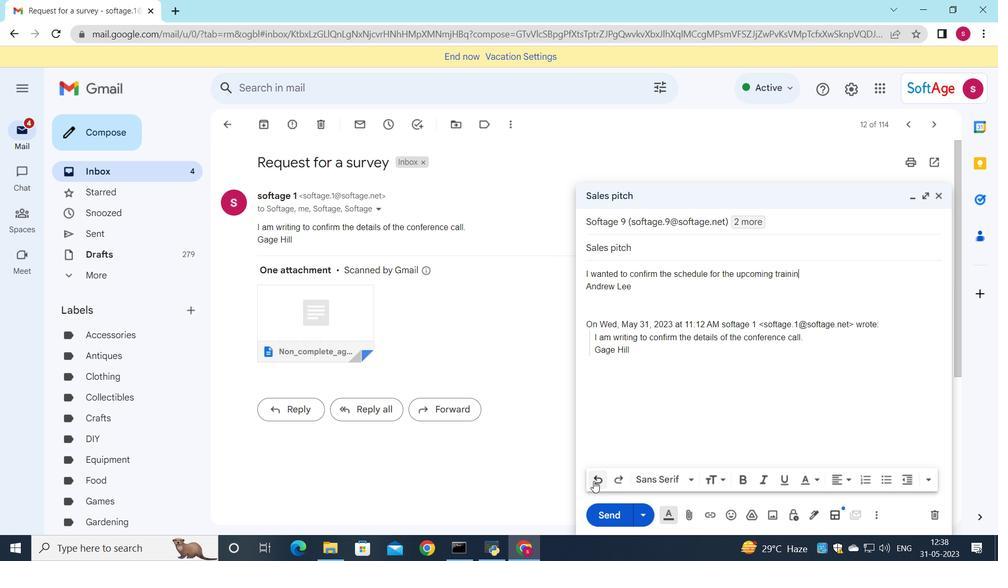 
Action: Mouse pressed left at (593, 481)
Screenshot: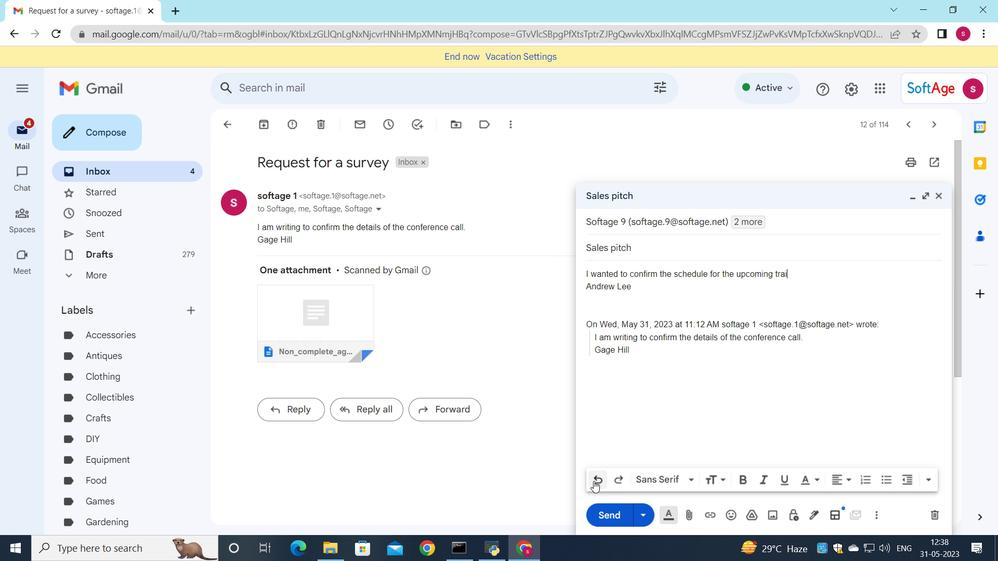 
Action: Mouse pressed left at (593, 481)
Screenshot: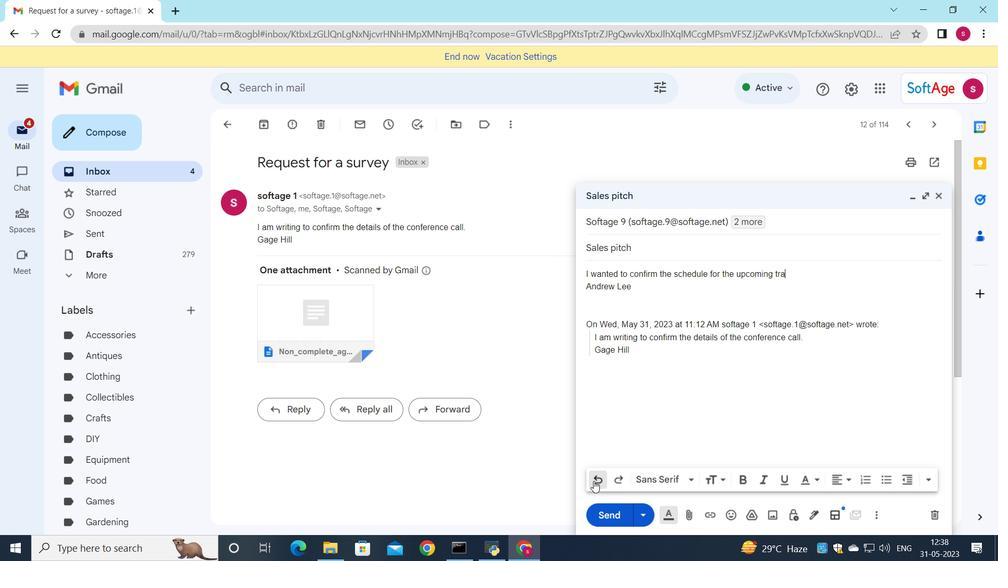 
Action: Mouse pressed left at (593, 481)
Screenshot: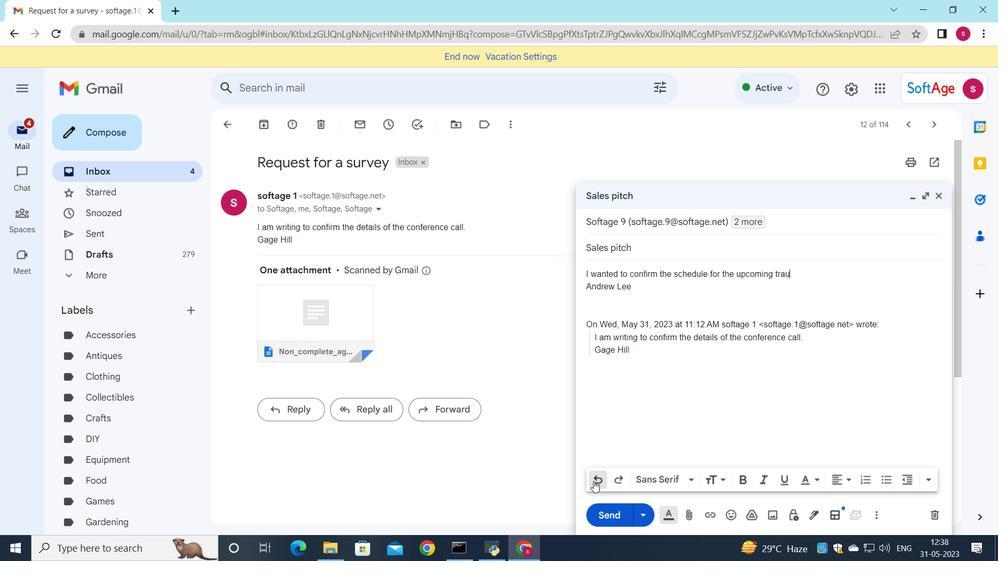 
Action: Mouse pressed left at (593, 481)
Screenshot: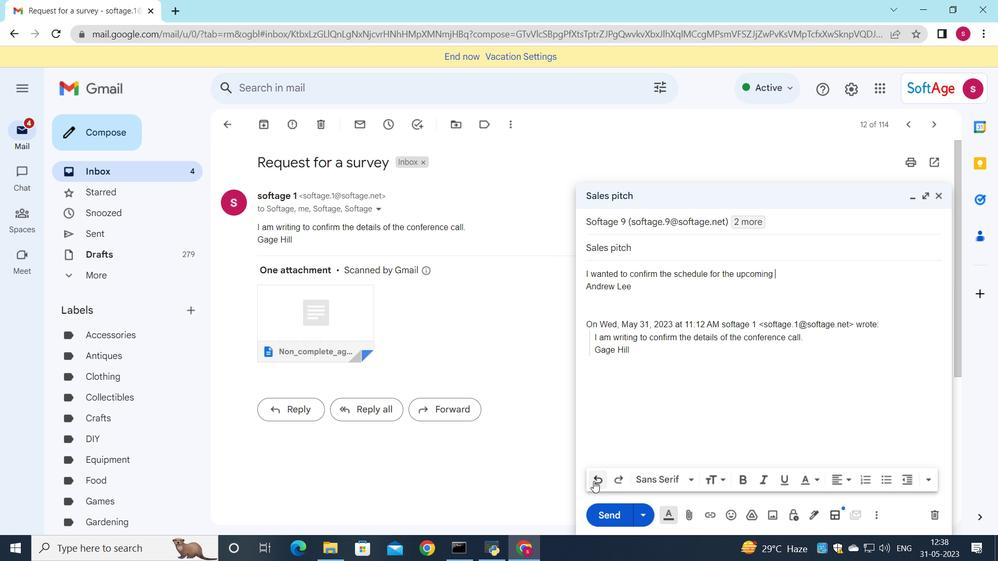
Action: Mouse pressed left at (593, 481)
Screenshot: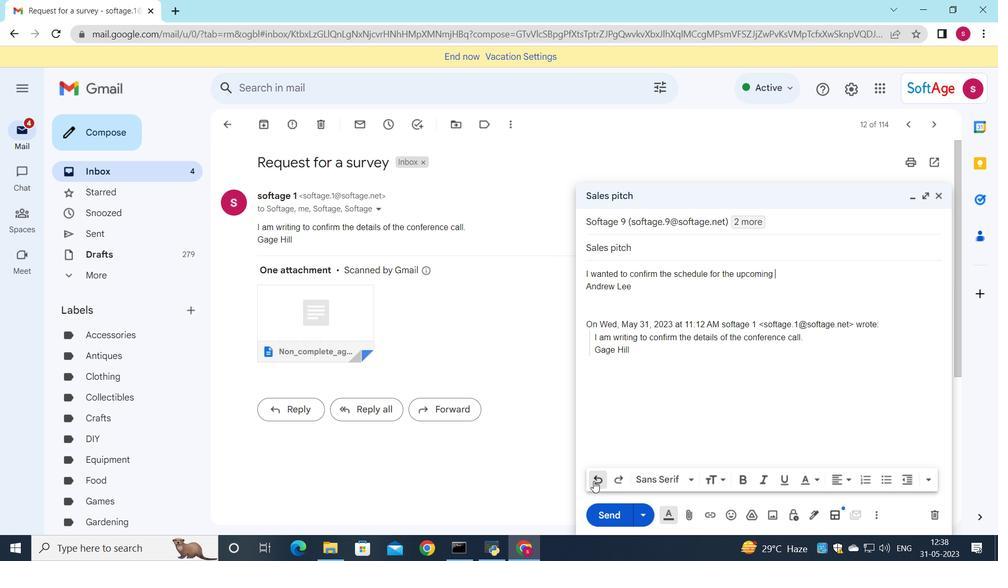 
Action: Mouse pressed left at (593, 481)
Screenshot: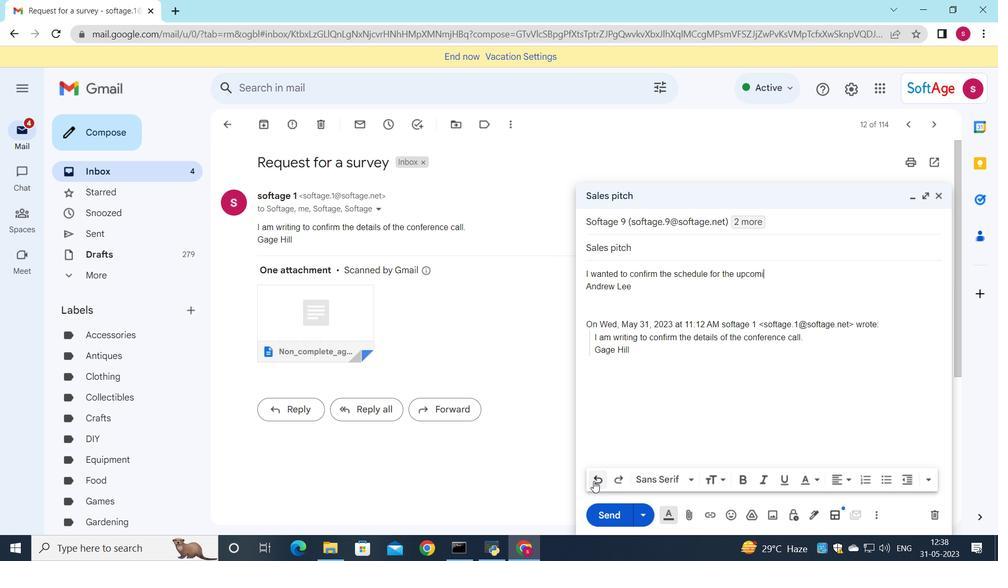 
Action: Mouse pressed left at (593, 481)
Screenshot: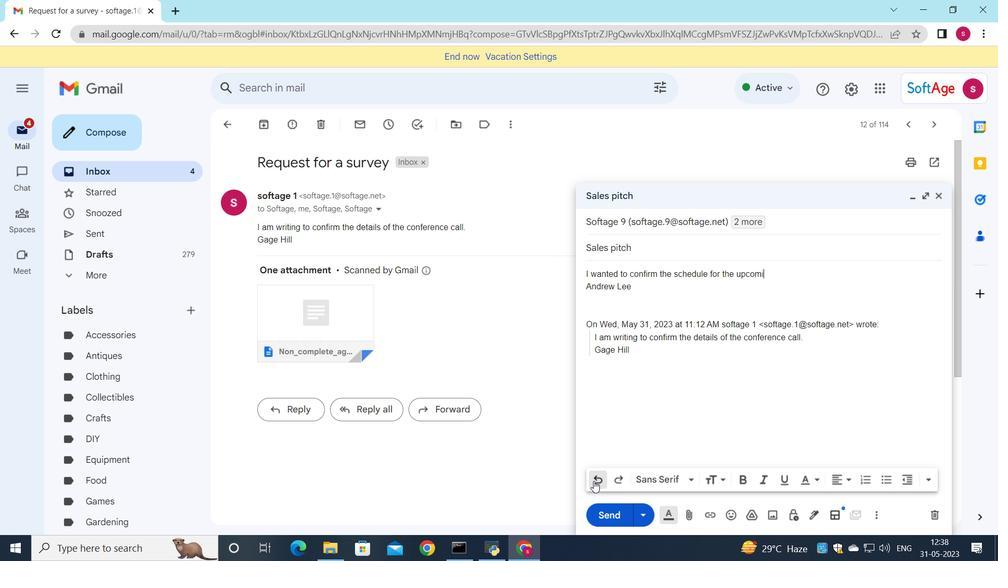 
Action: Mouse pressed left at (593, 481)
Screenshot: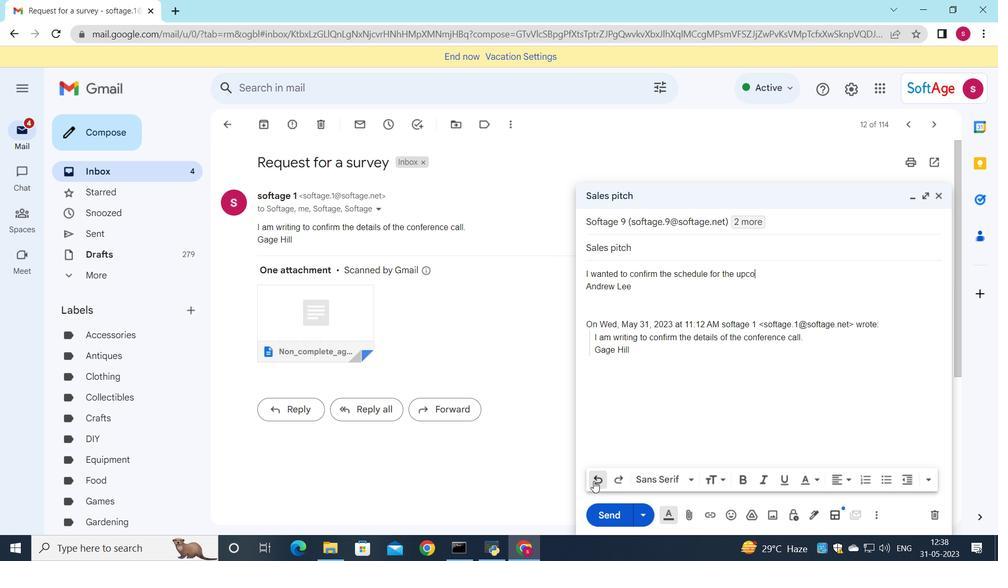 
Action: Mouse pressed left at (593, 481)
Screenshot: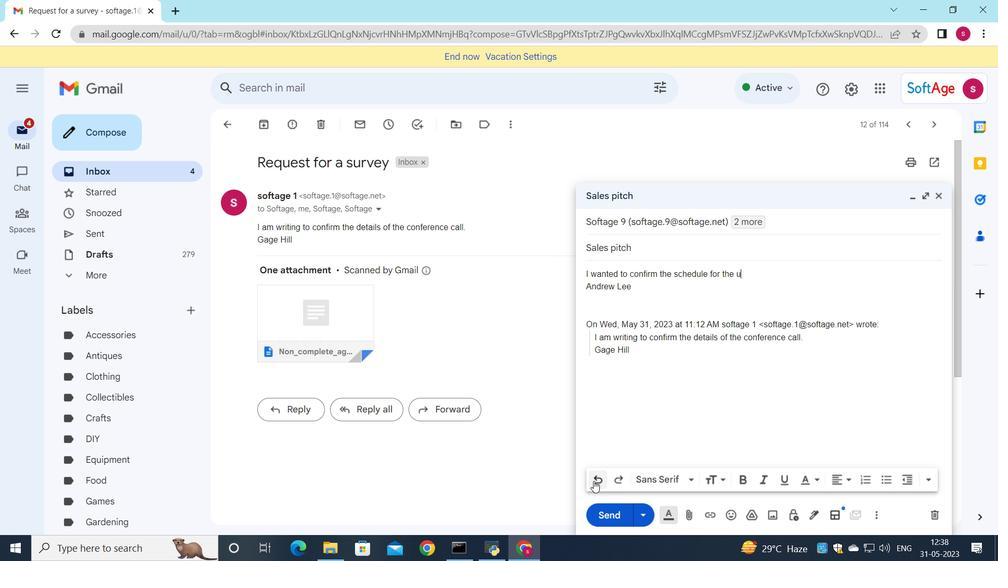 
Action: Mouse pressed left at (593, 481)
Screenshot: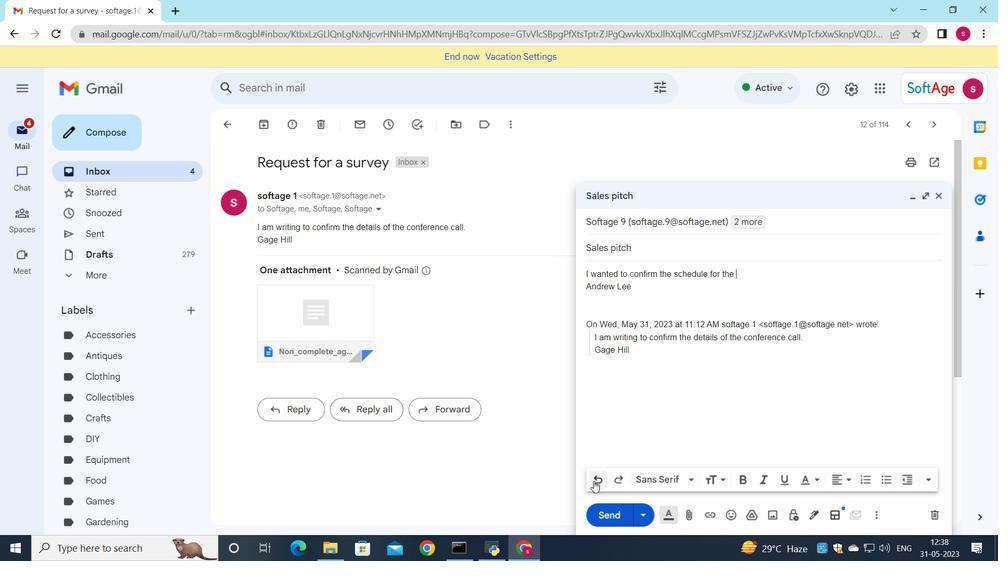 
Action: Mouse pressed left at (593, 481)
Screenshot: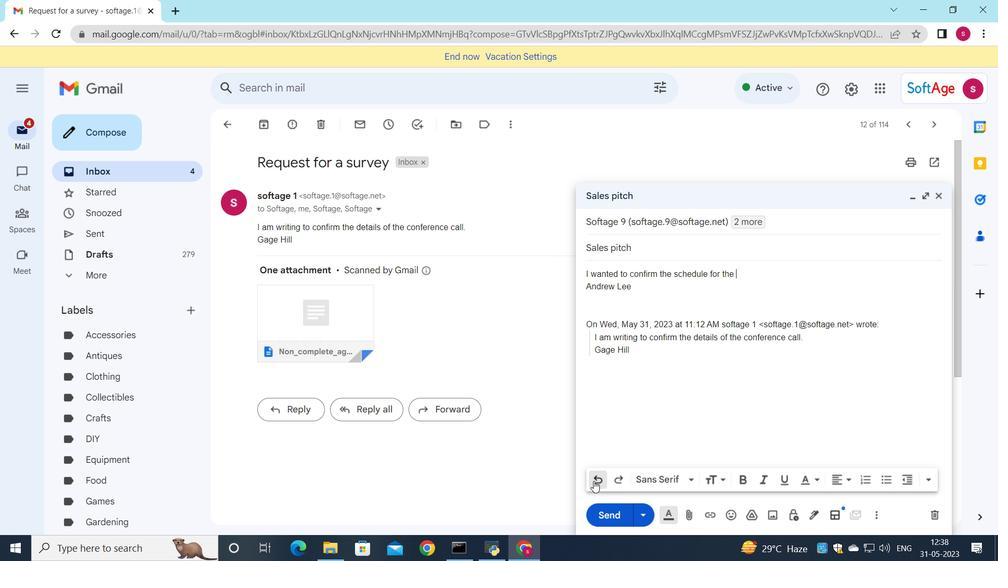 
Action: Mouse pressed left at (593, 481)
Screenshot: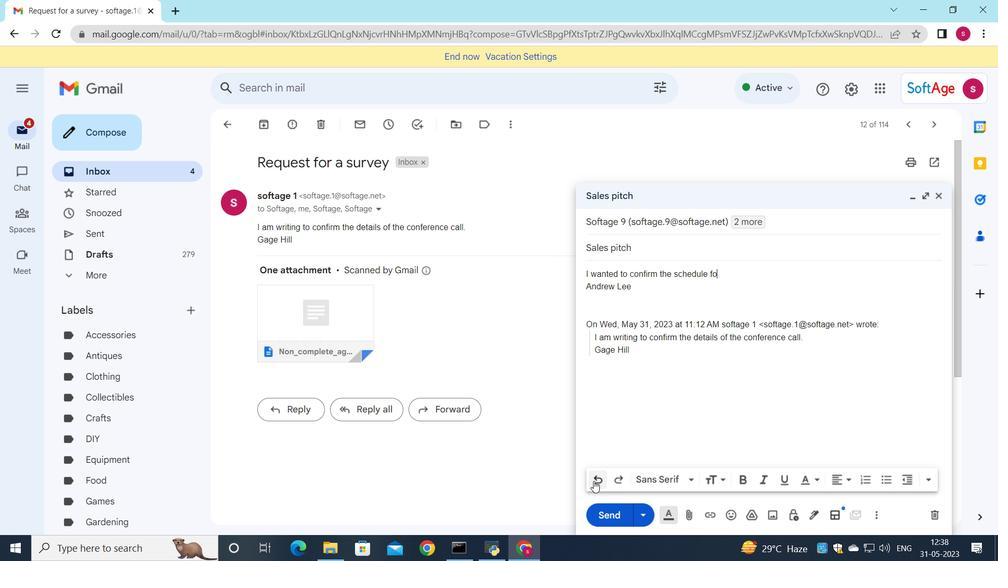 
Action: Mouse pressed left at (593, 481)
Screenshot: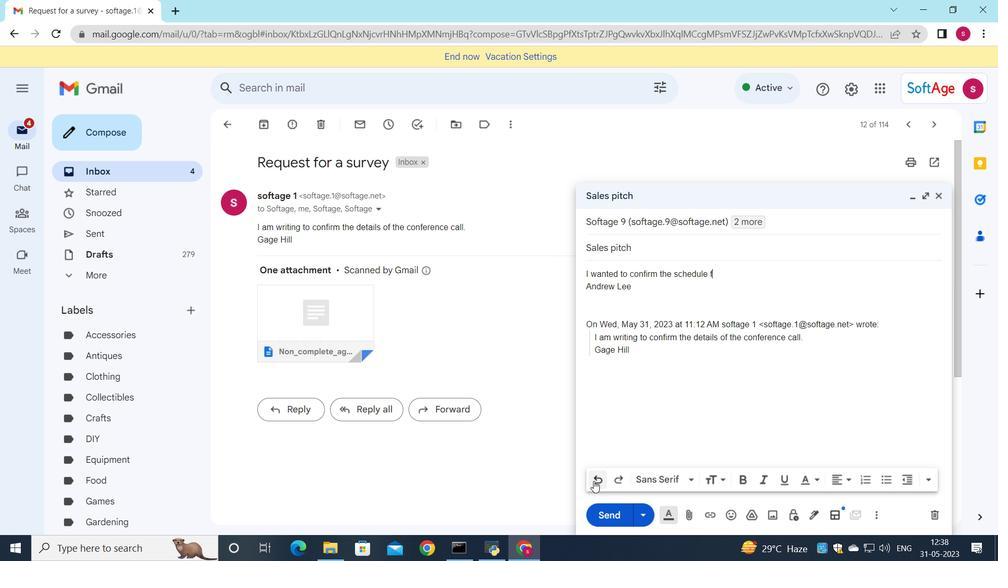 
Action: Mouse pressed left at (593, 481)
Screenshot: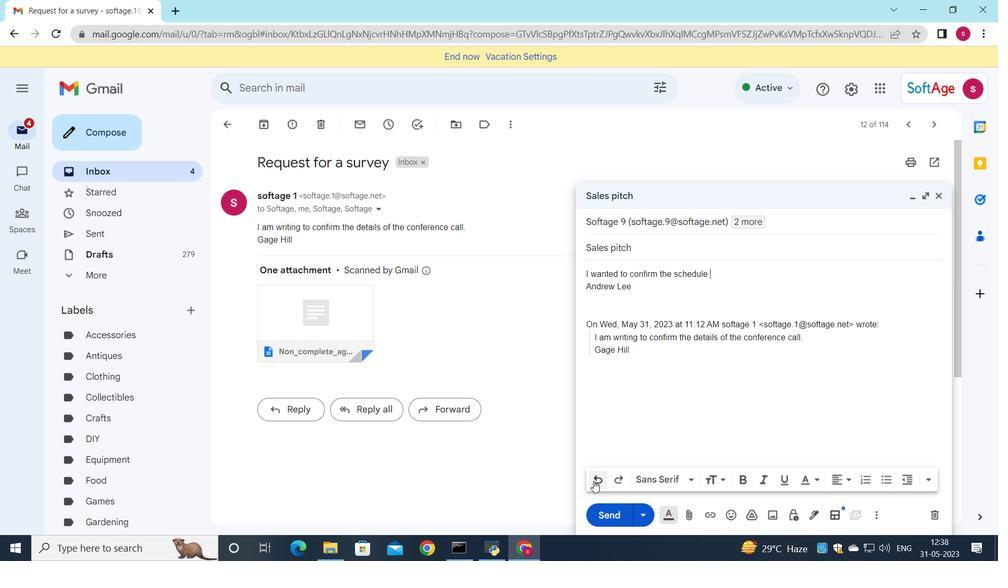 
Action: Mouse pressed left at (593, 481)
Screenshot: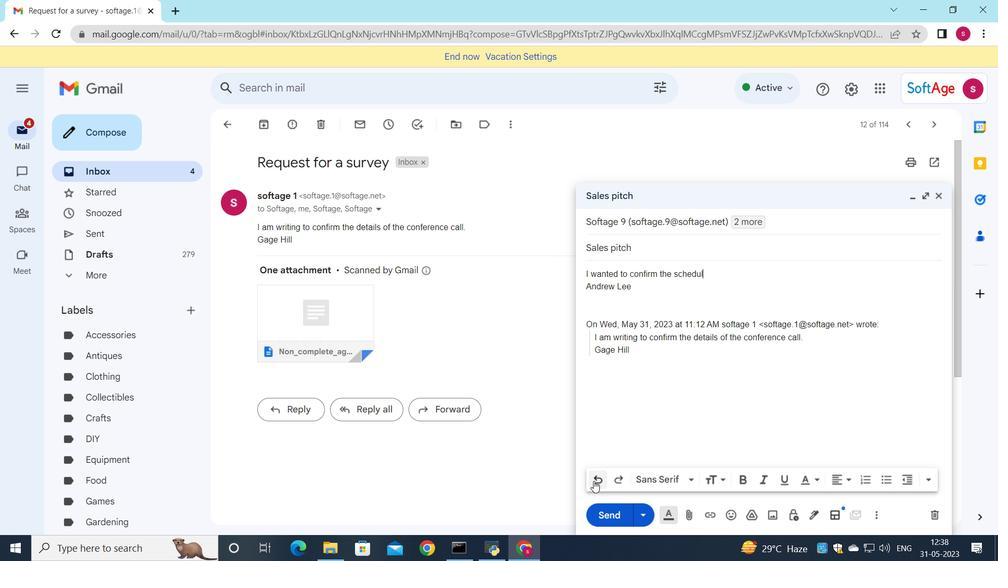 
Action: Mouse pressed left at (593, 481)
Screenshot: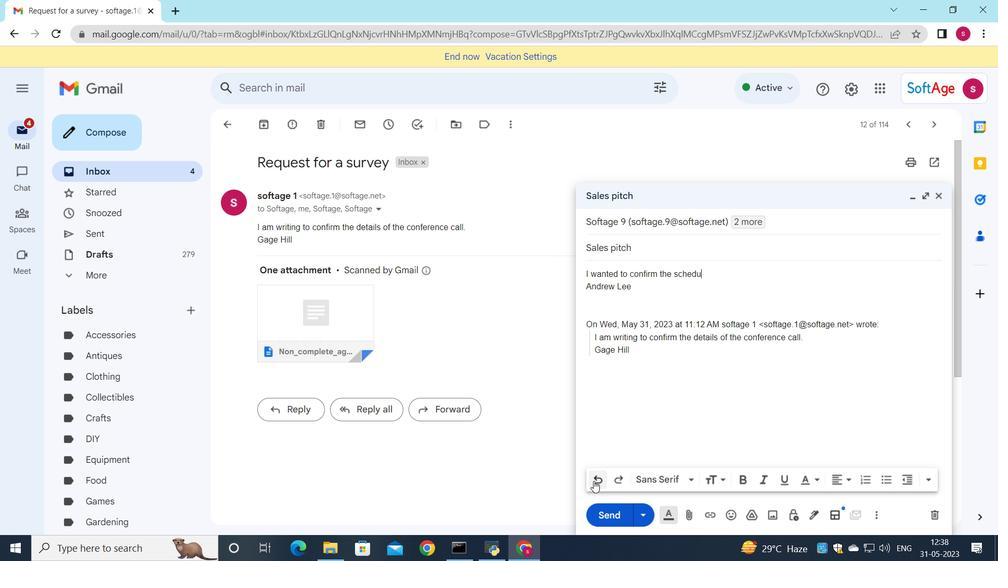 
Action: Mouse pressed left at (593, 481)
Screenshot: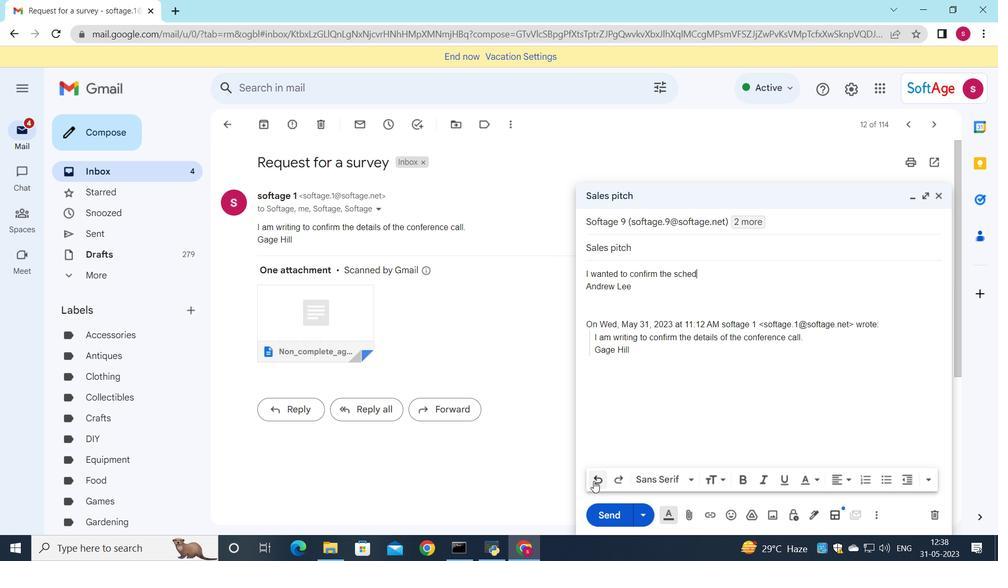 
Action: Mouse pressed left at (593, 481)
Screenshot: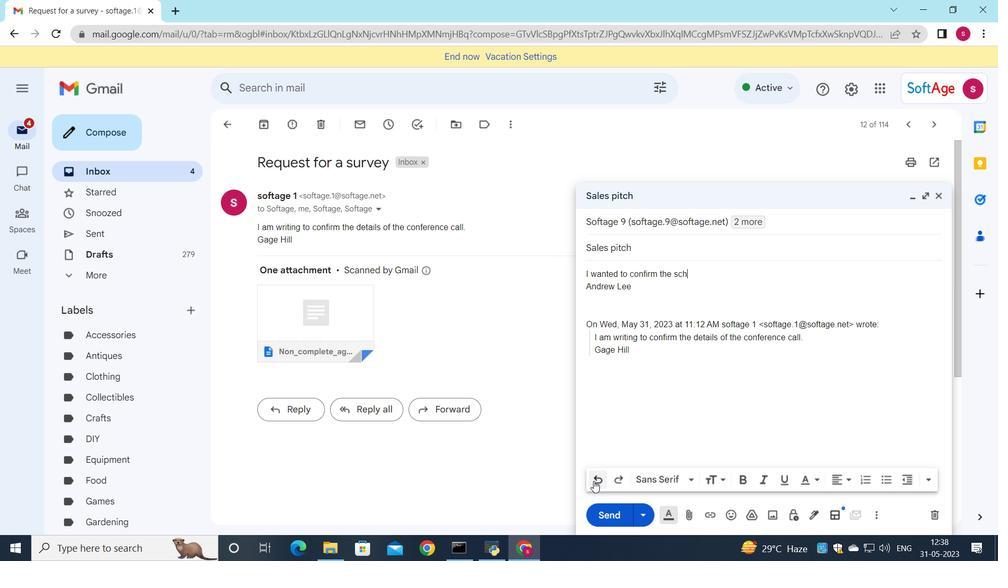 
Action: Mouse pressed left at (593, 481)
Screenshot: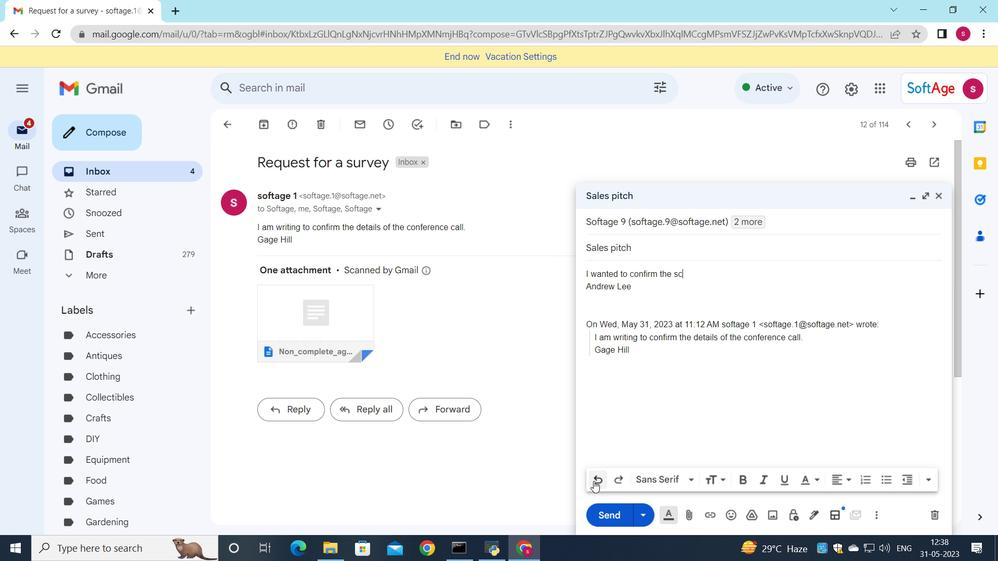 
Action: Mouse pressed left at (593, 481)
Screenshot: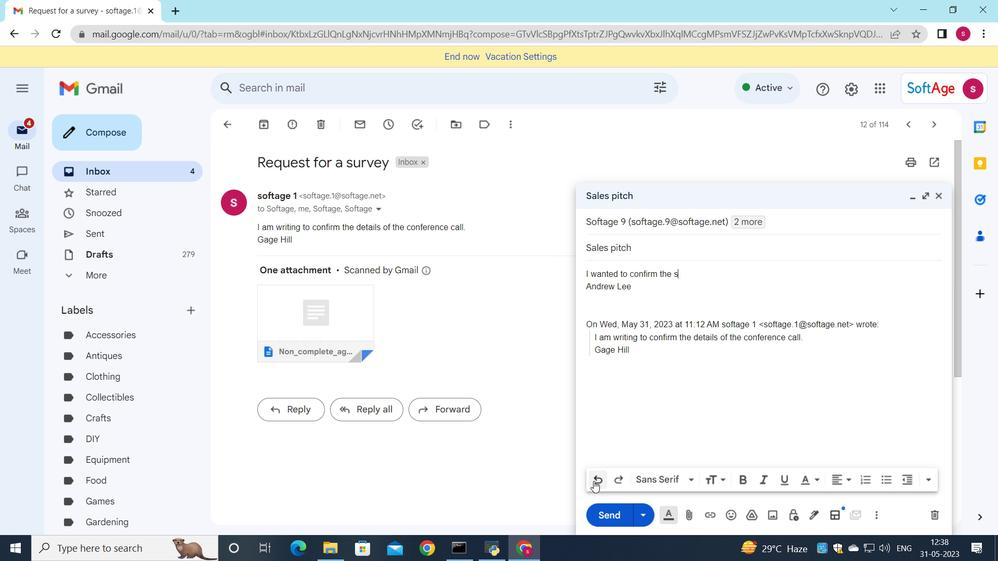 
Action: Mouse pressed left at (593, 481)
Screenshot: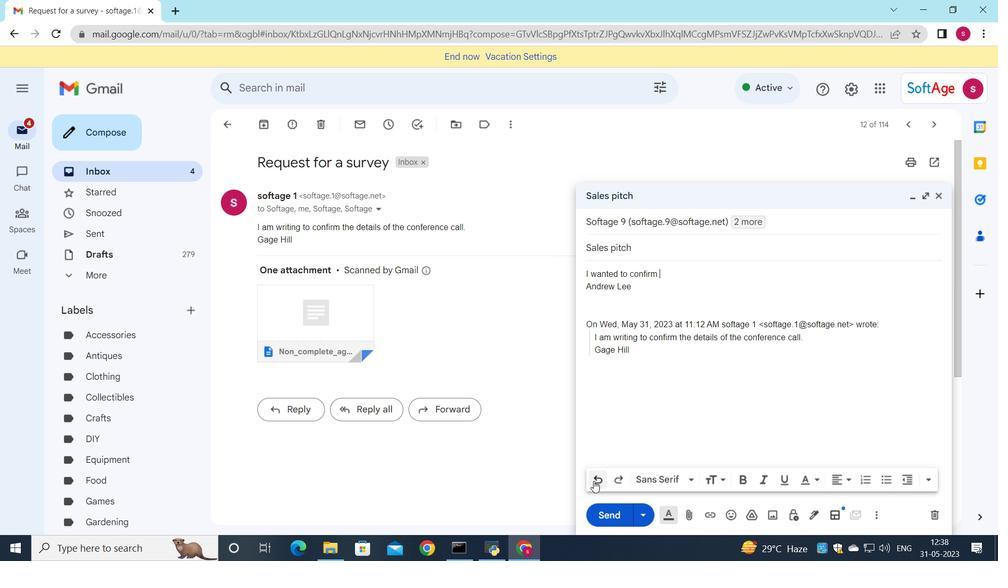 
Action: Mouse pressed left at (593, 481)
Screenshot: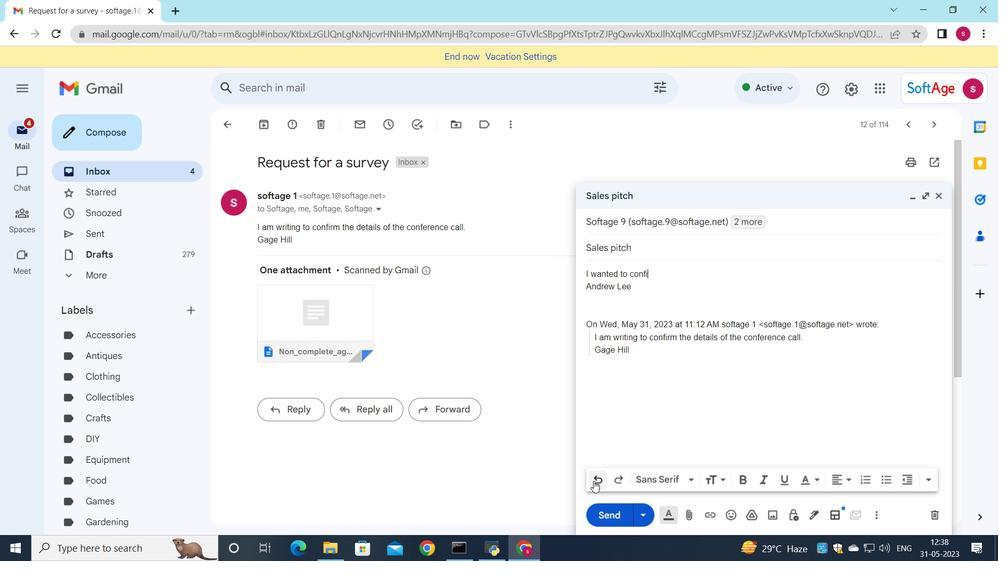 
Action: Mouse pressed left at (593, 481)
Screenshot: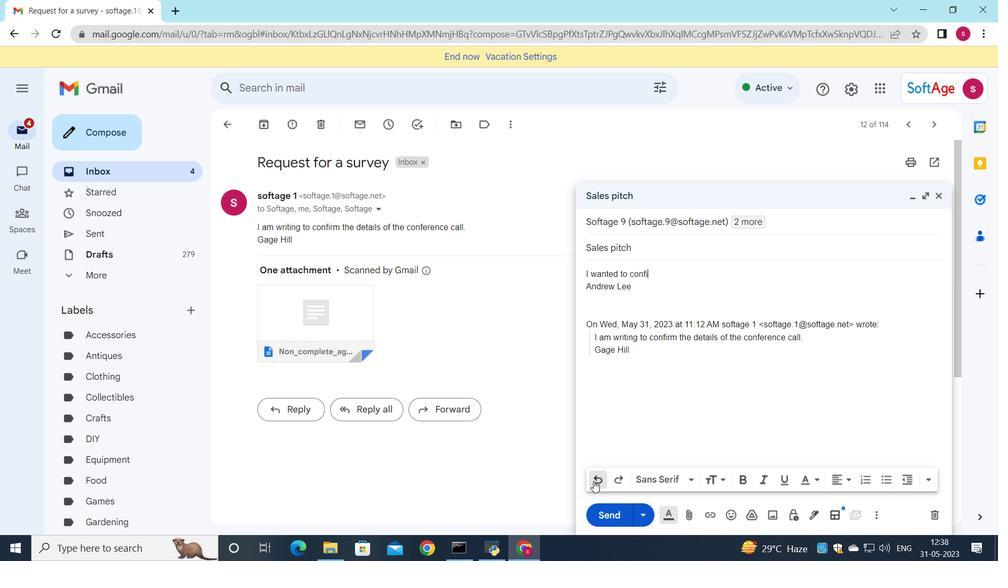 
Action: Mouse pressed left at (593, 481)
Screenshot: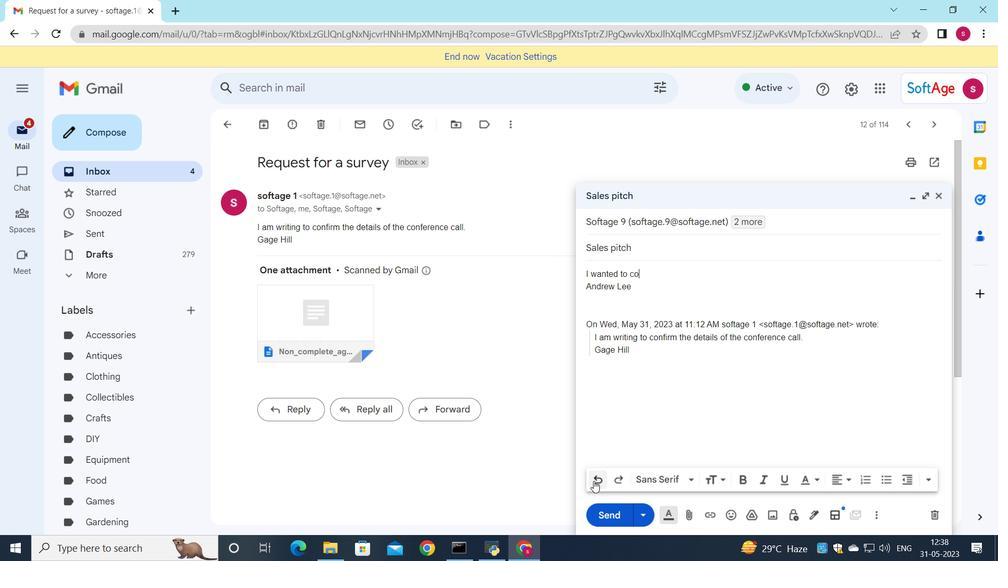 
Action: Mouse pressed left at (593, 481)
Screenshot: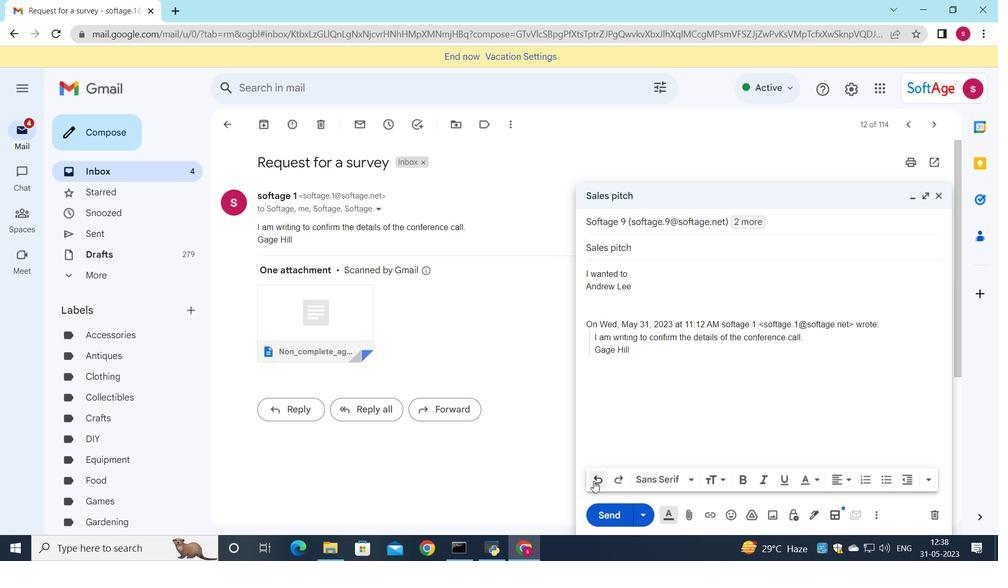 
Action: Mouse pressed left at (593, 481)
Screenshot: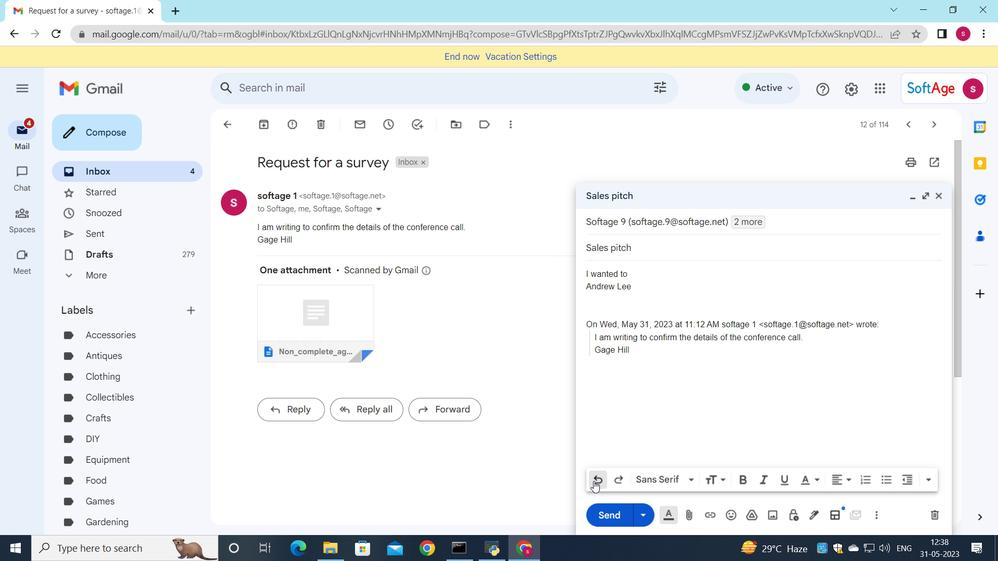 
Action: Mouse pressed left at (593, 481)
Screenshot: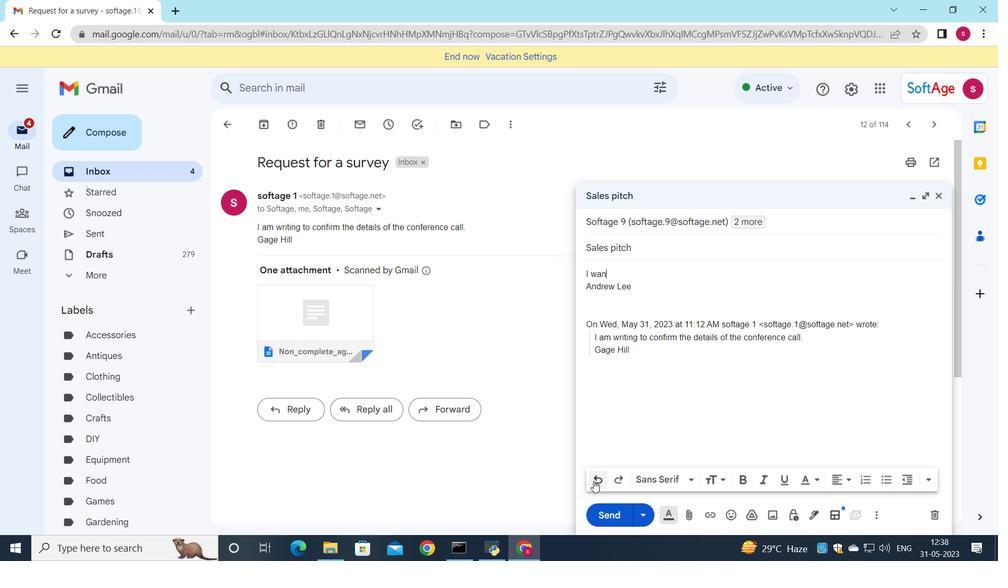 
Action: Mouse pressed left at (593, 481)
Screenshot: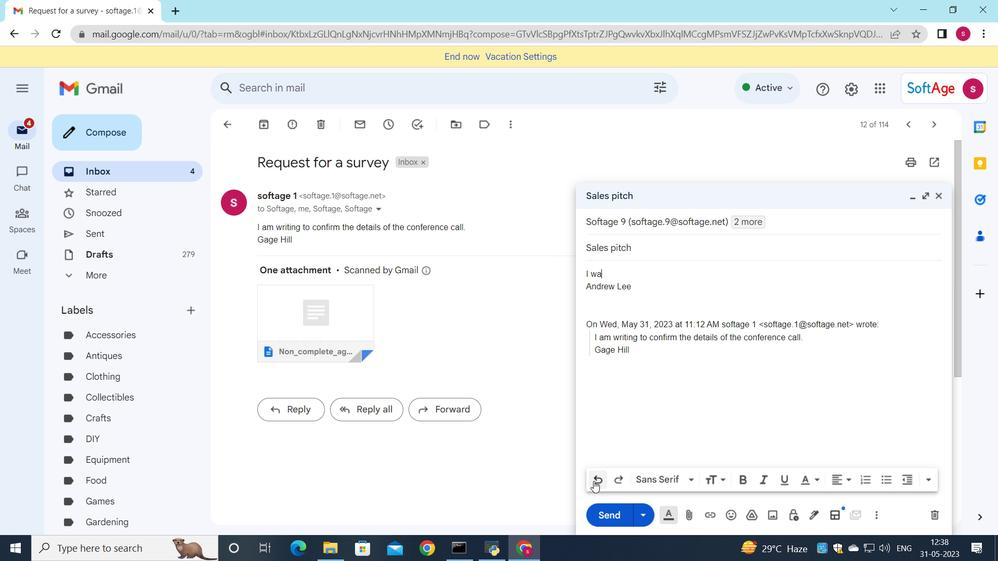 
Action: Mouse pressed left at (593, 481)
Screenshot: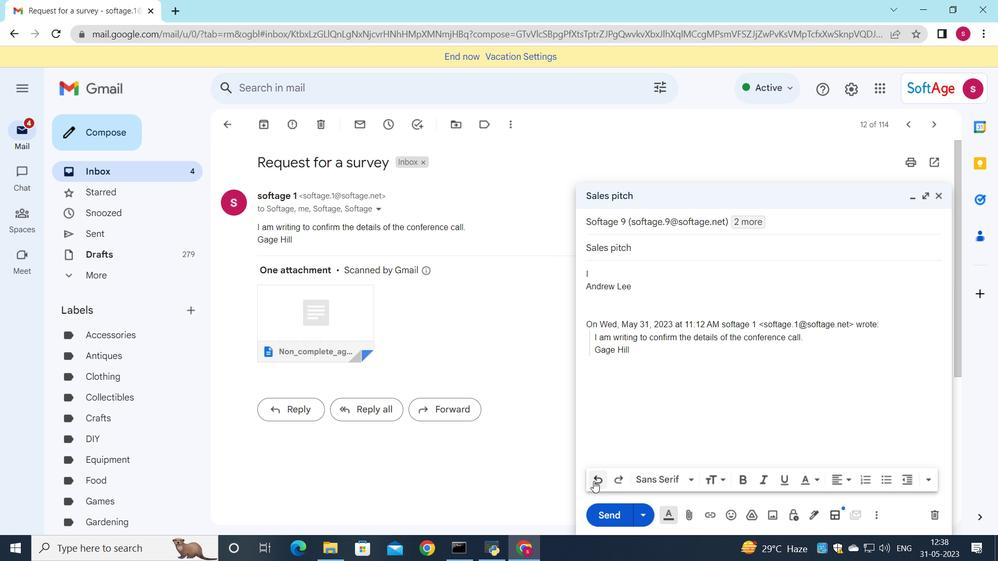 
Action: Mouse pressed left at (593, 481)
Screenshot: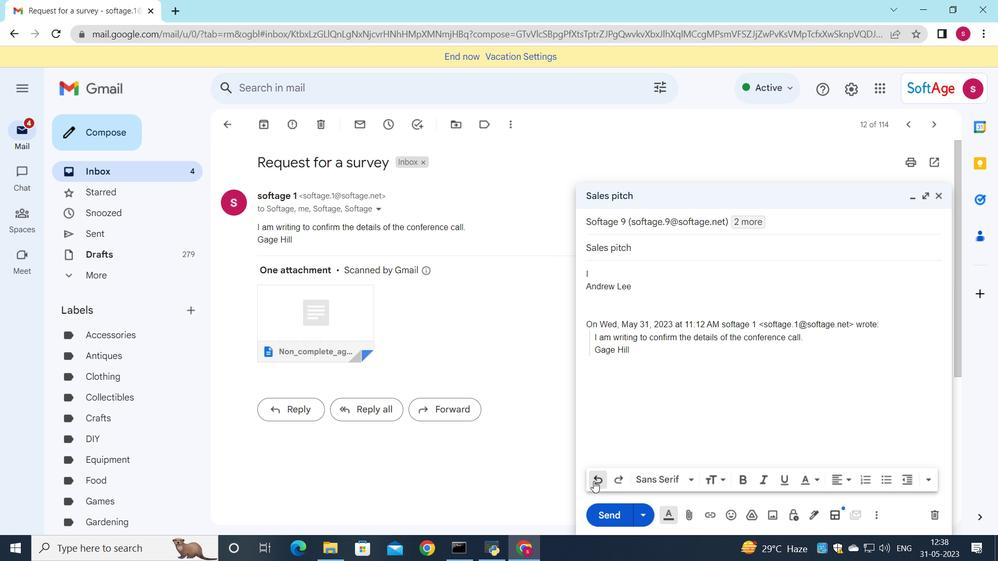 
Action: Mouse moved to (719, 381)
Screenshot: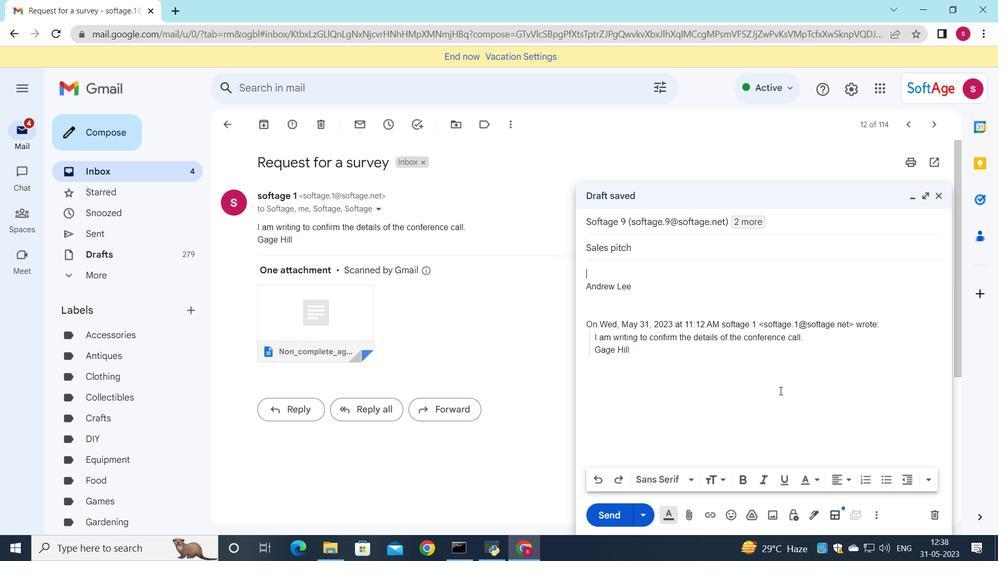 
Action: Key pressed <Key.shift>Please<Key.space>note<Key.space>that<Key.space>we<Key.space>will<Key.space>need<Key.space>to<Key.space>reschedule<Key.space>our<Key.space>mr<Key.backspace>eeting.
Screenshot: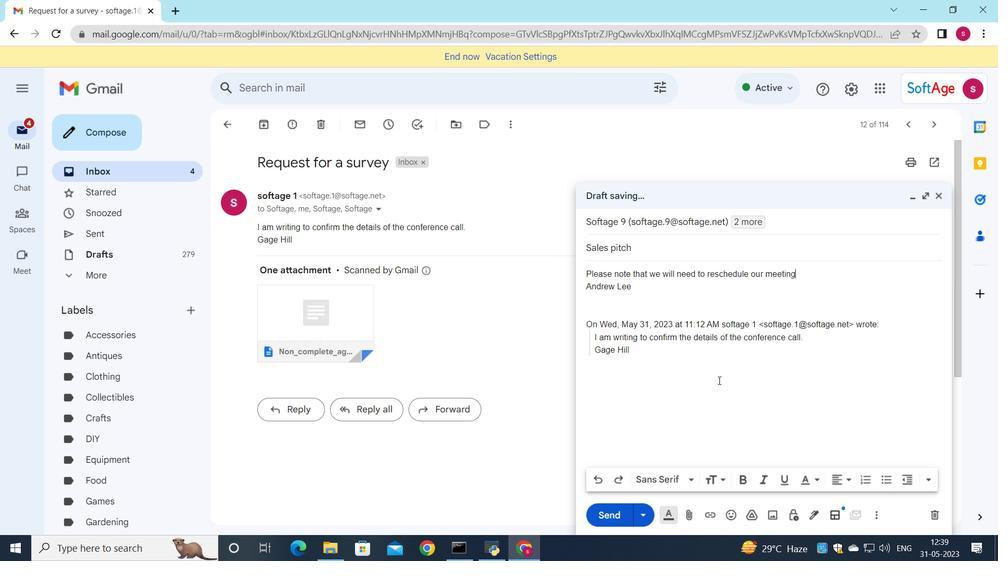
Action: Mouse moved to (602, 518)
Screenshot: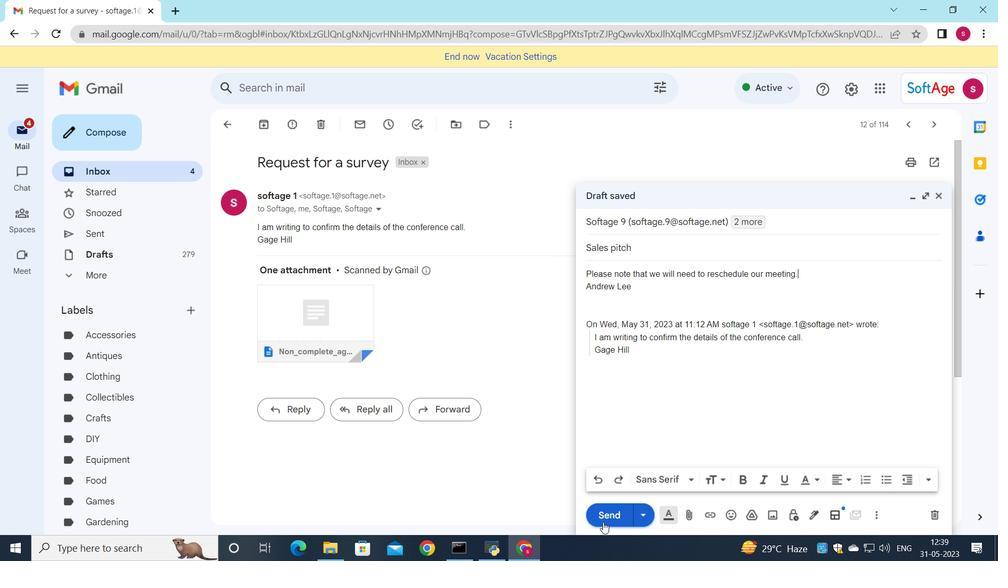 
Action: Mouse pressed left at (602, 518)
Screenshot: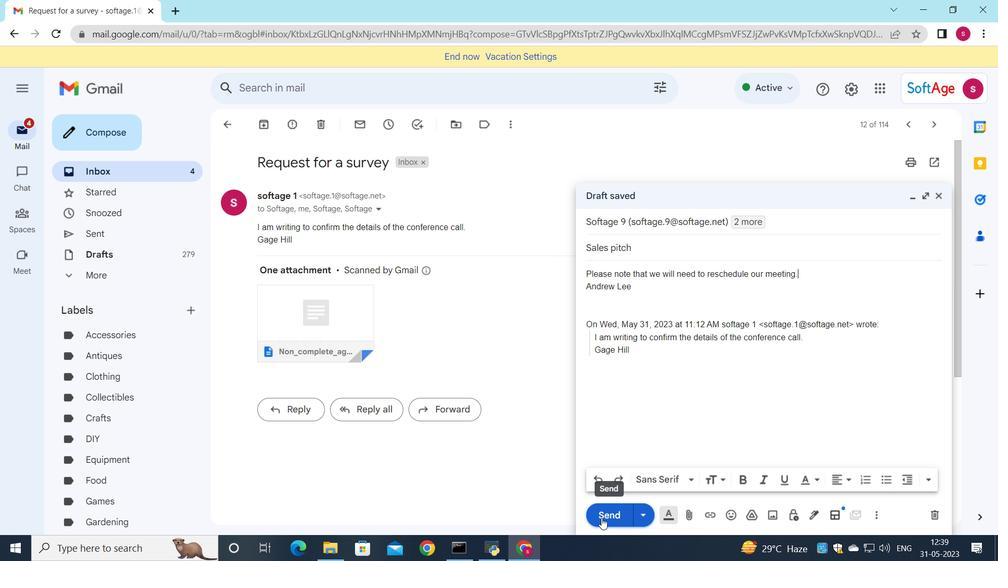
Action: Mouse moved to (95, 172)
Screenshot: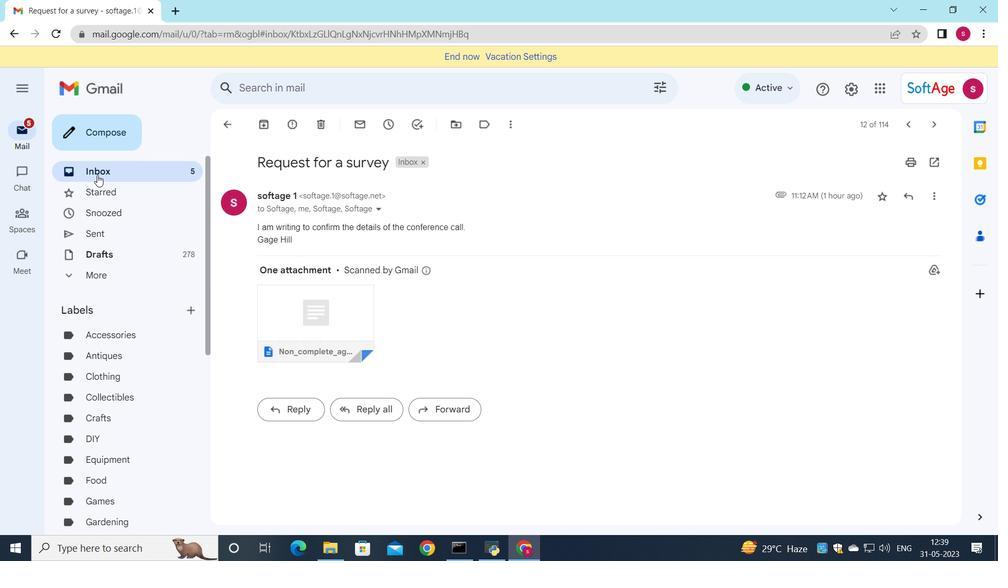 
Action: Mouse pressed left at (95, 172)
Screenshot: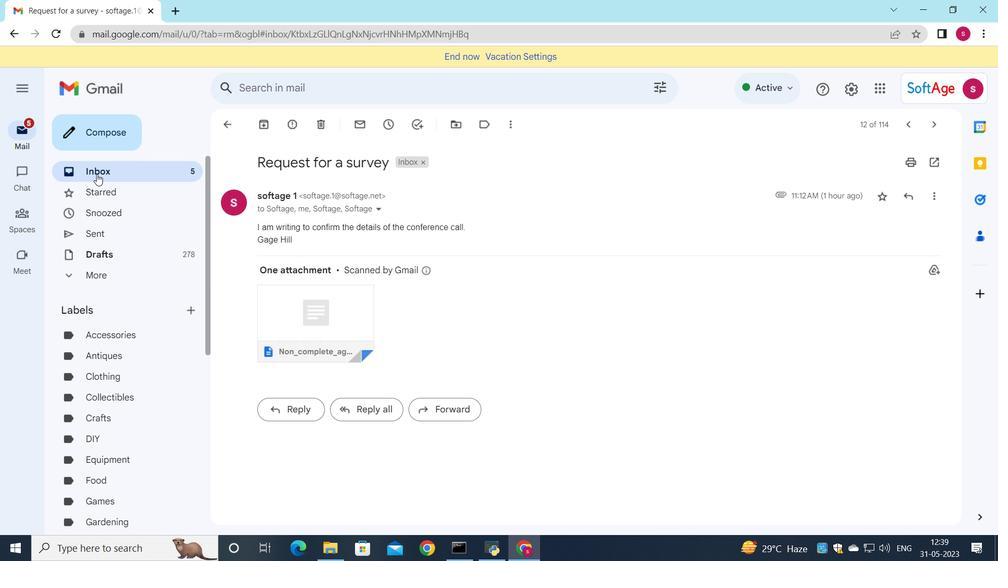 
Action: Mouse moved to (533, 162)
Screenshot: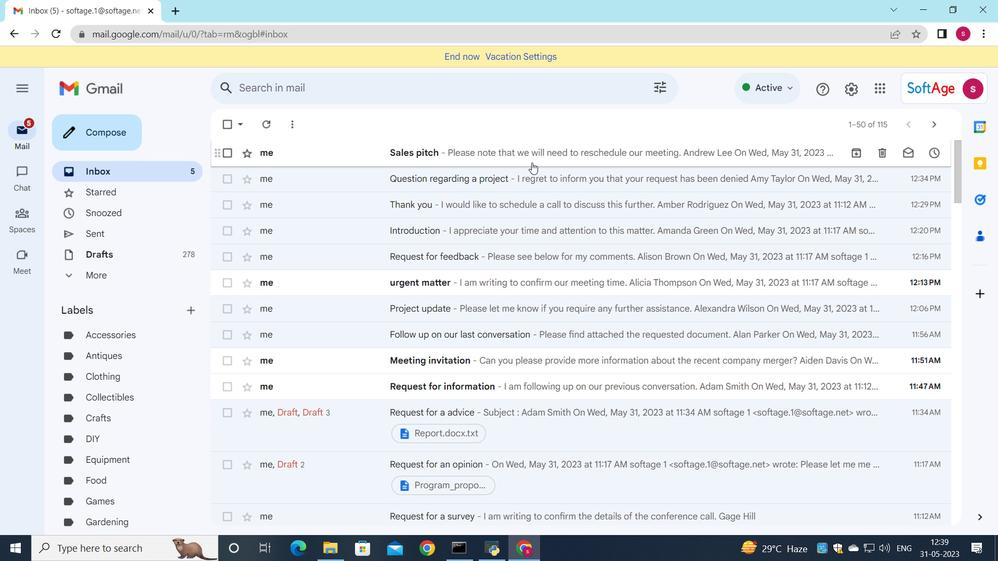 
Action: Mouse pressed left at (533, 162)
Screenshot: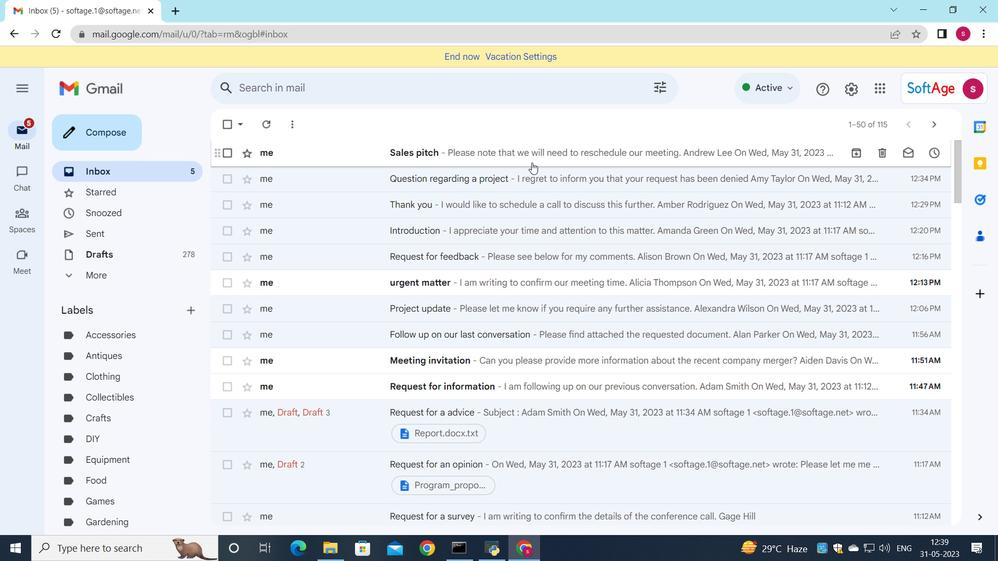 
